 Task: Look for space in Loboc, Philippines from 24th August, 2023 to 10th September, 2023 for 6 adults, 2 children in price range Rs.12000 to Rs.15000. Place can be entire place or shared room with 6 bedrooms having 6 beds and 6 bathrooms. Property type can be house, flat, guest house. Amenities needed are: wifi, TV, free parkinig on premises, gym, breakfast. Booking option can be shelf check-in. Required host language is English.
Action: Mouse moved to (541, 130)
Screenshot: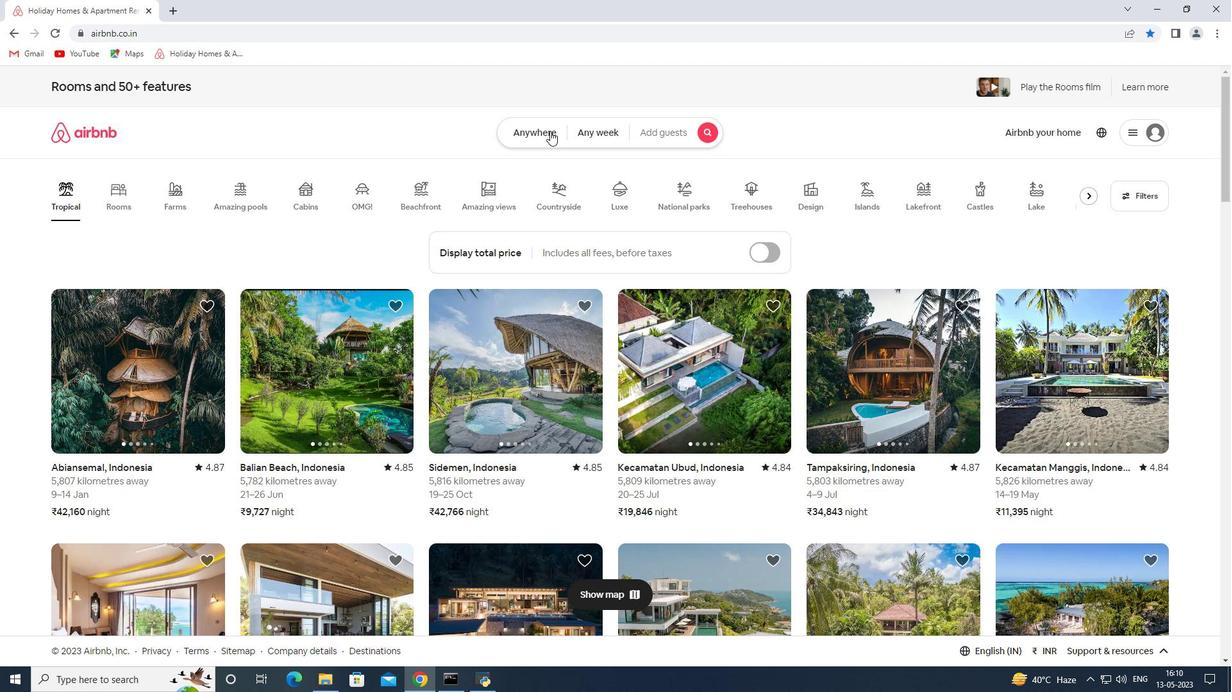 
Action: Mouse pressed left at (541, 130)
Screenshot: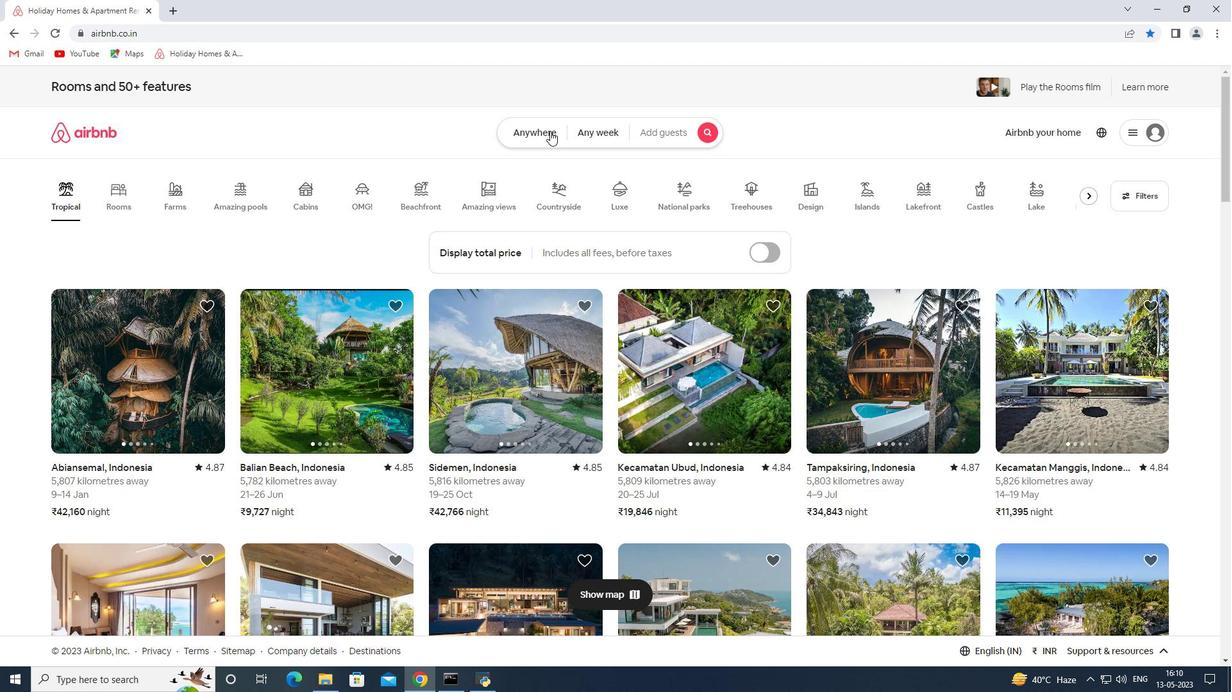 
Action: Mouse moved to (460, 185)
Screenshot: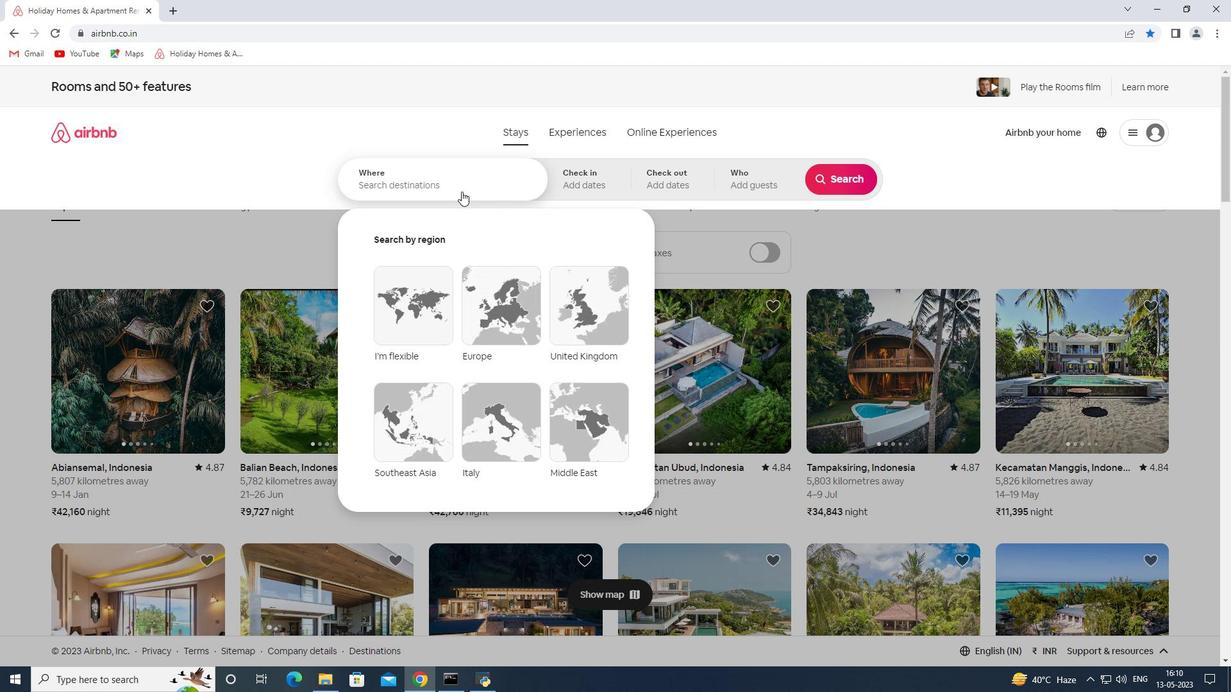 
Action: Mouse pressed left at (460, 185)
Screenshot: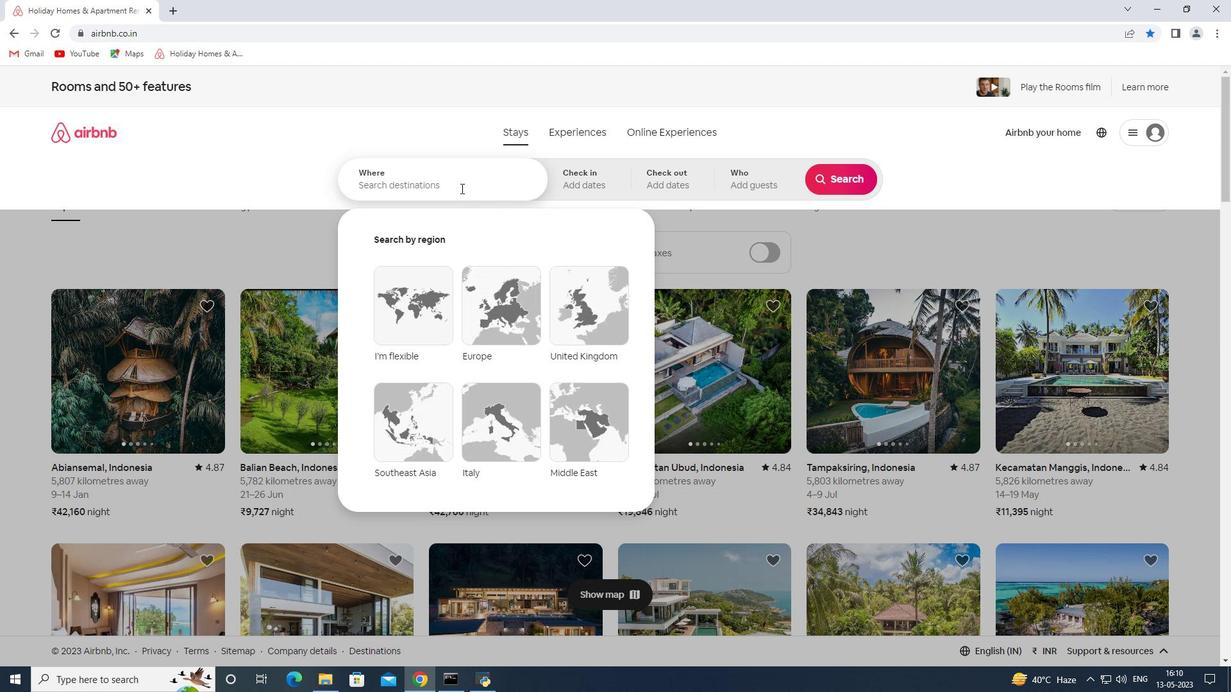 
Action: Key pressed <Key.shift>Loboc
Screenshot: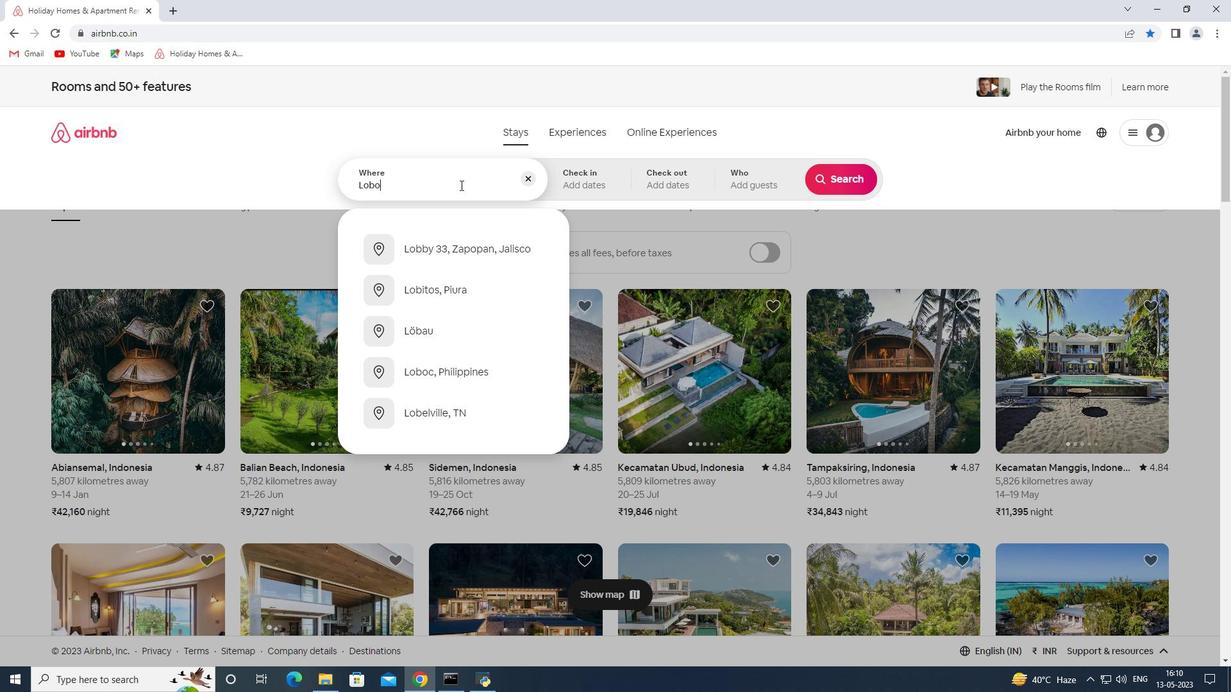 
Action: Mouse moved to (444, 238)
Screenshot: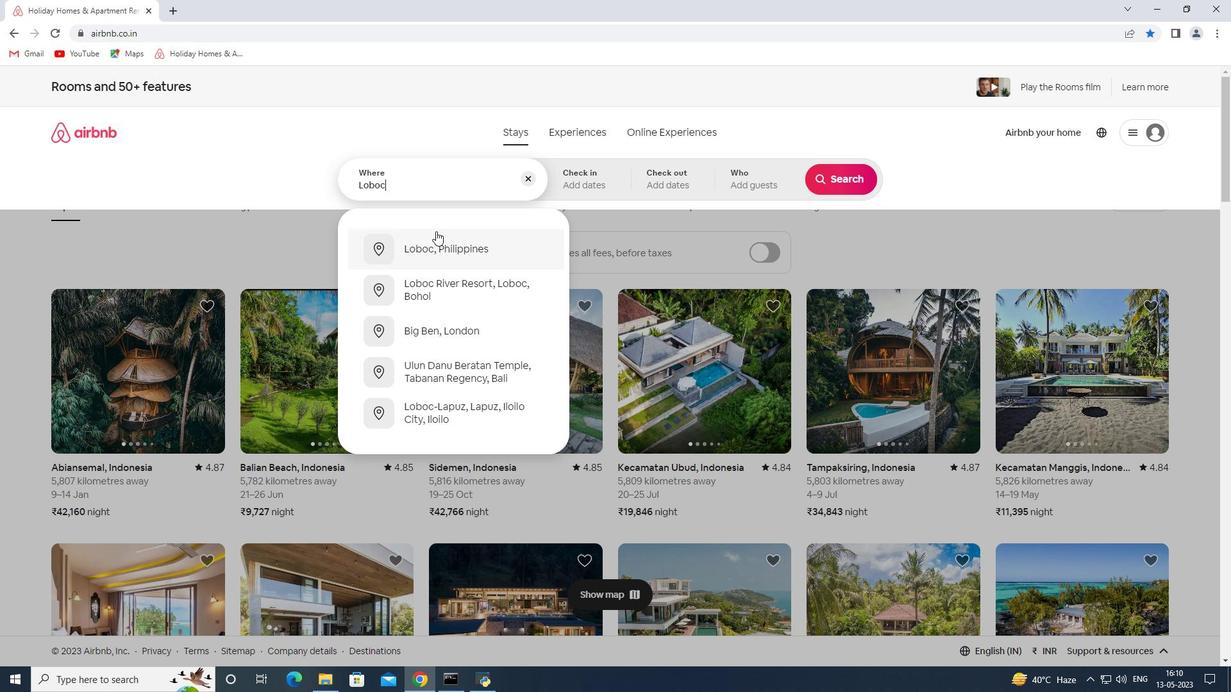 
Action: Mouse pressed left at (444, 238)
Screenshot: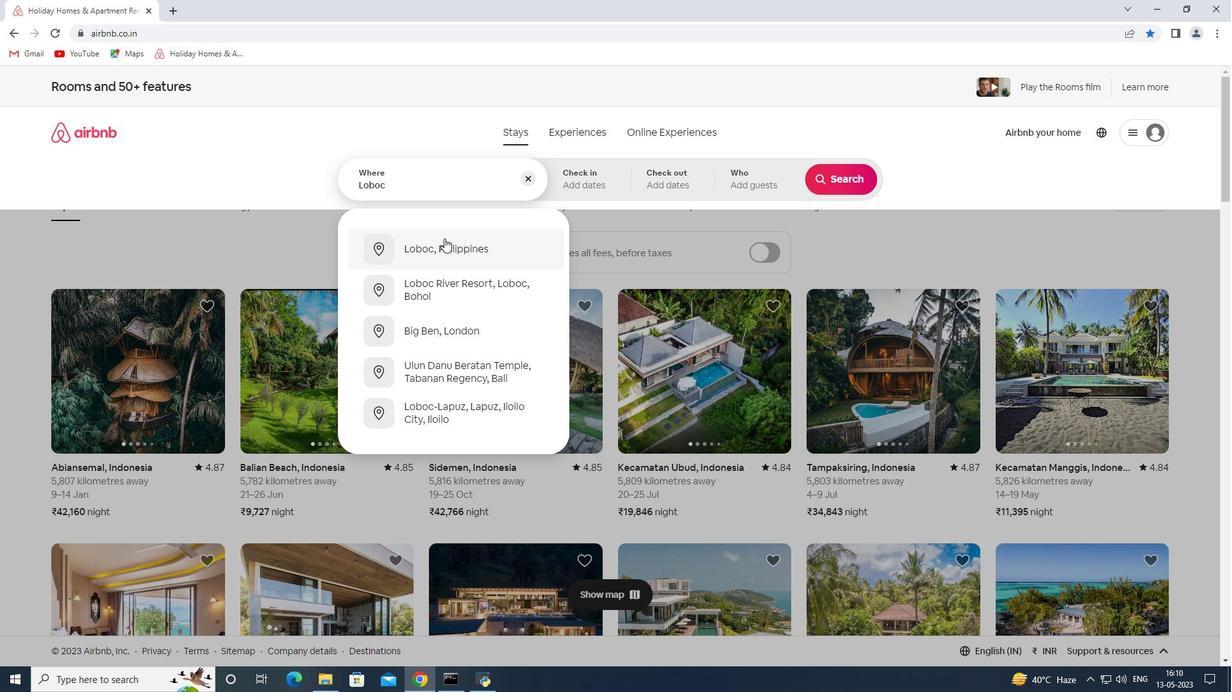 
Action: Mouse moved to (841, 277)
Screenshot: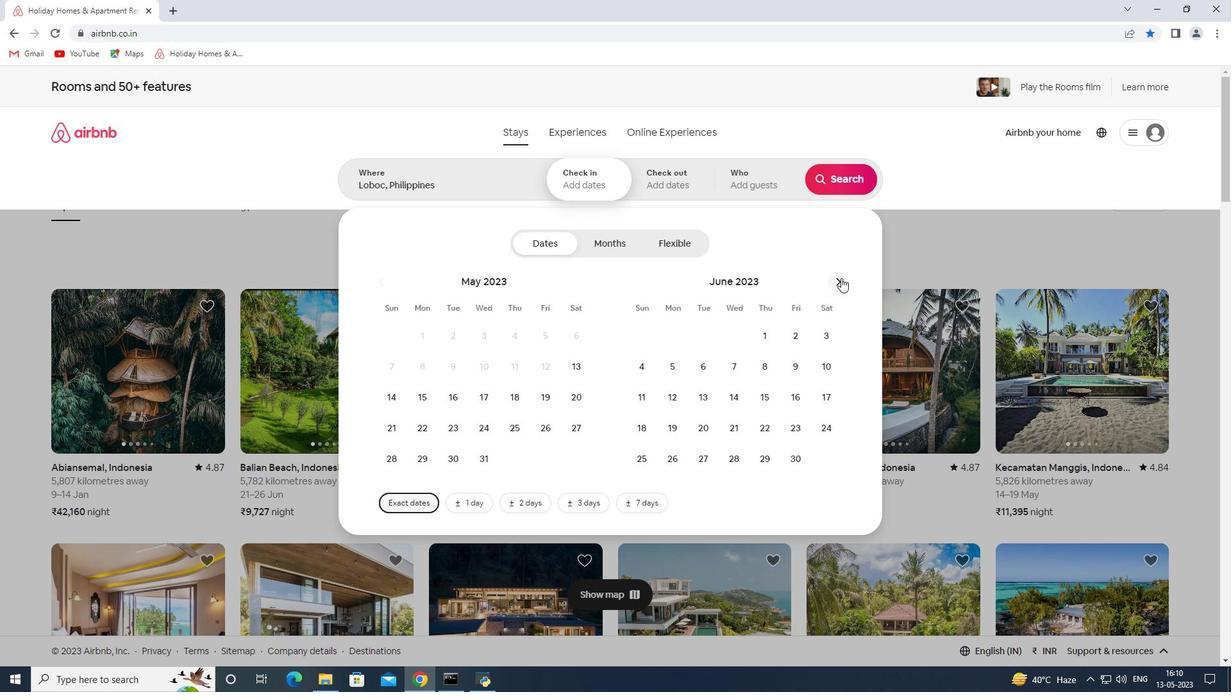 
Action: Mouse pressed left at (841, 277)
Screenshot: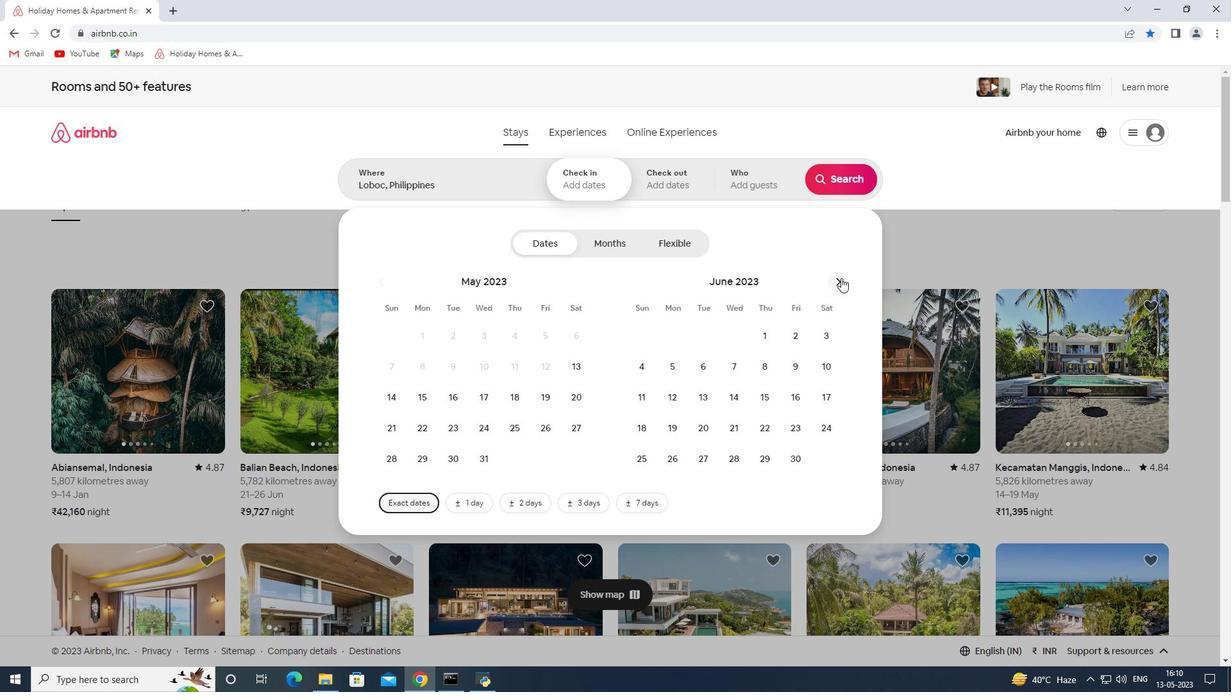 
Action: Mouse pressed left at (841, 277)
Screenshot: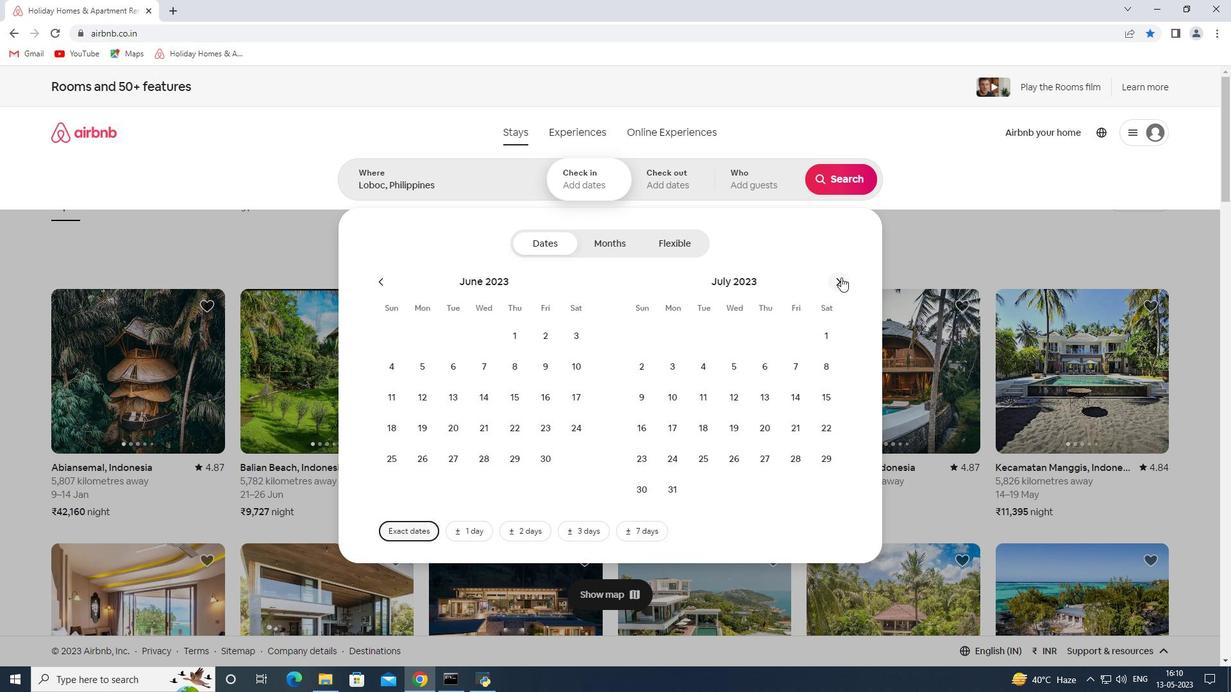 
Action: Mouse moved to (764, 429)
Screenshot: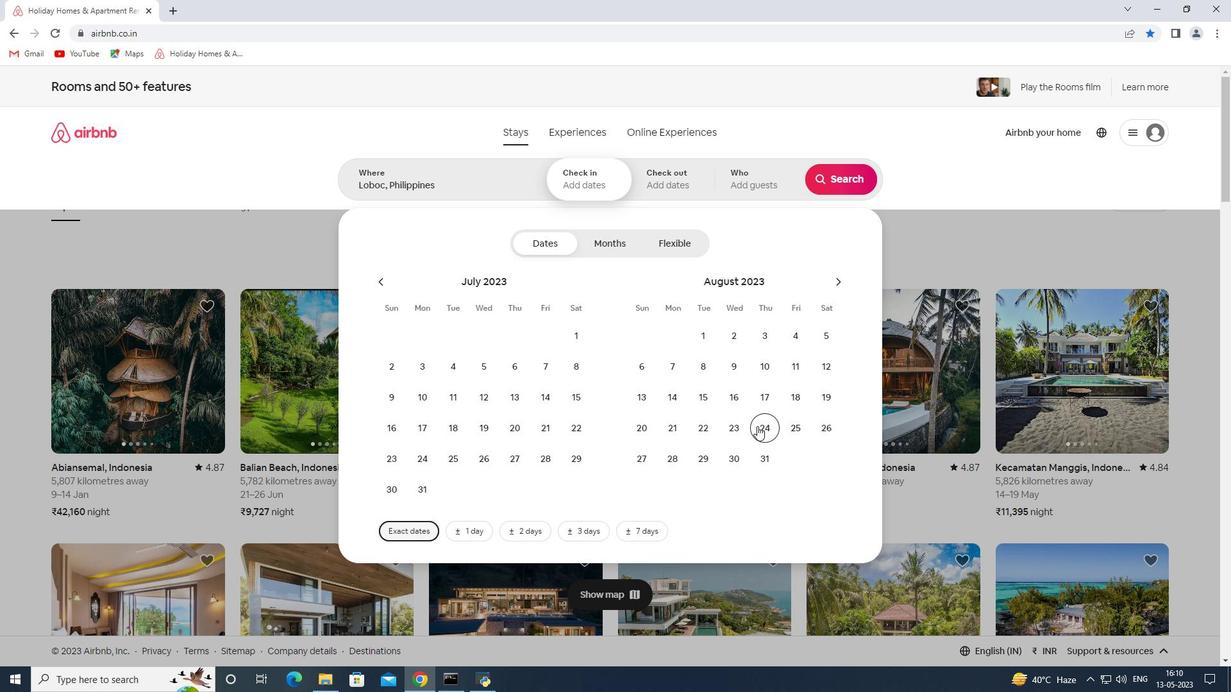 
Action: Mouse pressed left at (764, 429)
Screenshot: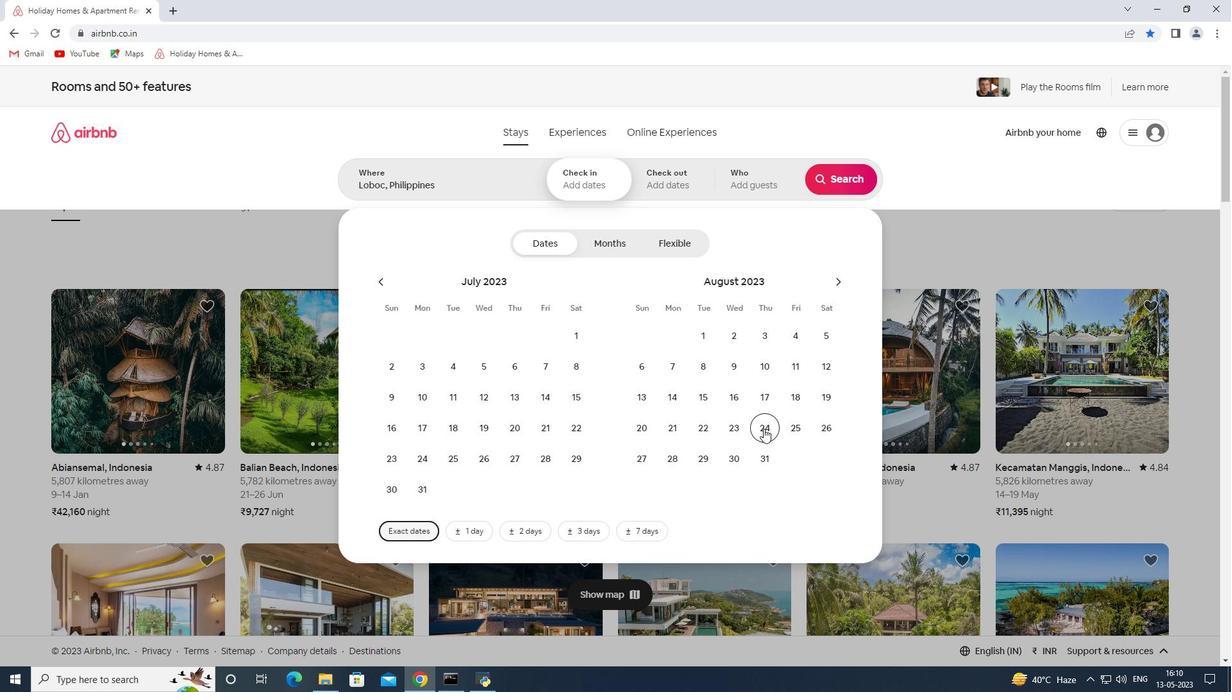 
Action: Mouse moved to (838, 271)
Screenshot: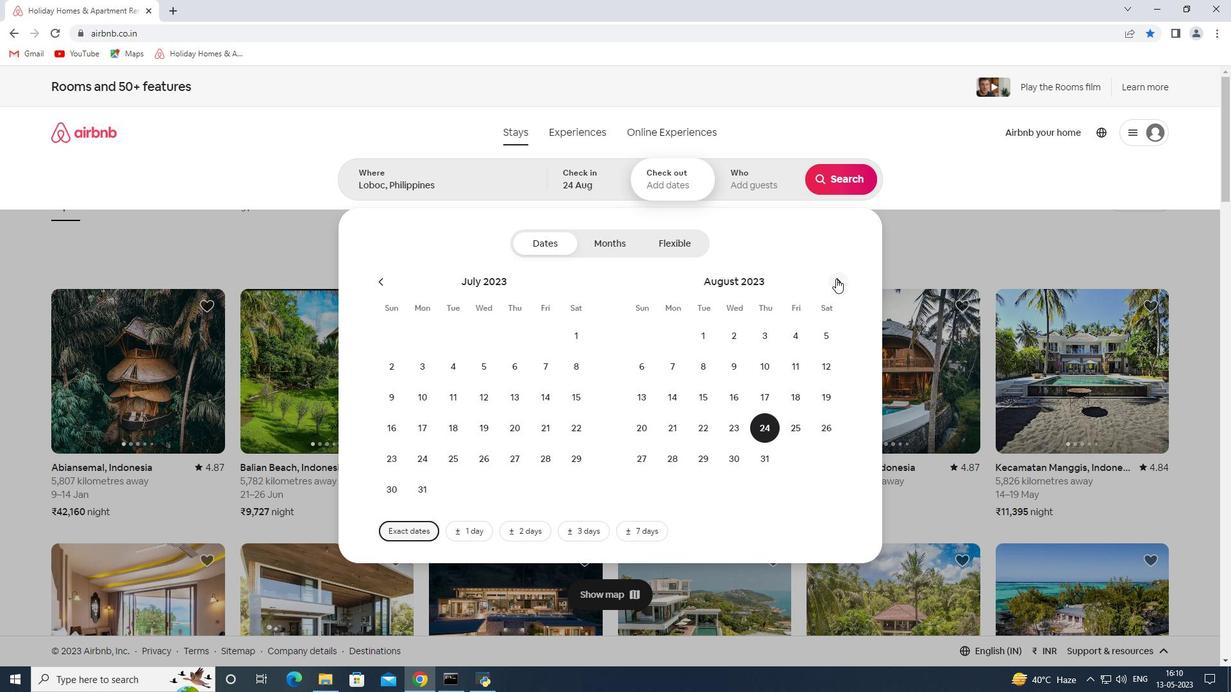 
Action: Mouse pressed left at (838, 271)
Screenshot: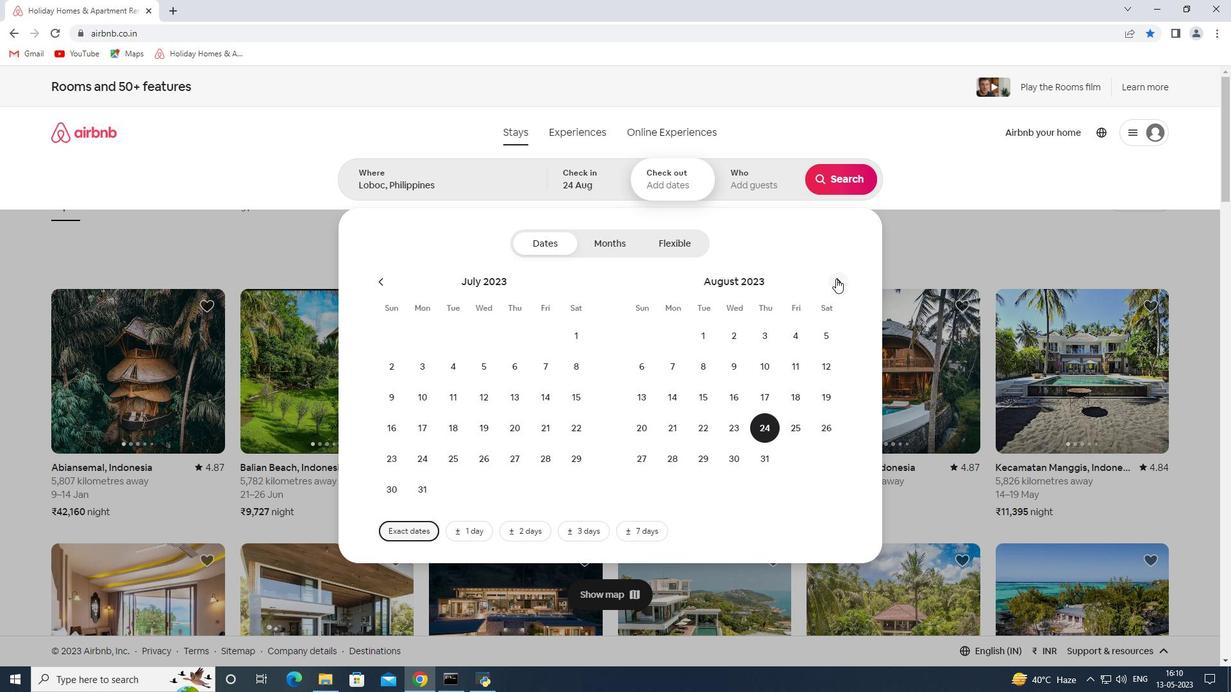 
Action: Mouse moved to (638, 396)
Screenshot: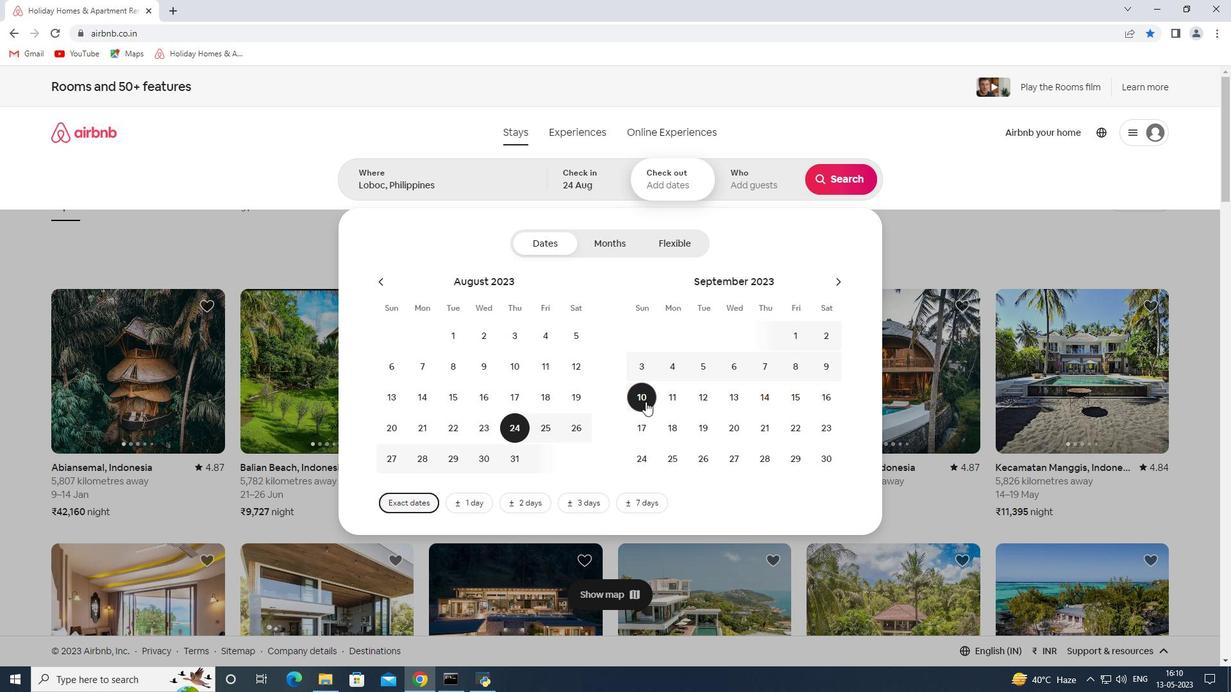 
Action: Mouse pressed left at (638, 396)
Screenshot: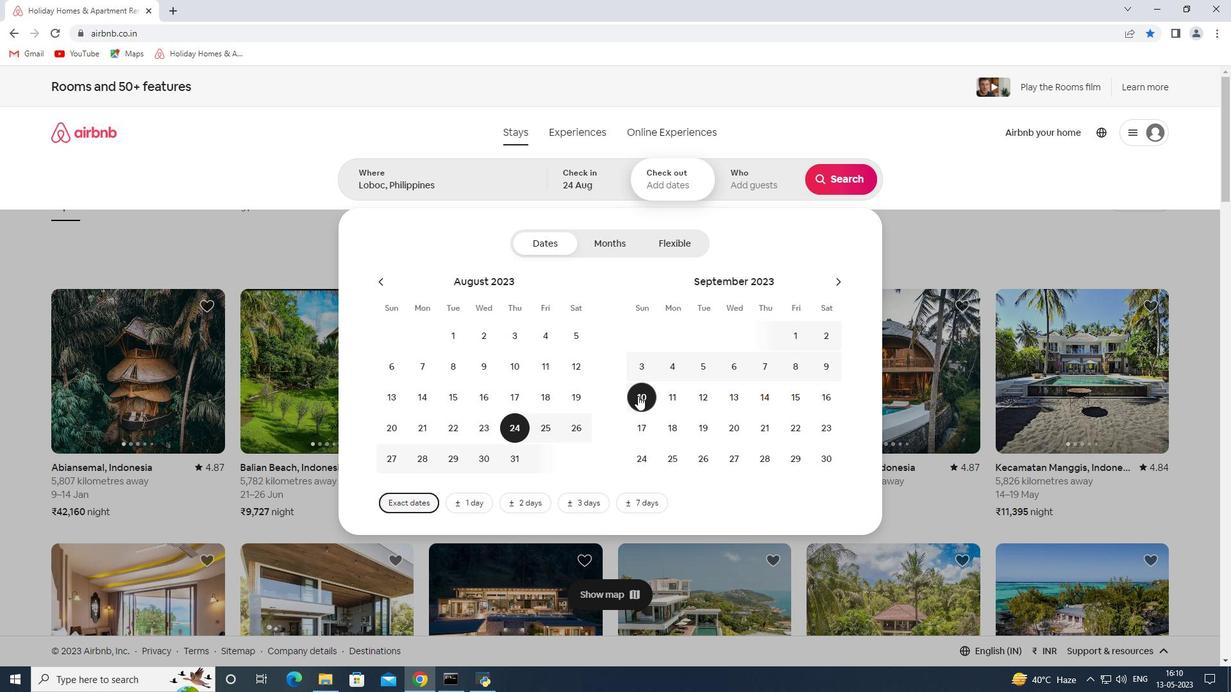 
Action: Mouse moved to (769, 189)
Screenshot: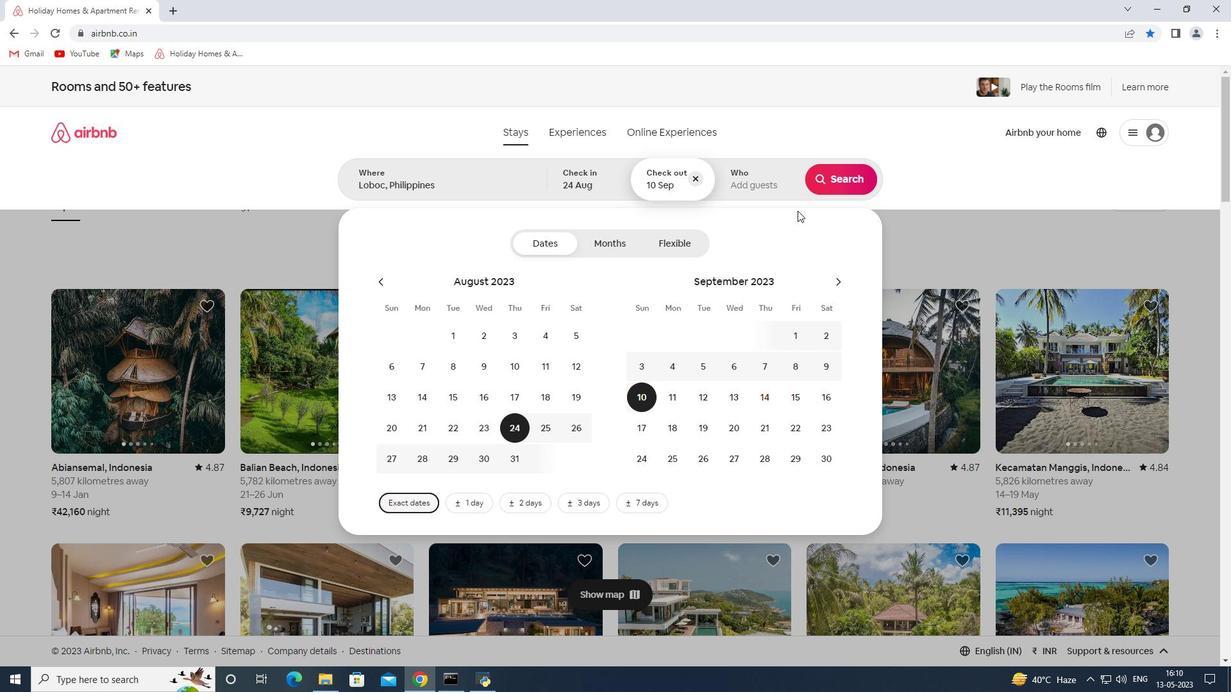 
Action: Mouse pressed left at (769, 189)
Screenshot: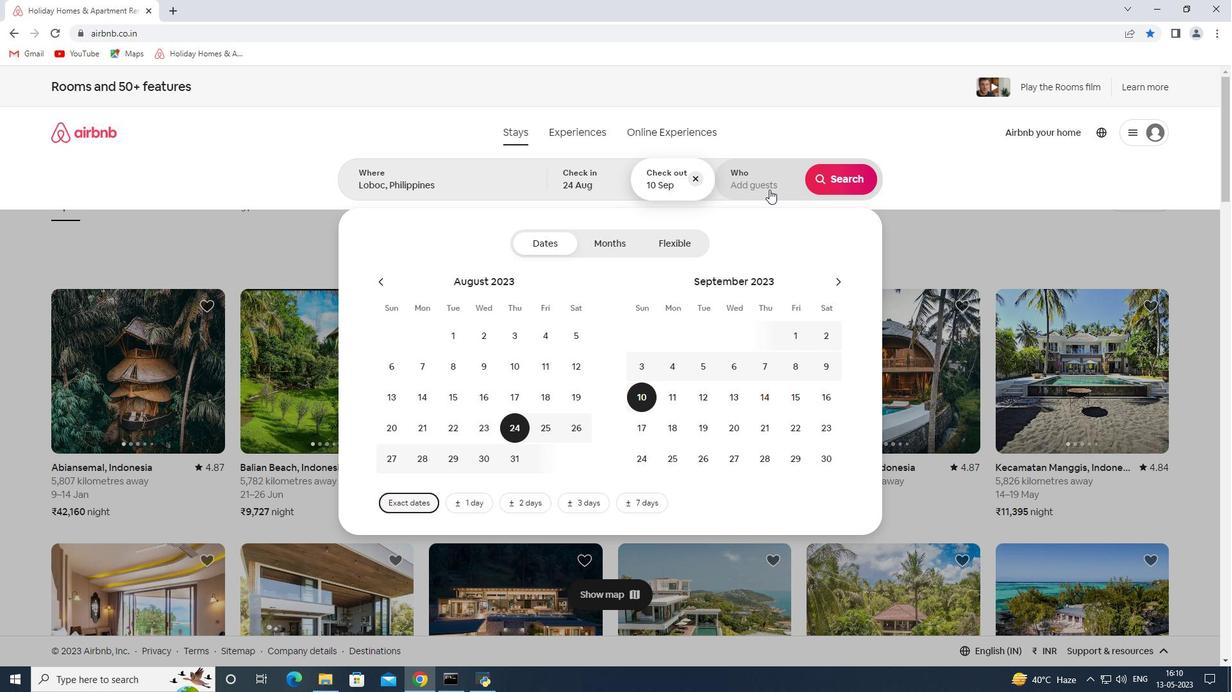 
Action: Mouse moved to (844, 253)
Screenshot: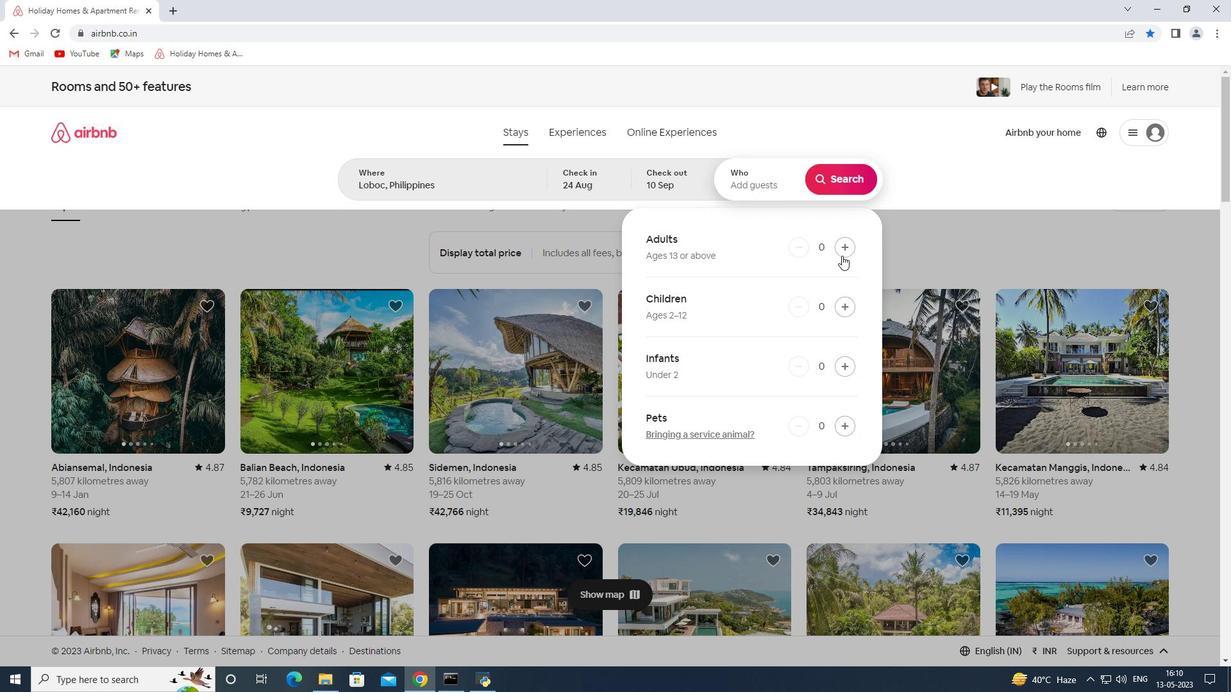 
Action: Mouse pressed left at (844, 253)
Screenshot: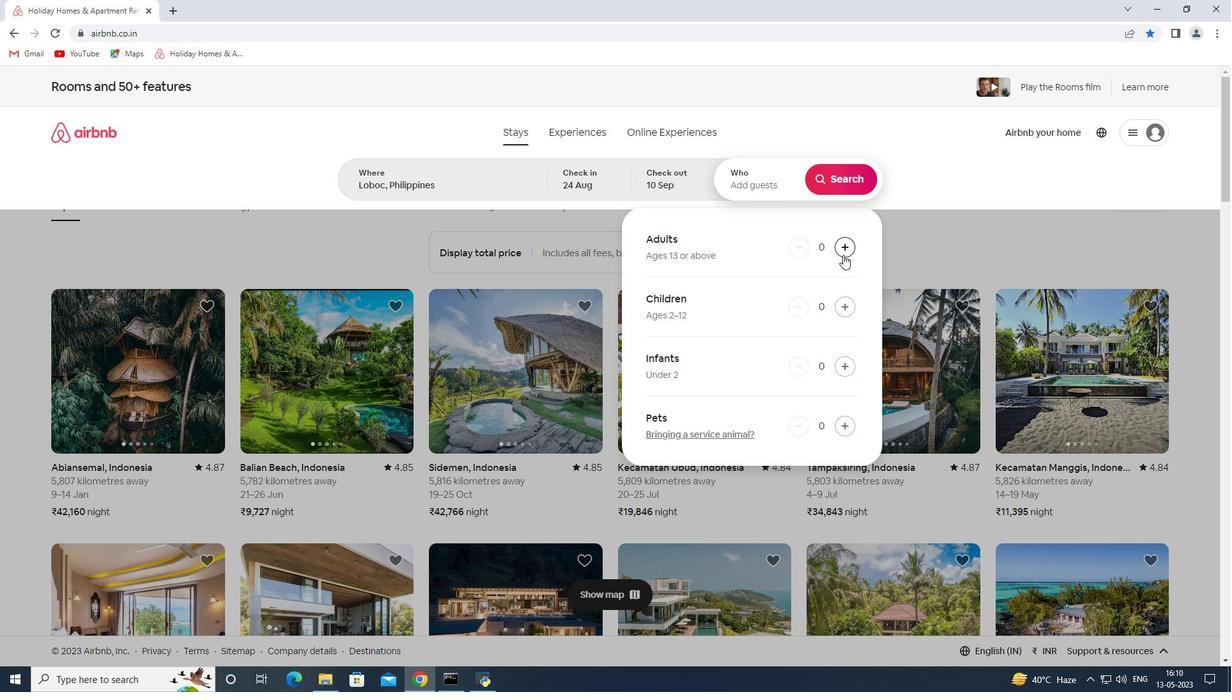 
Action: Mouse pressed left at (844, 253)
Screenshot: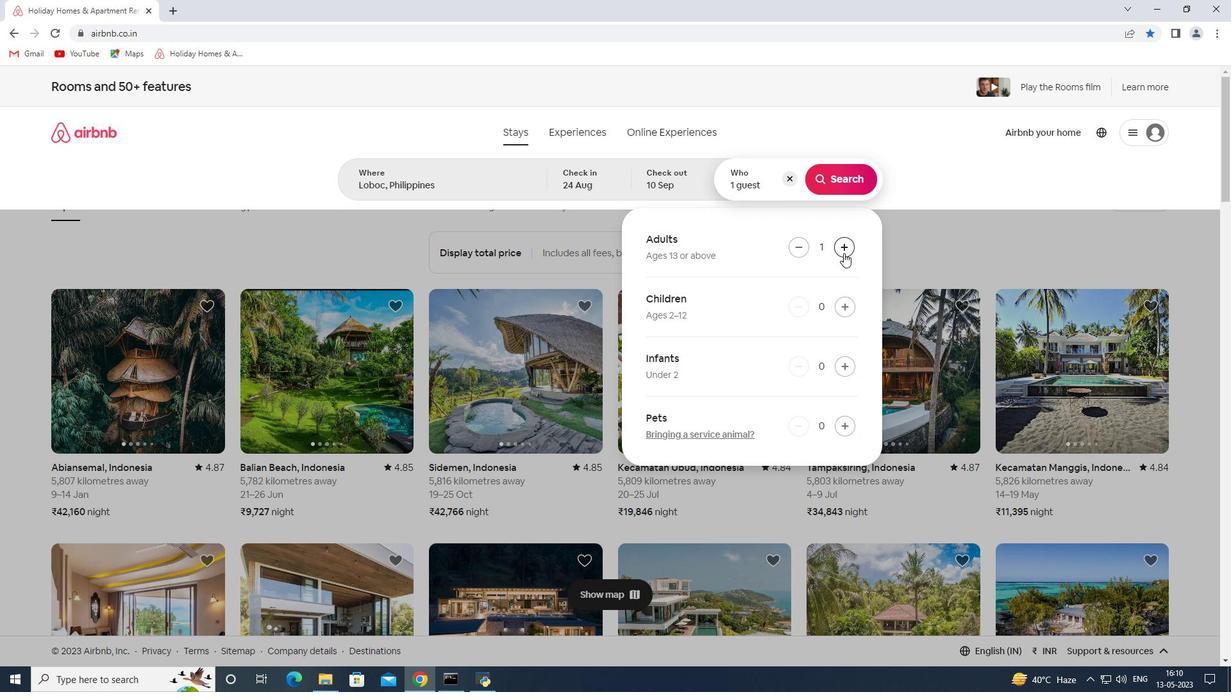 
Action: Mouse pressed left at (844, 253)
Screenshot: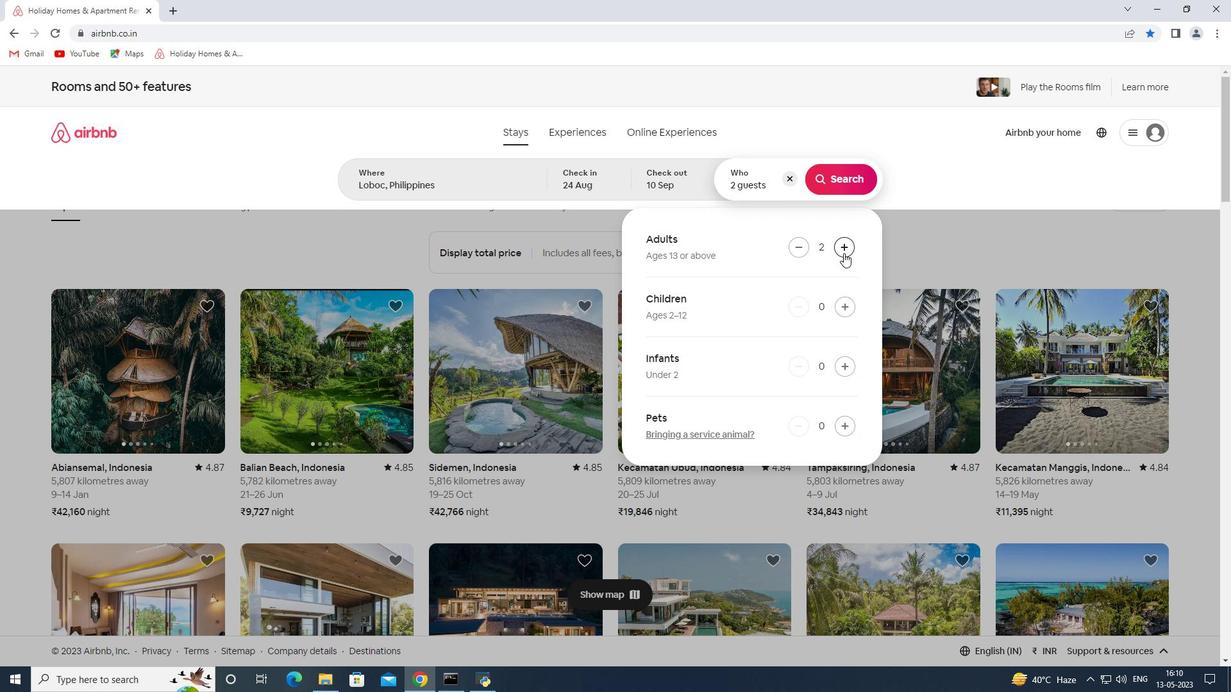 
Action: Mouse pressed left at (844, 253)
Screenshot: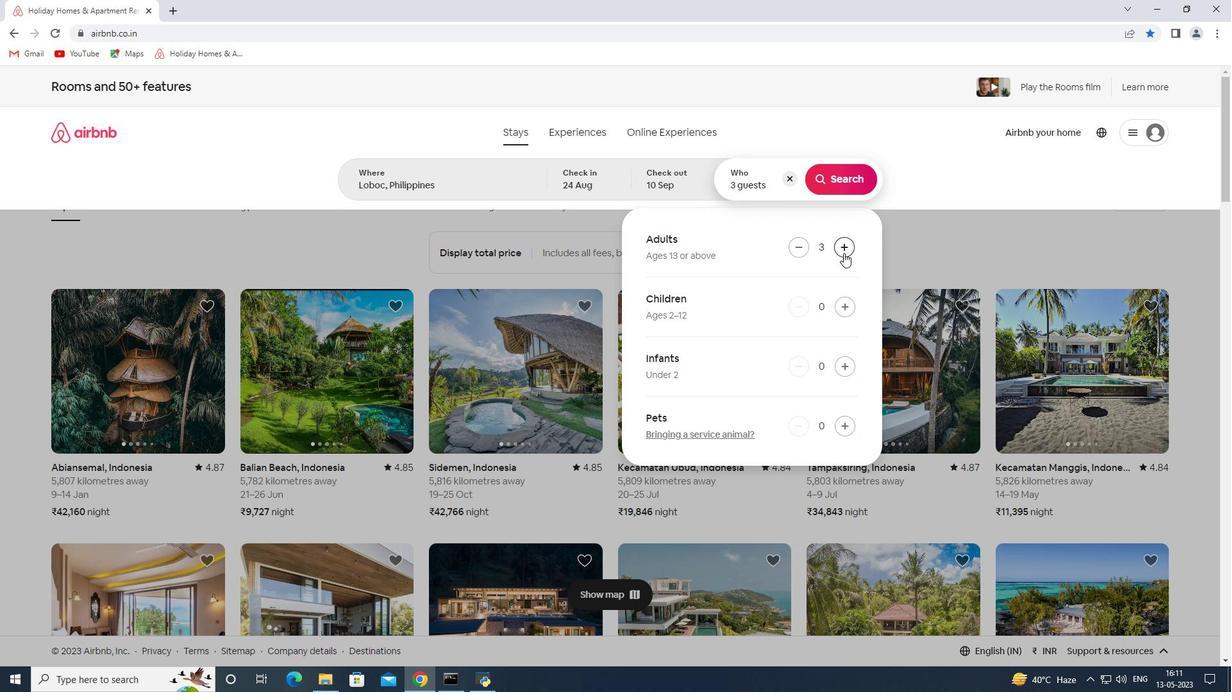 
Action: Mouse pressed left at (844, 253)
Screenshot: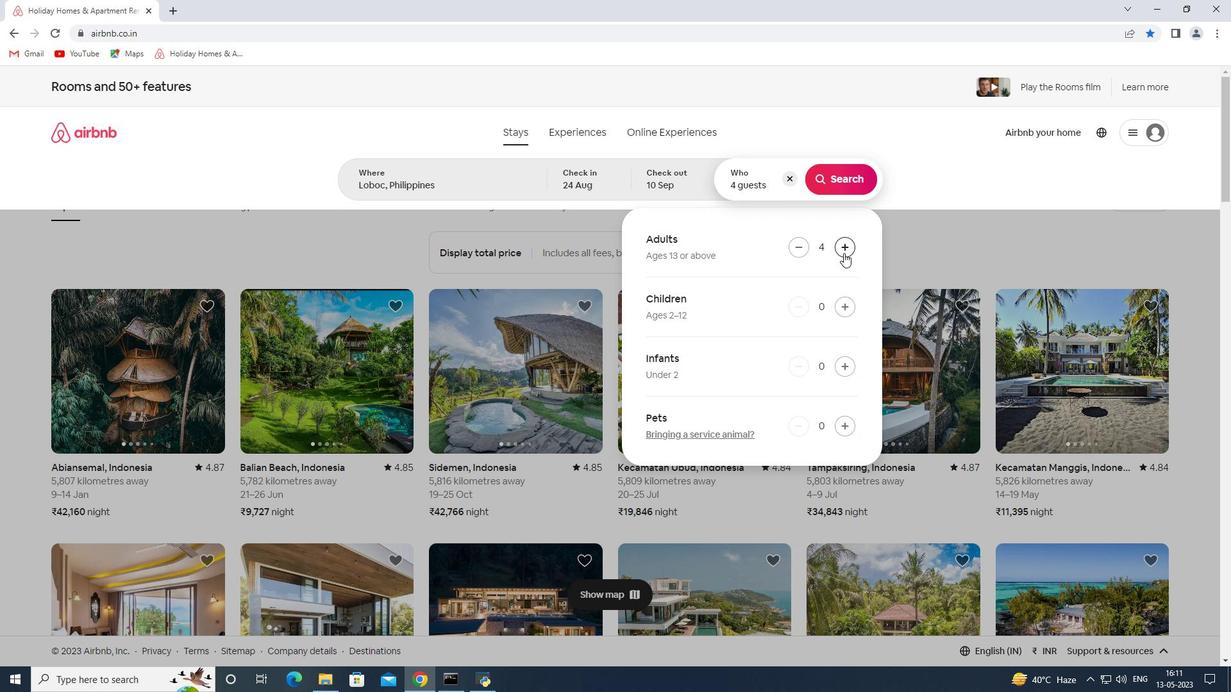
Action: Mouse pressed left at (844, 253)
Screenshot: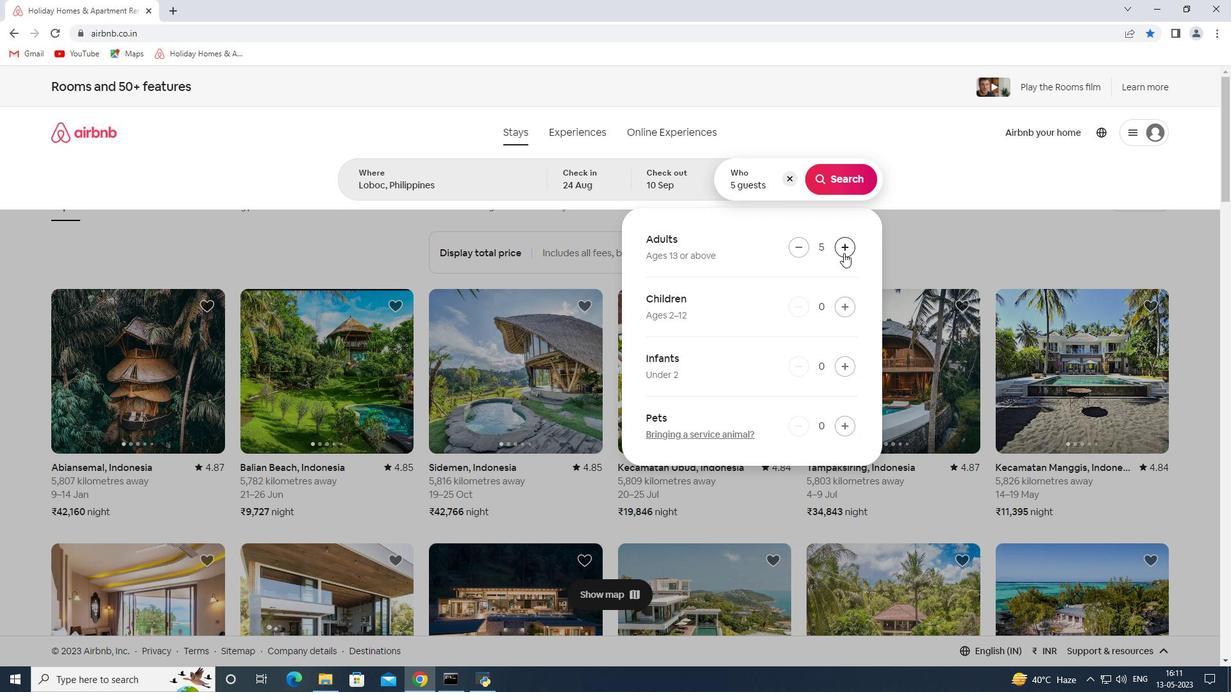
Action: Mouse moved to (848, 308)
Screenshot: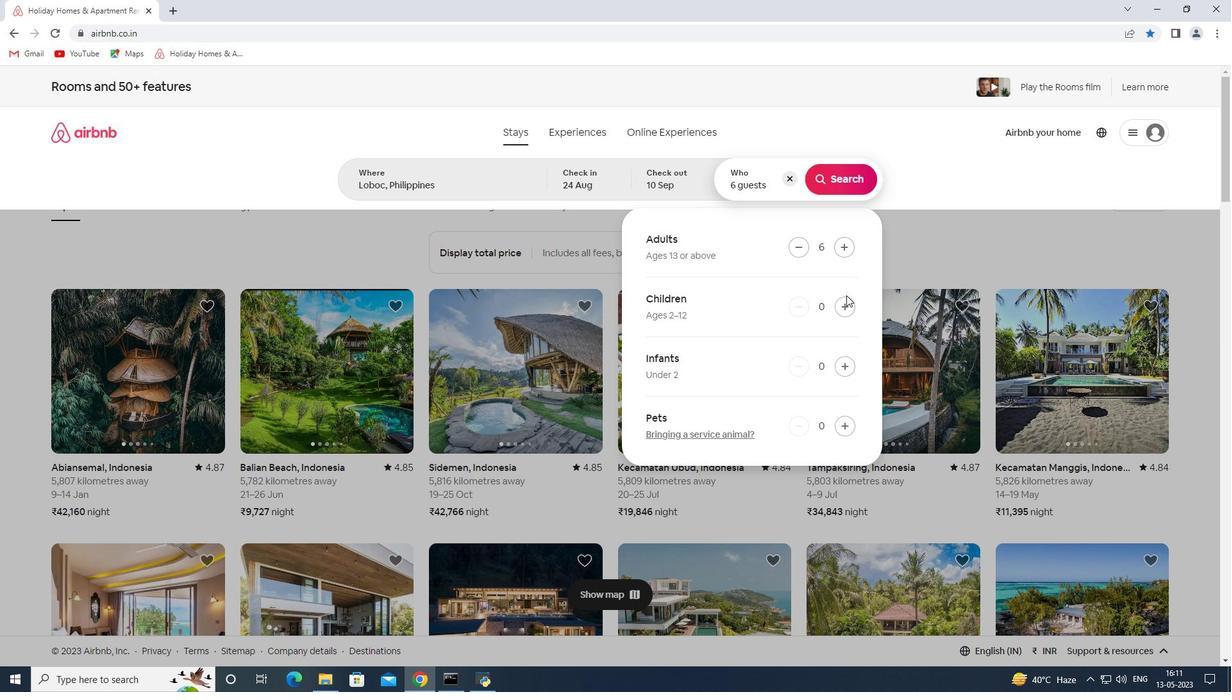 
Action: Mouse pressed left at (848, 308)
Screenshot: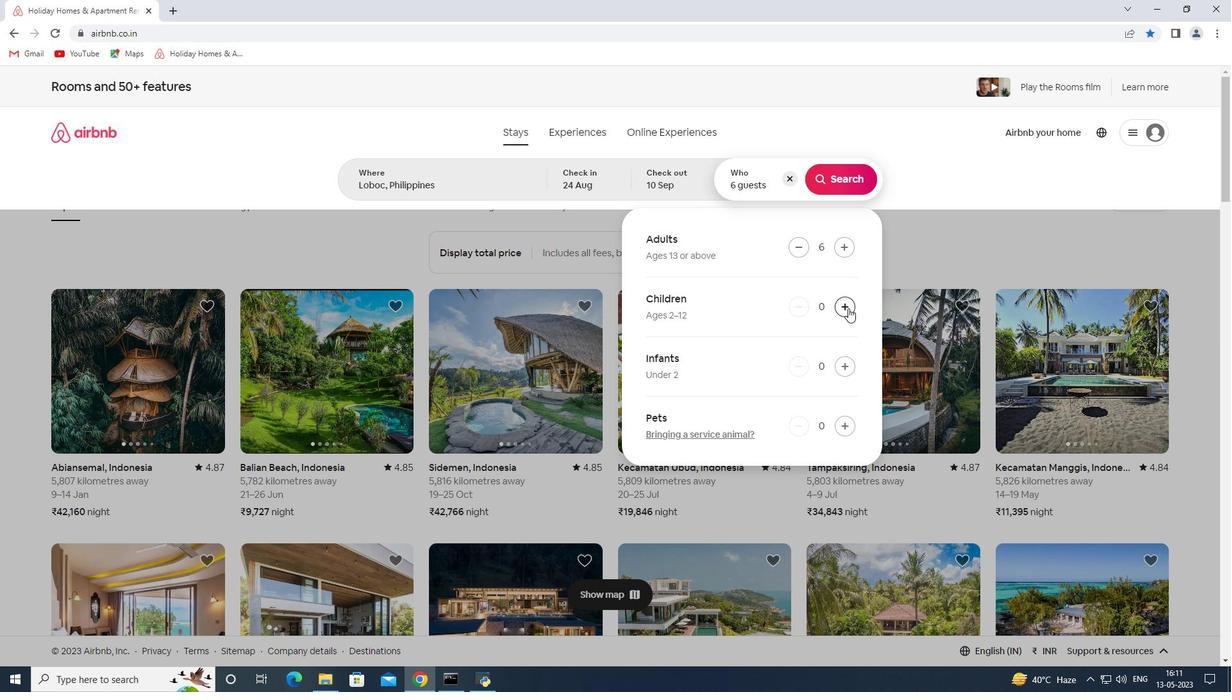 
Action: Mouse pressed left at (848, 308)
Screenshot: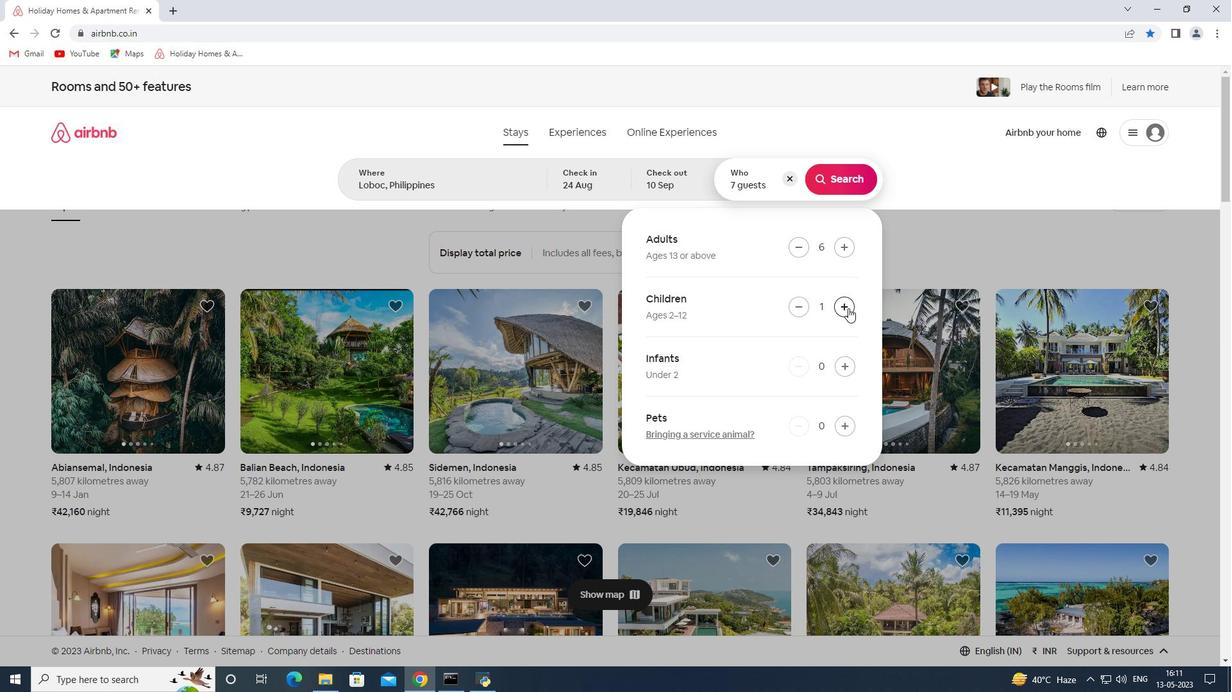 
Action: Mouse moved to (844, 175)
Screenshot: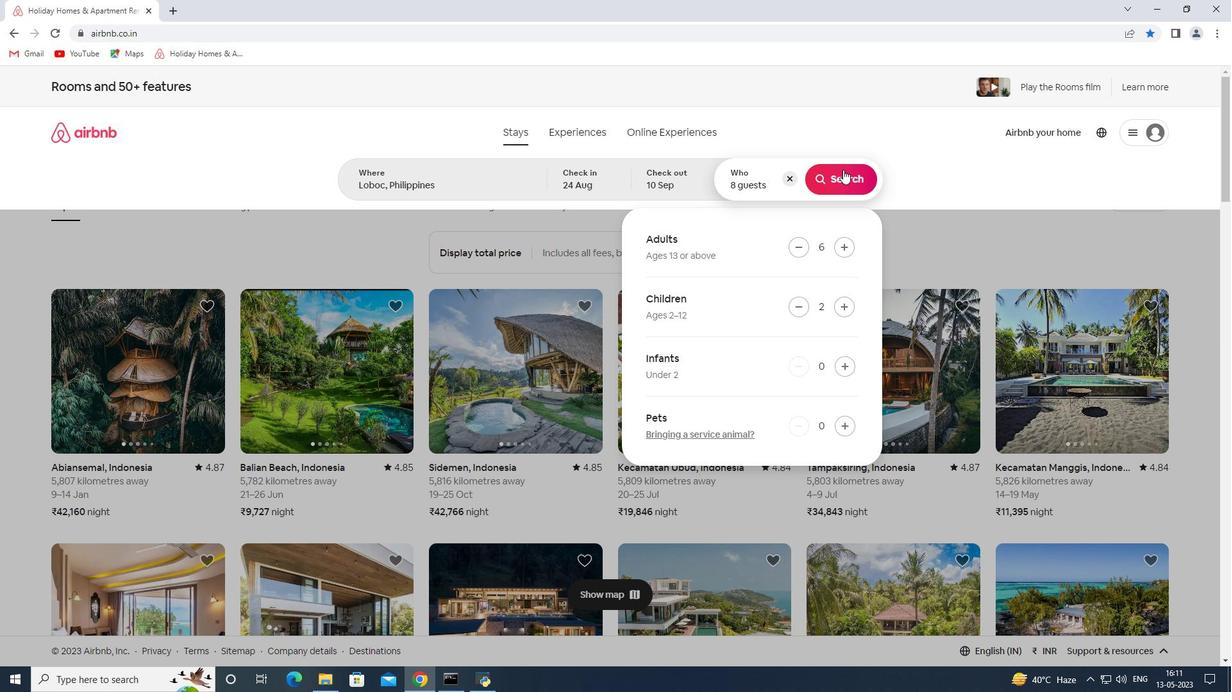 
Action: Mouse pressed left at (844, 175)
Screenshot: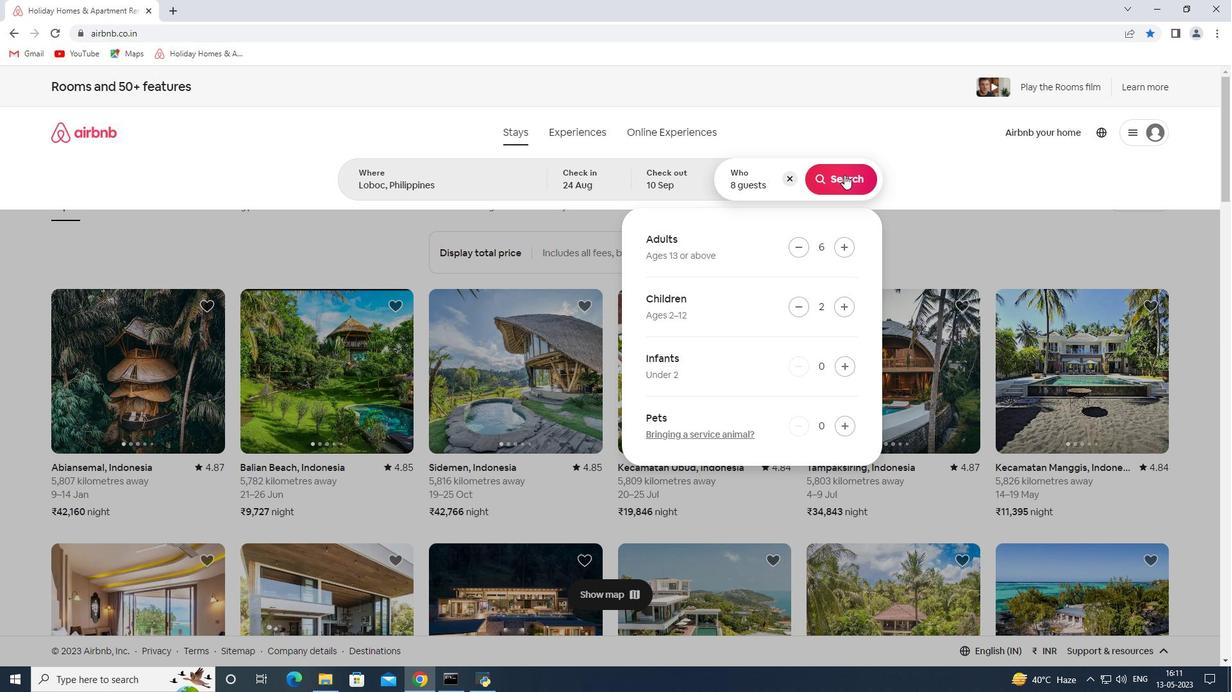 
Action: Mouse moved to (1189, 145)
Screenshot: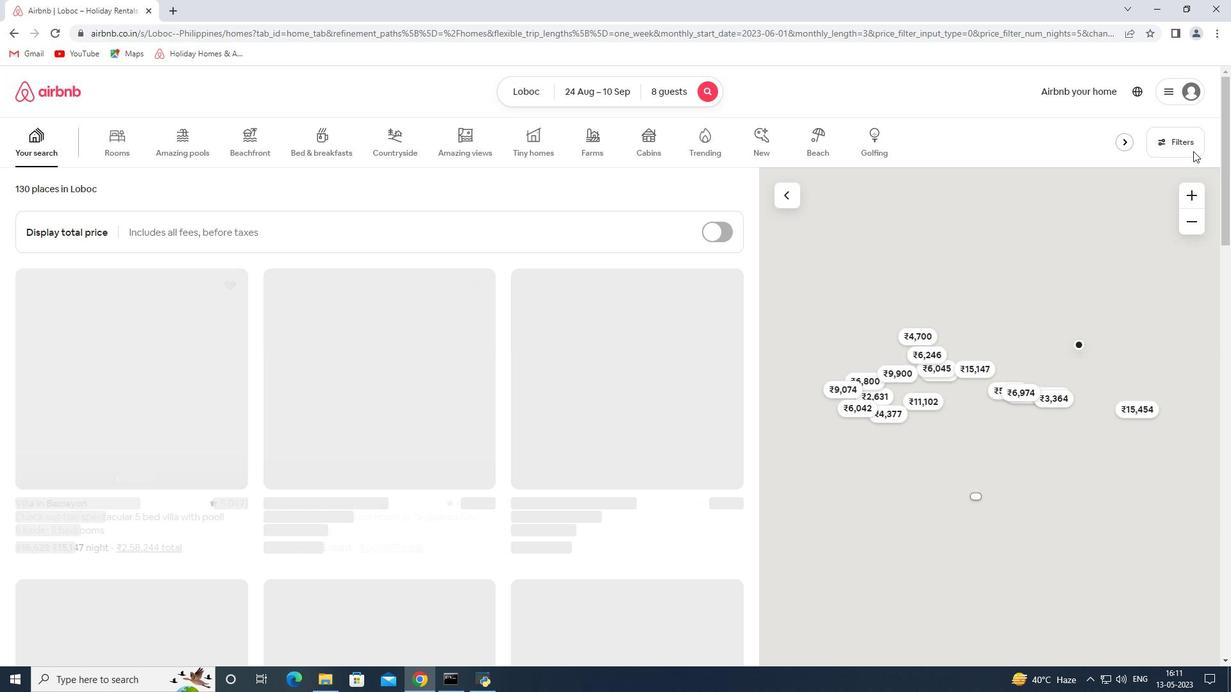 
Action: Mouse pressed left at (1189, 145)
Screenshot: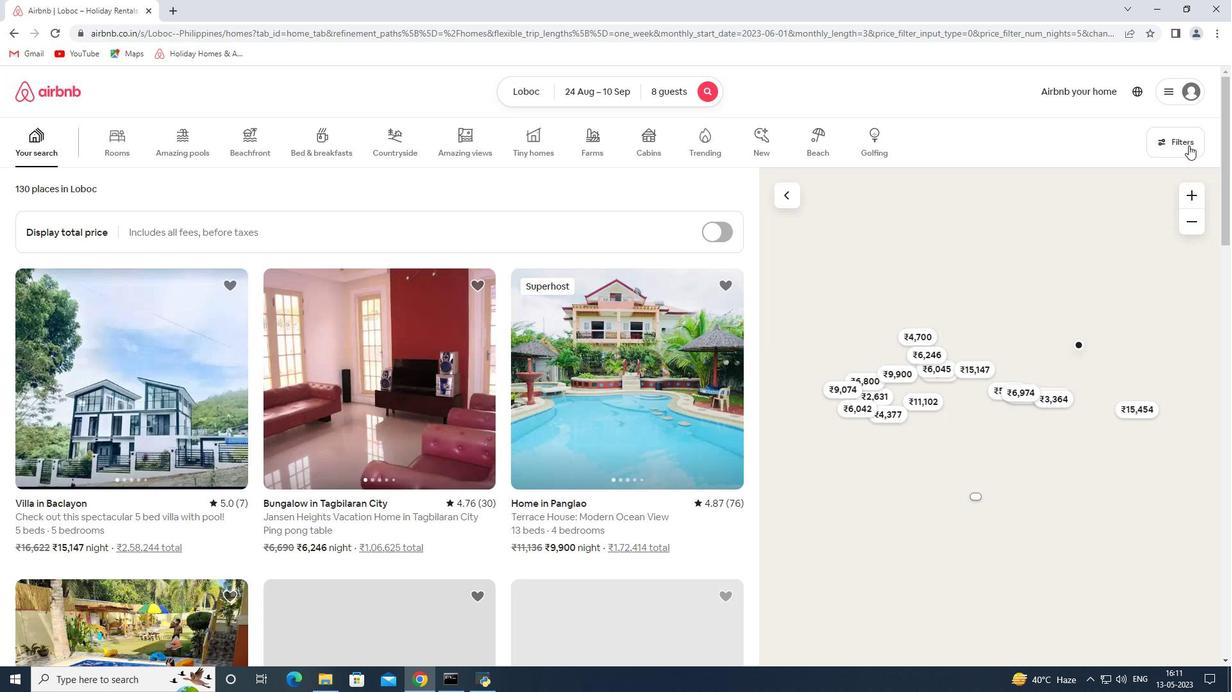 
Action: Mouse moved to (488, 456)
Screenshot: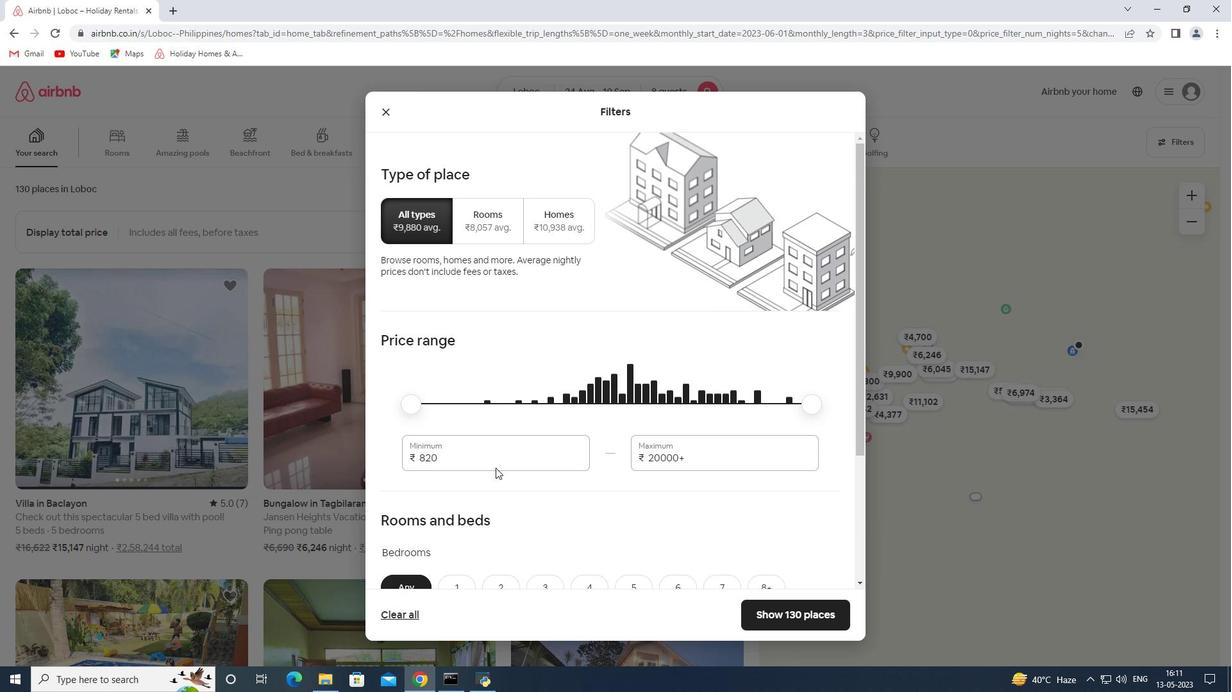 
Action: Mouse pressed left at (488, 456)
Screenshot: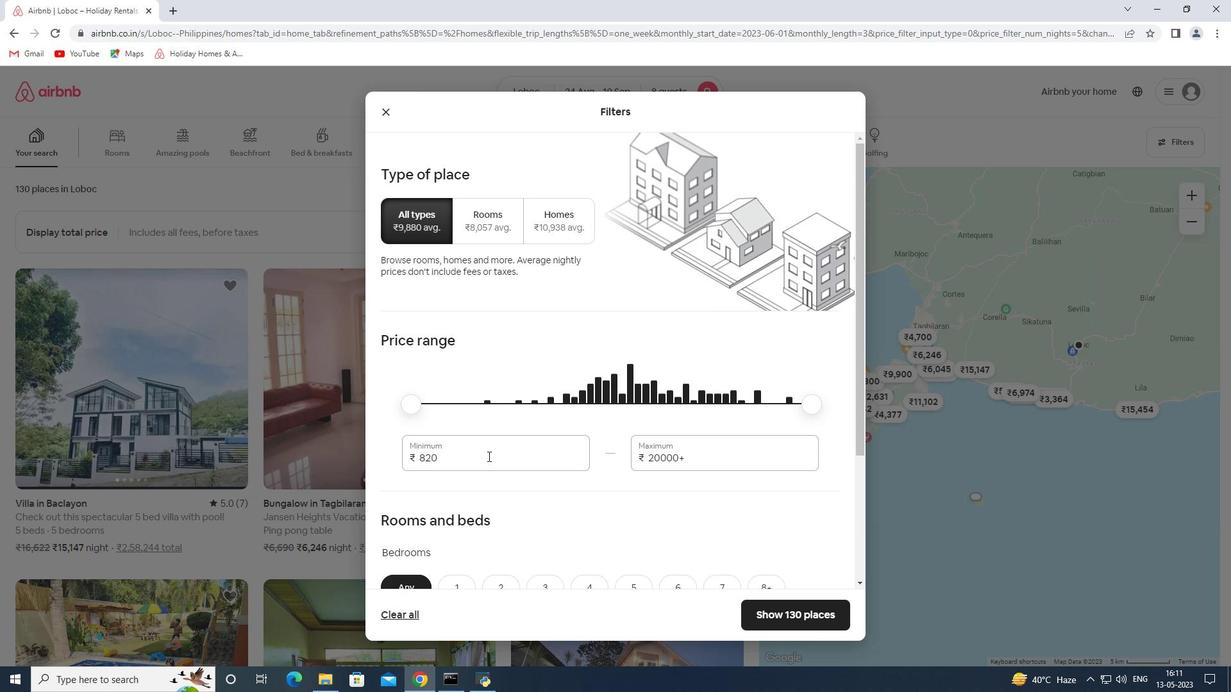 
Action: Mouse pressed left at (488, 456)
Screenshot: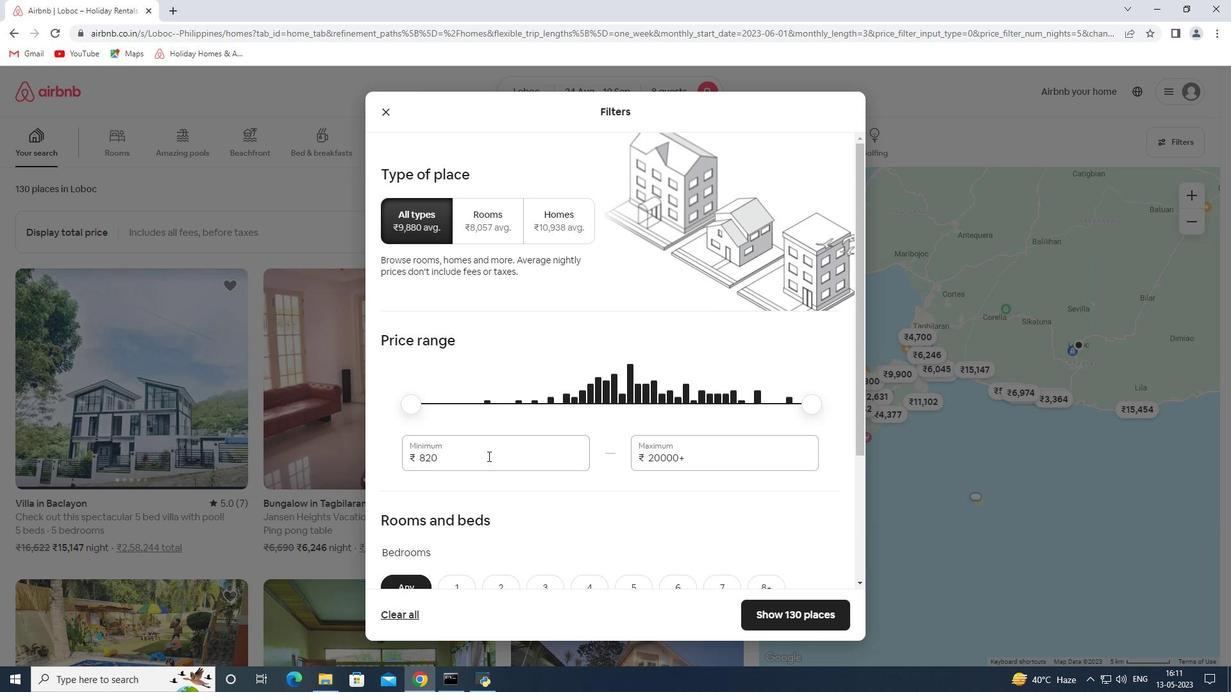 
Action: Key pressed <Key.enter>12000<Key.tab>15000
Screenshot: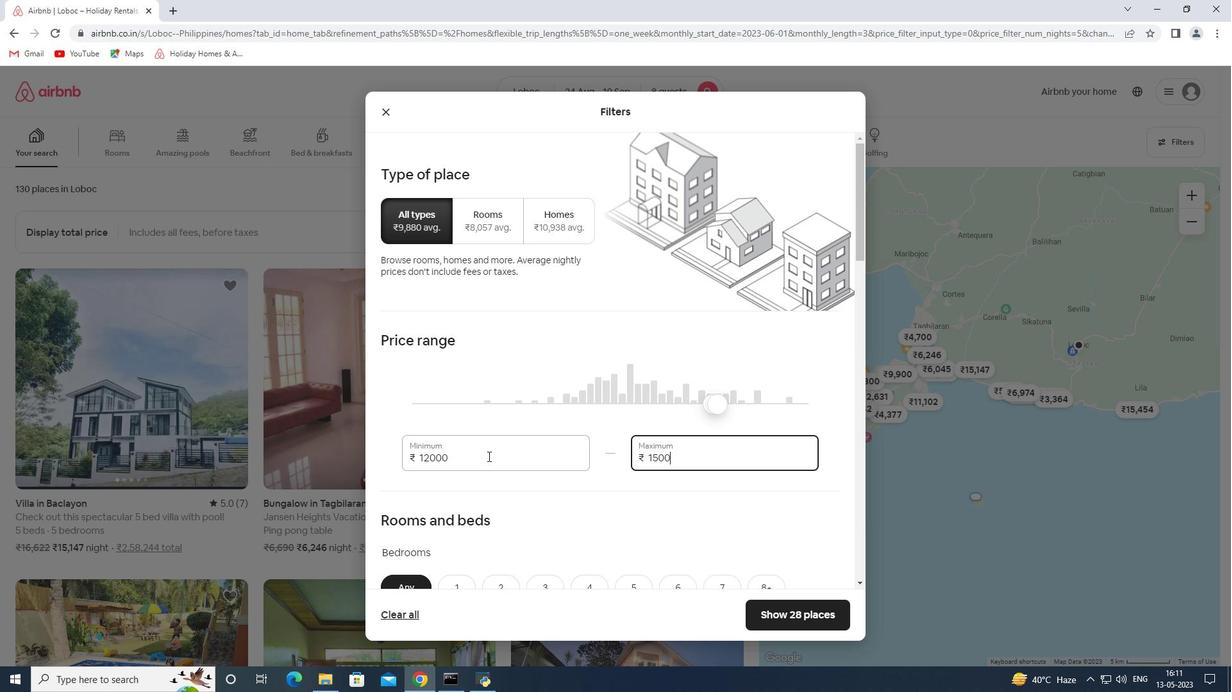 
Action: Mouse moved to (604, 366)
Screenshot: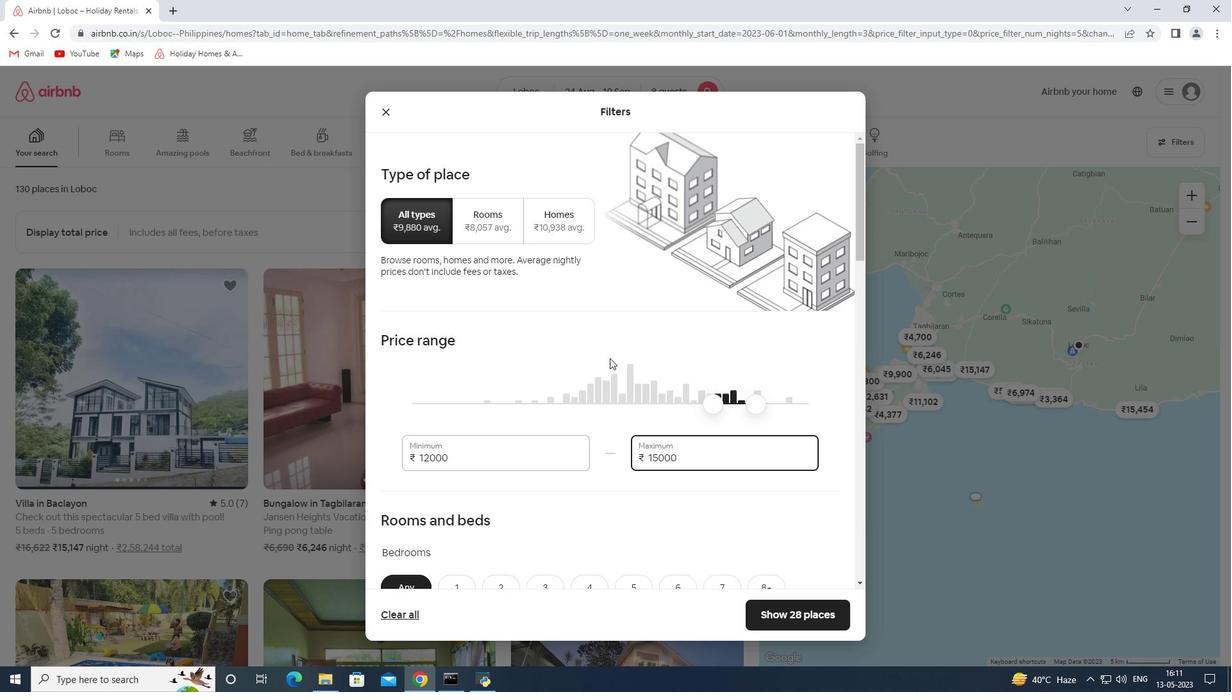 
Action: Mouse scrolled (604, 366) with delta (0, 0)
Screenshot: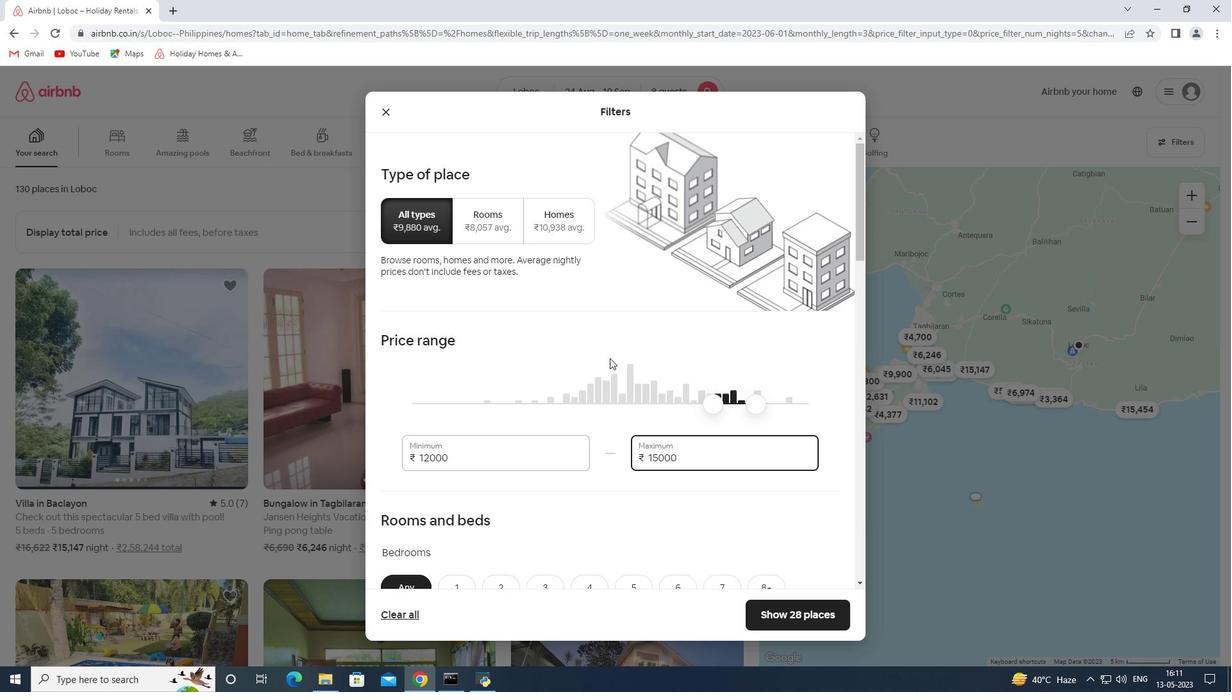 
Action: Mouse moved to (600, 374)
Screenshot: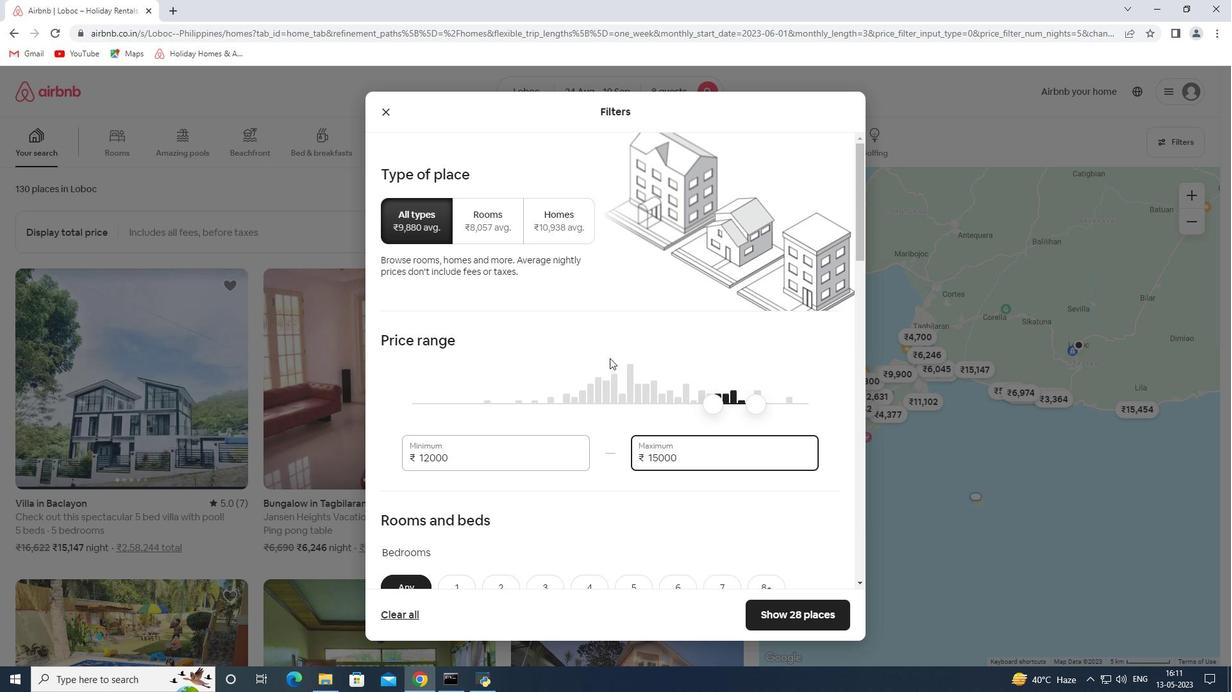 
Action: Mouse scrolled (600, 373) with delta (0, 0)
Screenshot: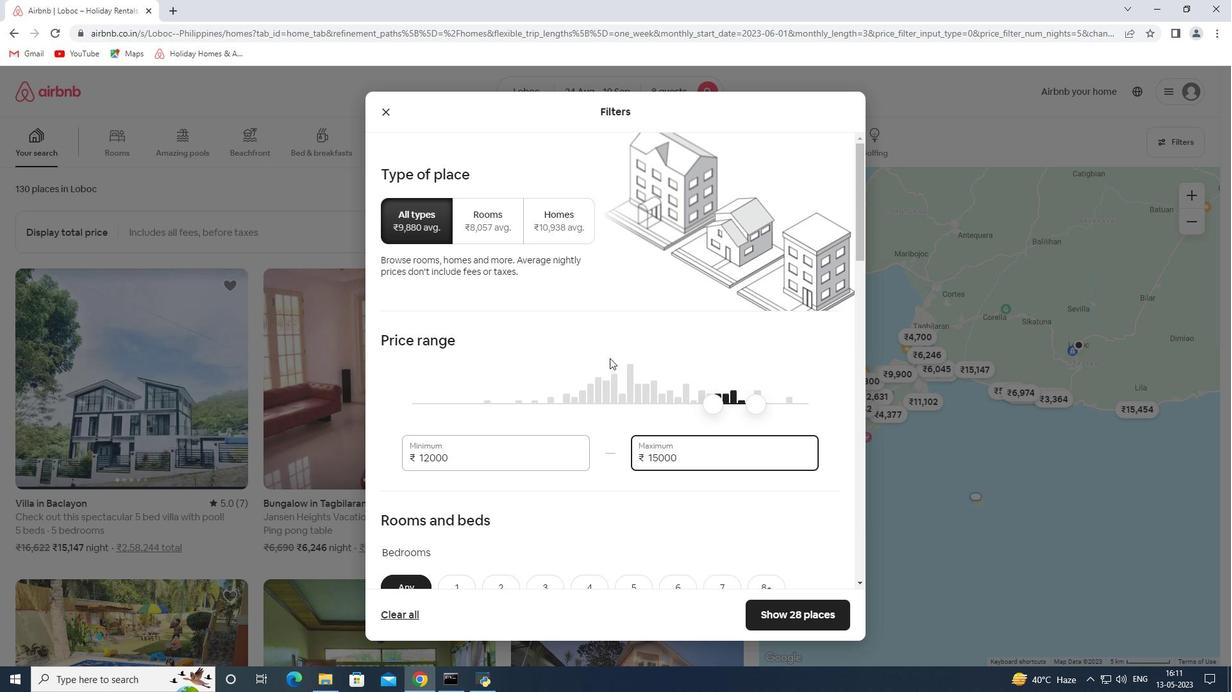 
Action: Mouse moved to (598, 377)
Screenshot: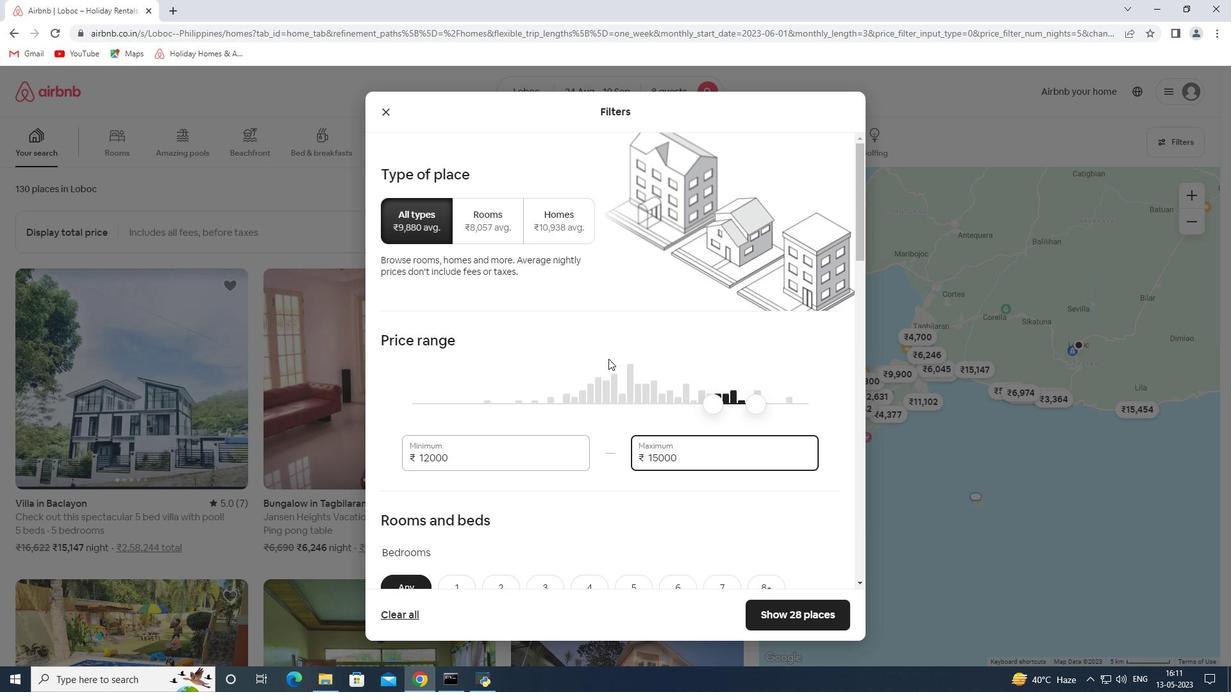 
Action: Mouse scrolled (598, 376) with delta (0, 0)
Screenshot: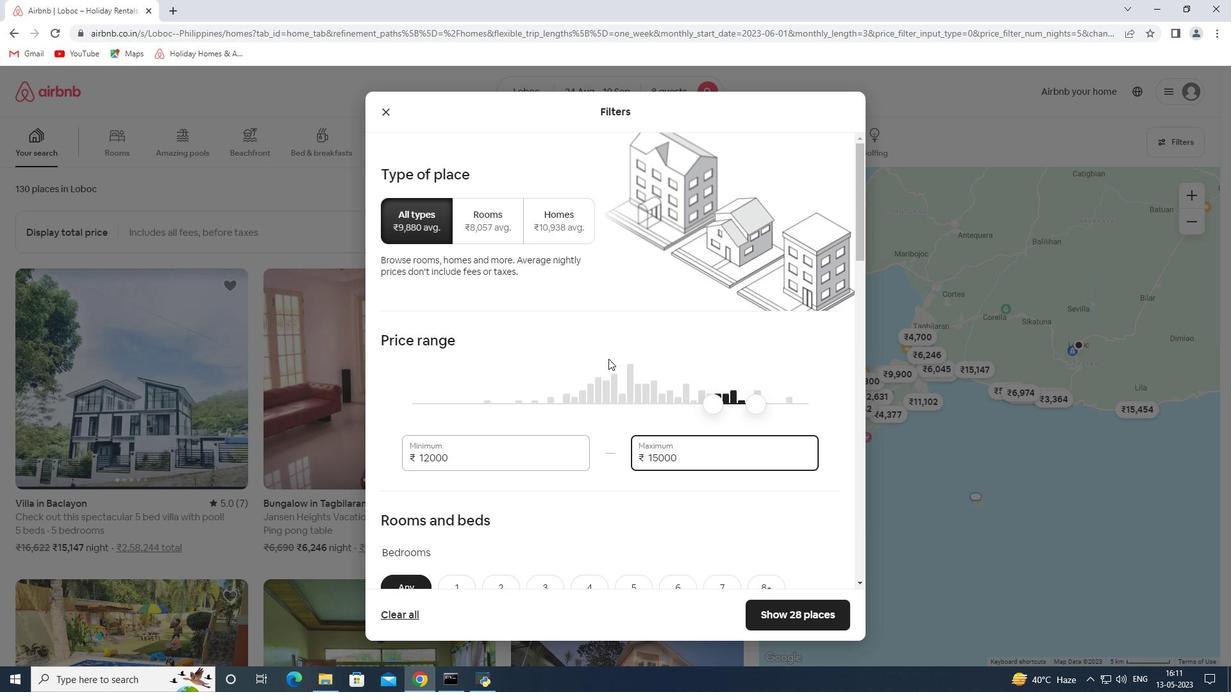 
Action: Mouse moved to (597, 379)
Screenshot: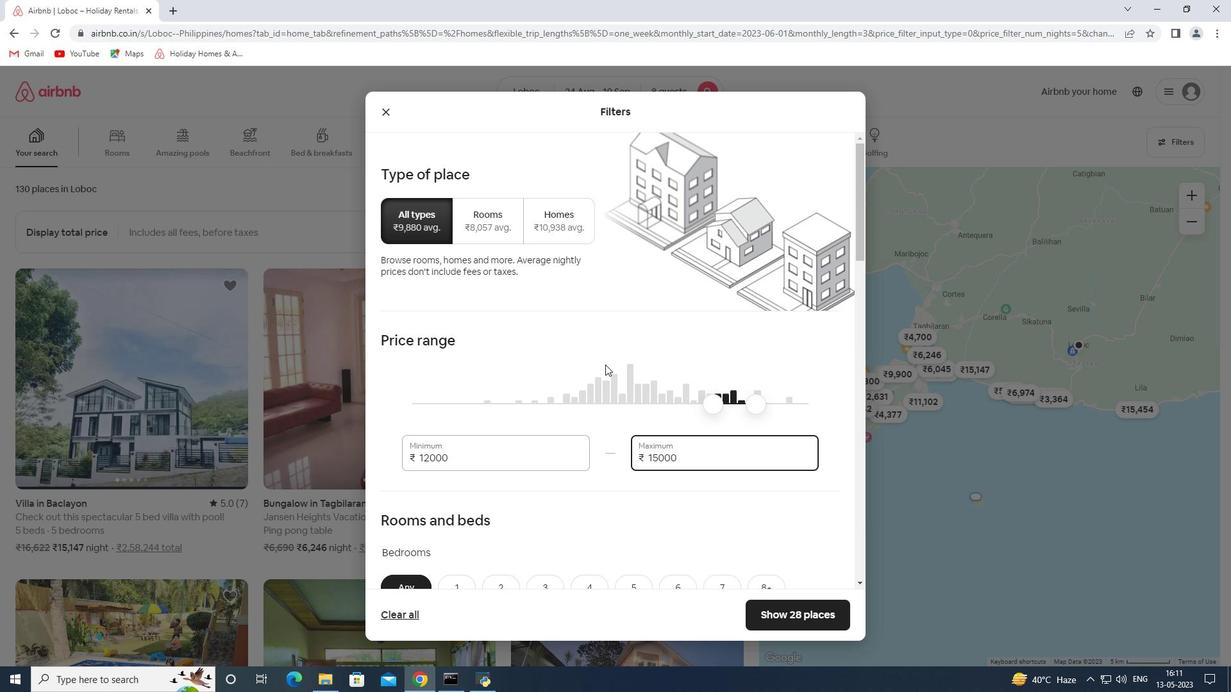 
Action: Mouse scrolled (597, 379) with delta (0, 0)
Screenshot: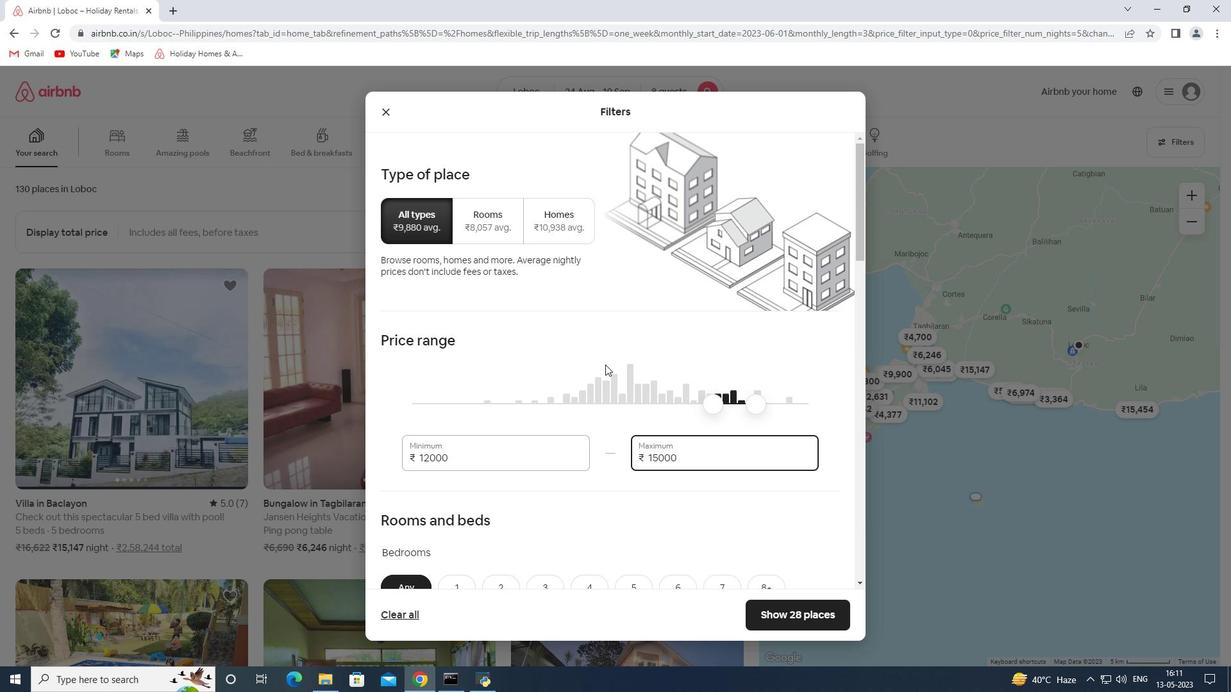 
Action: Mouse moved to (681, 336)
Screenshot: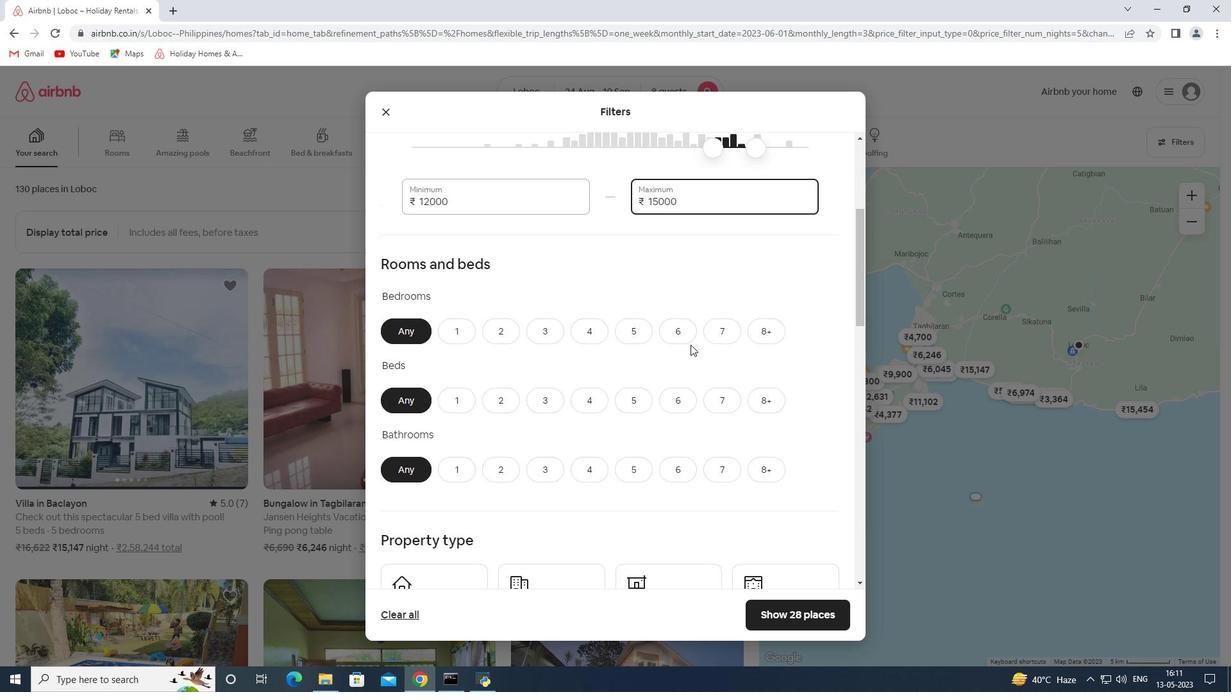 
Action: Mouse pressed left at (681, 336)
Screenshot: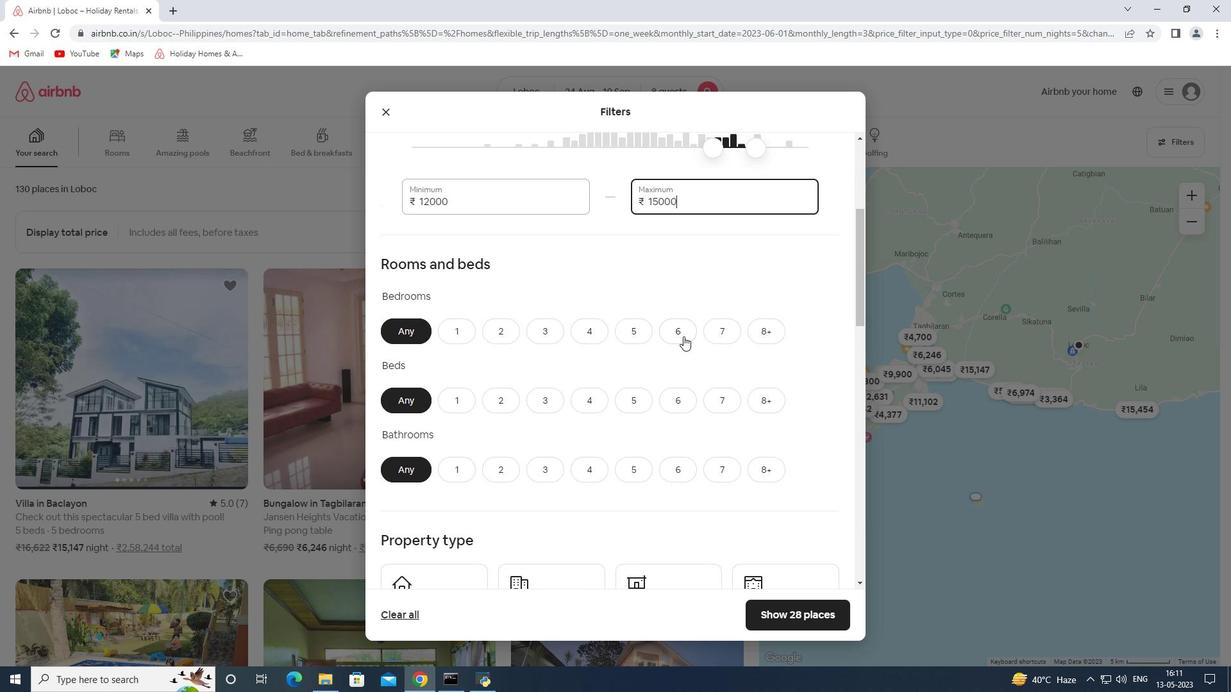
Action: Mouse moved to (685, 398)
Screenshot: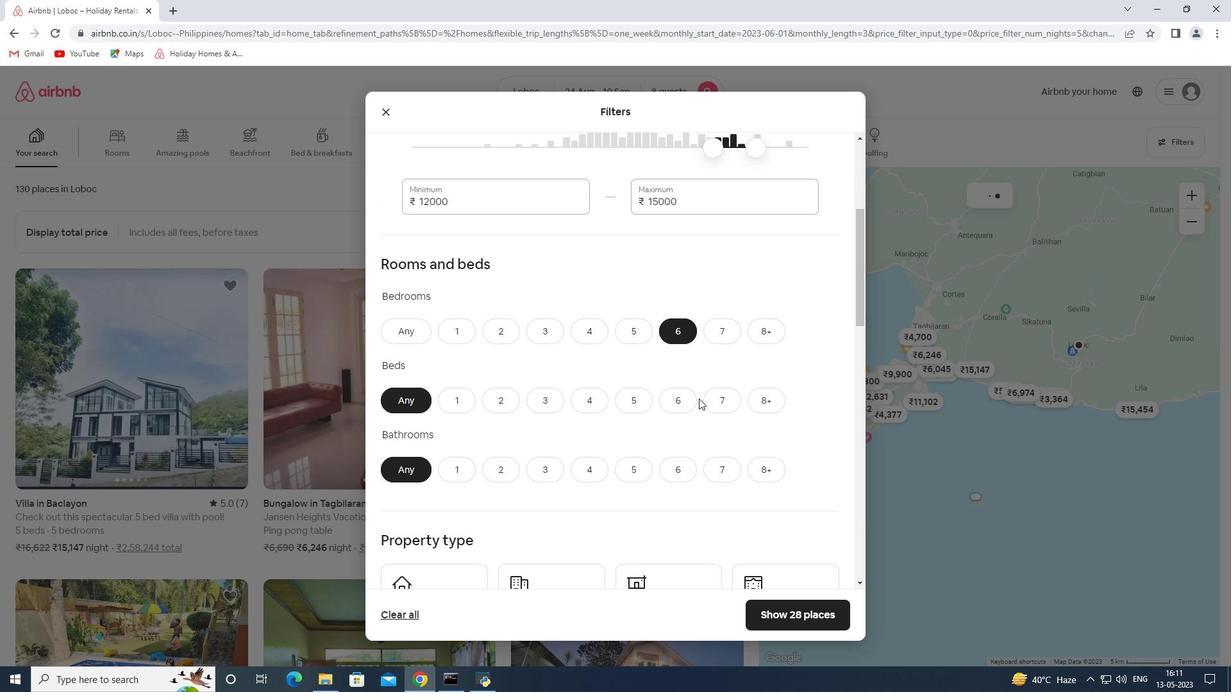 
Action: Mouse pressed left at (685, 398)
Screenshot: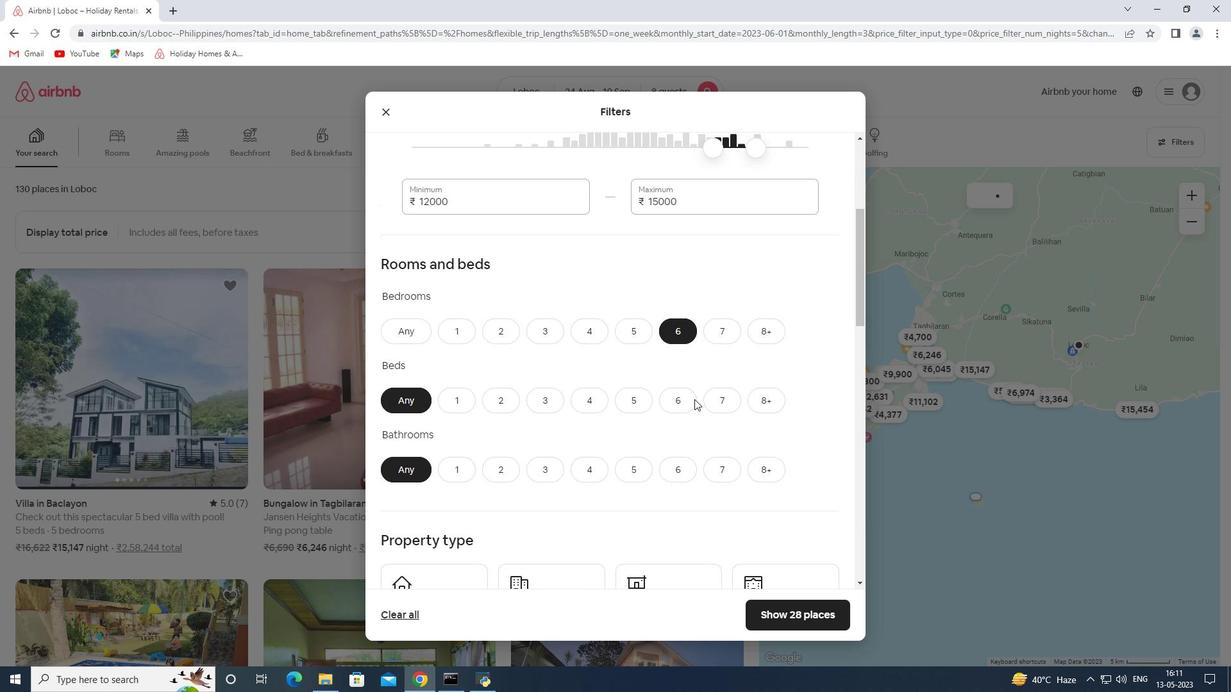 
Action: Mouse moved to (674, 475)
Screenshot: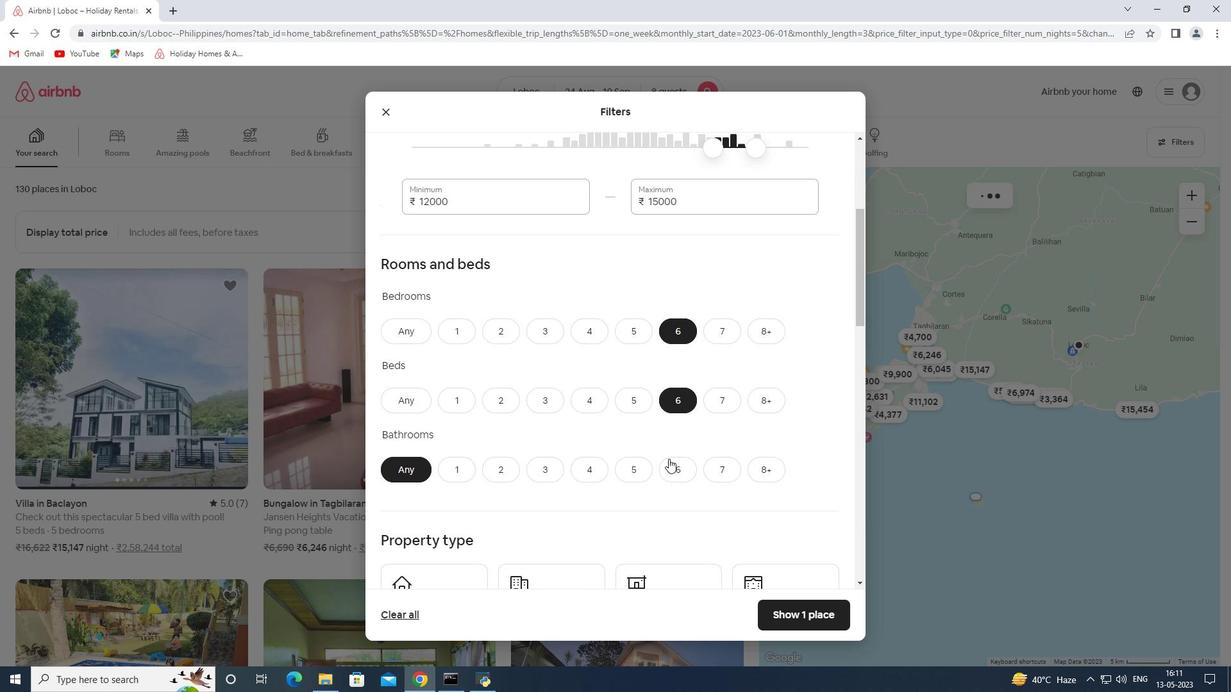 
Action: Mouse pressed left at (674, 475)
Screenshot: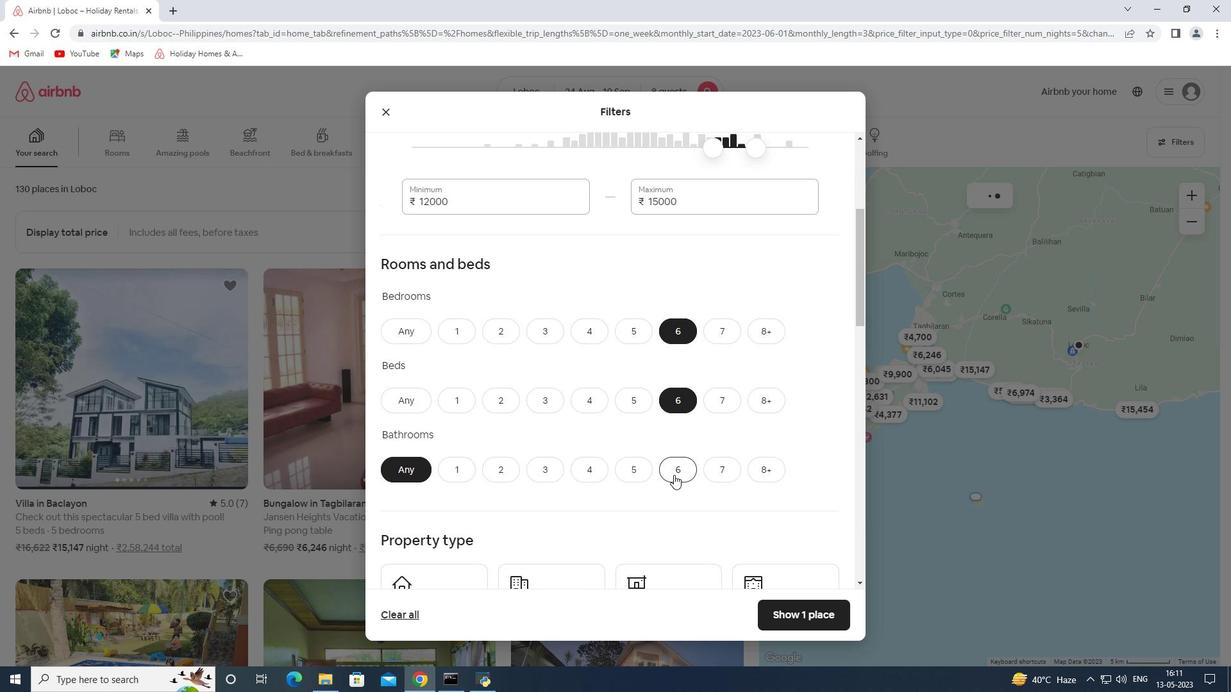 
Action: Mouse moved to (671, 411)
Screenshot: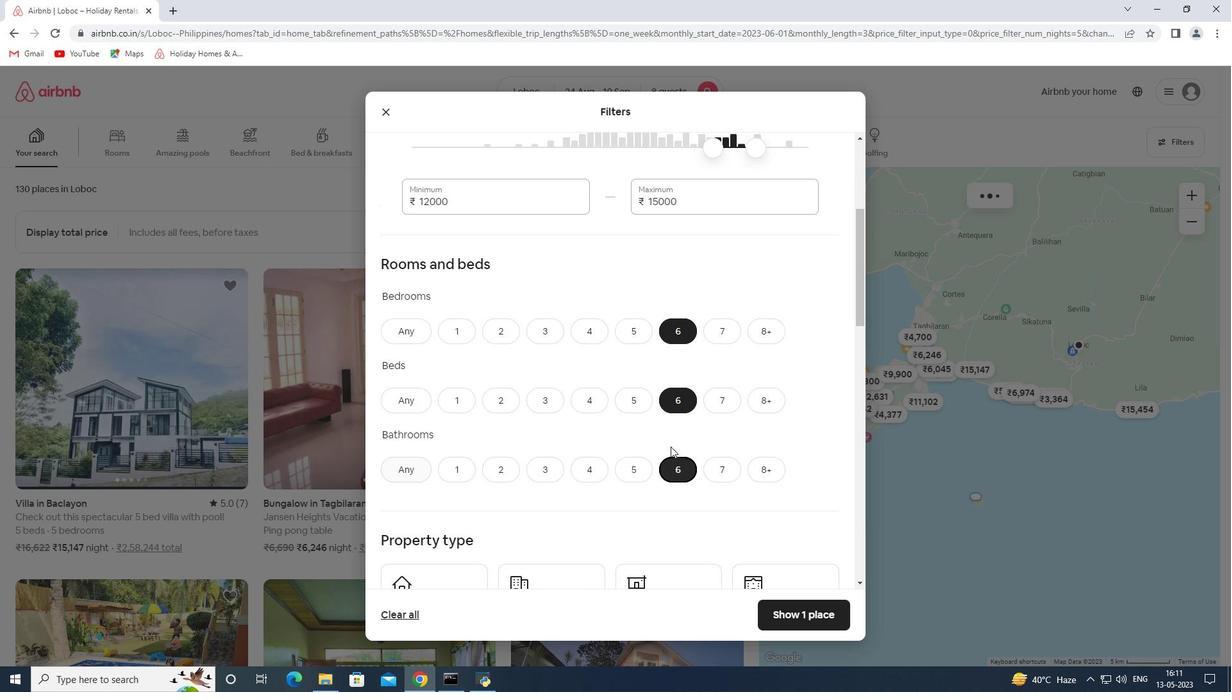 
Action: Mouse scrolled (671, 411) with delta (0, 0)
Screenshot: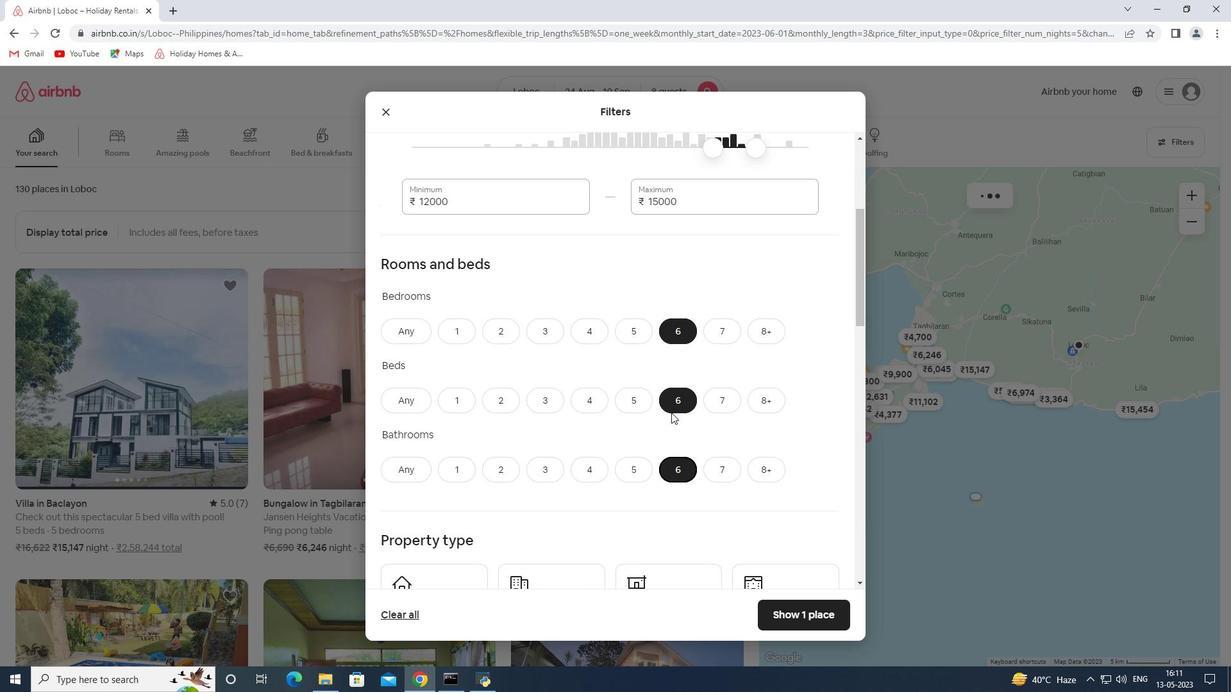 
Action: Mouse scrolled (671, 411) with delta (0, 0)
Screenshot: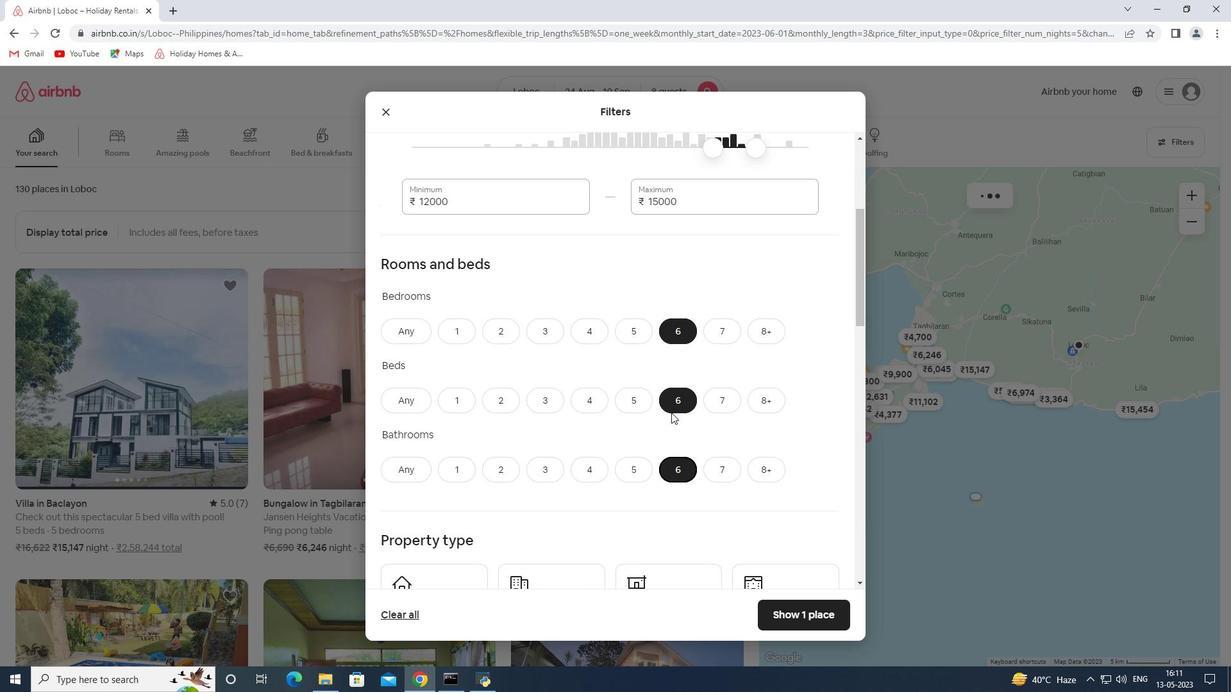 
Action: Mouse scrolled (671, 411) with delta (0, 0)
Screenshot: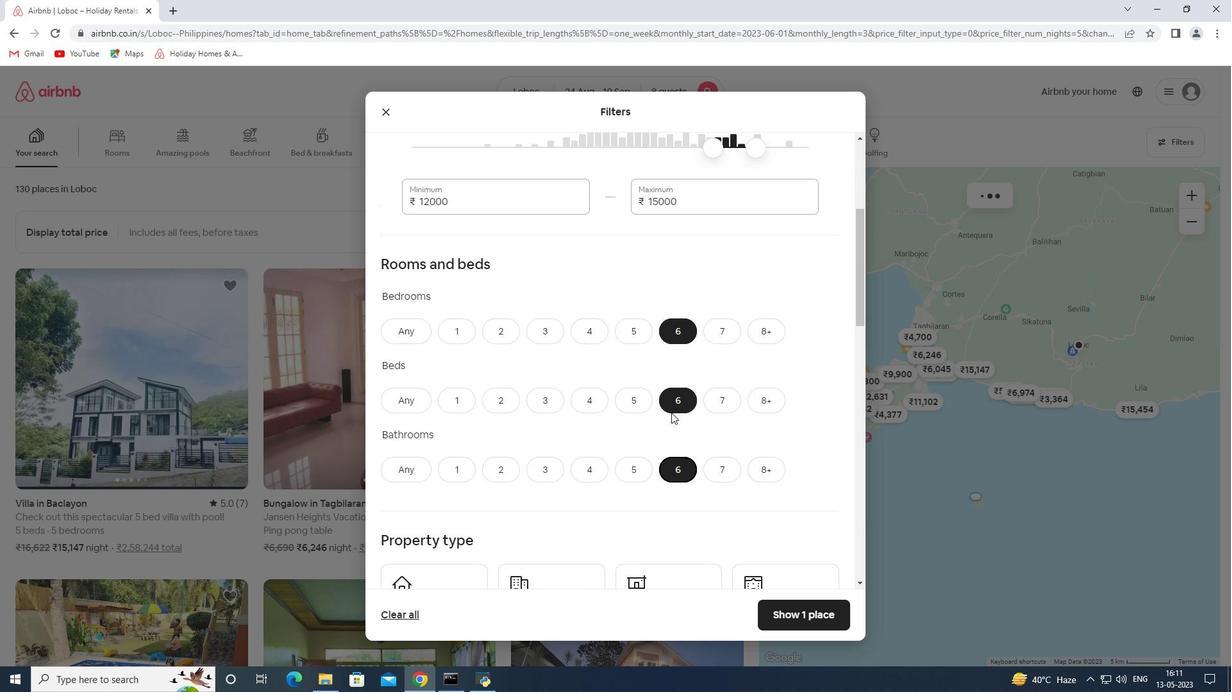 
Action: Mouse scrolled (671, 411) with delta (0, 0)
Screenshot: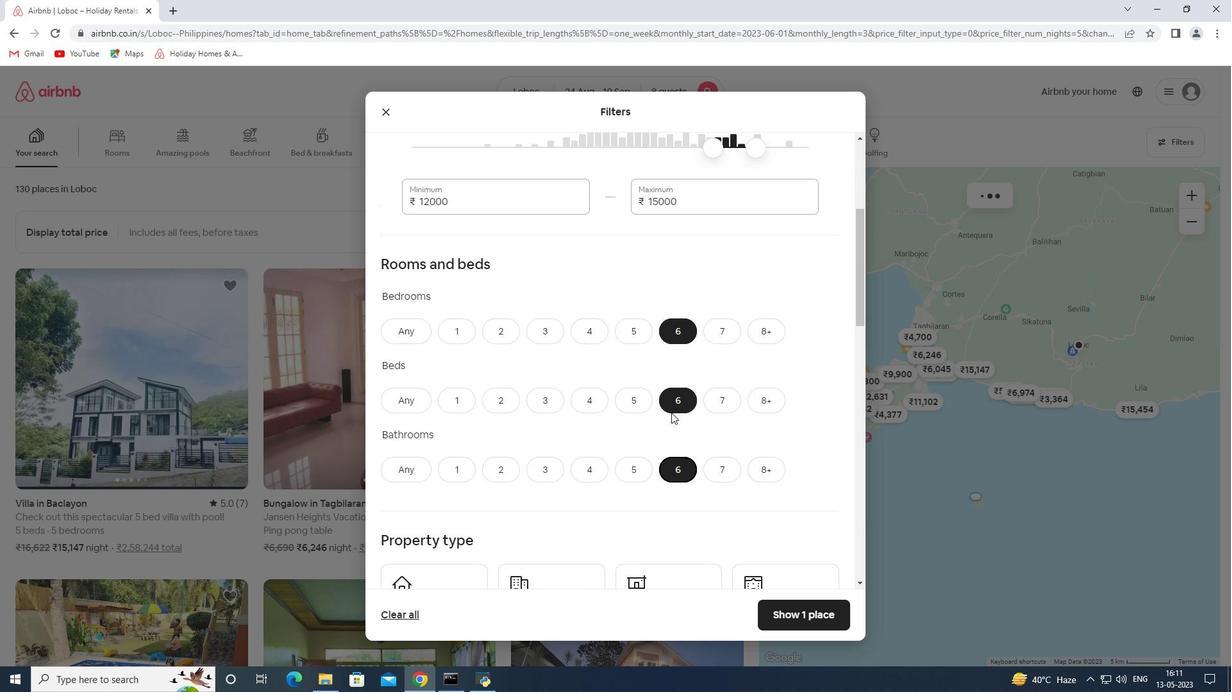 
Action: Mouse scrolled (671, 411) with delta (0, 0)
Screenshot: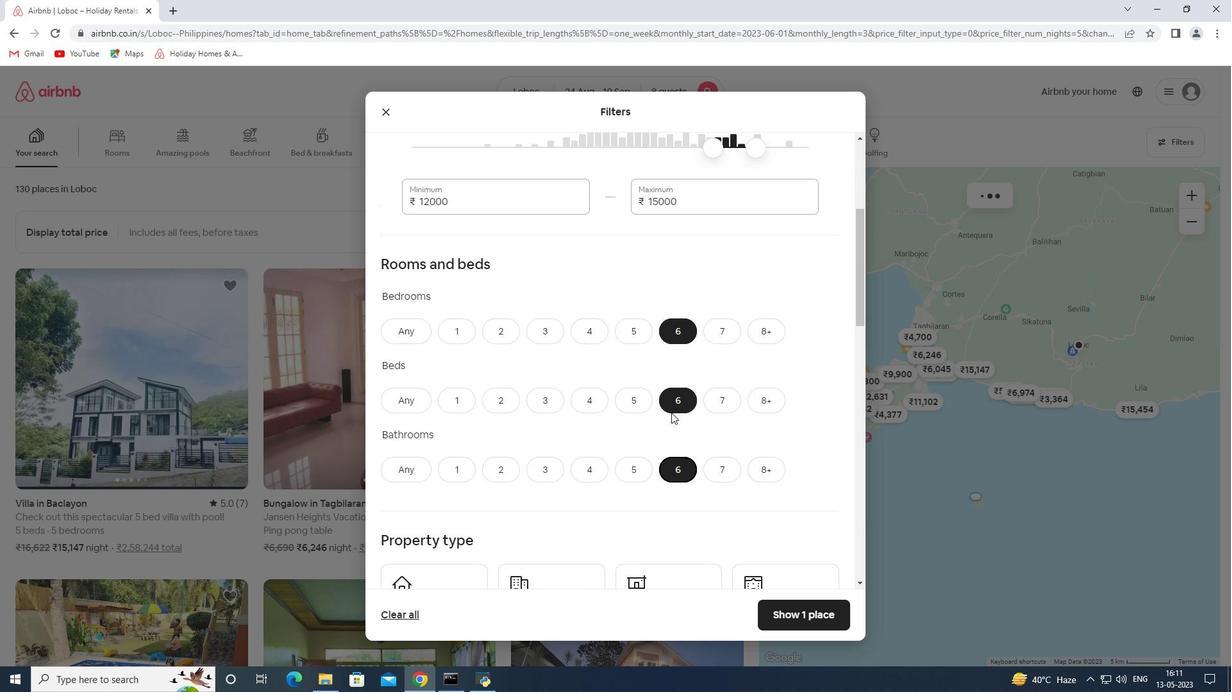 
Action: Mouse moved to (474, 281)
Screenshot: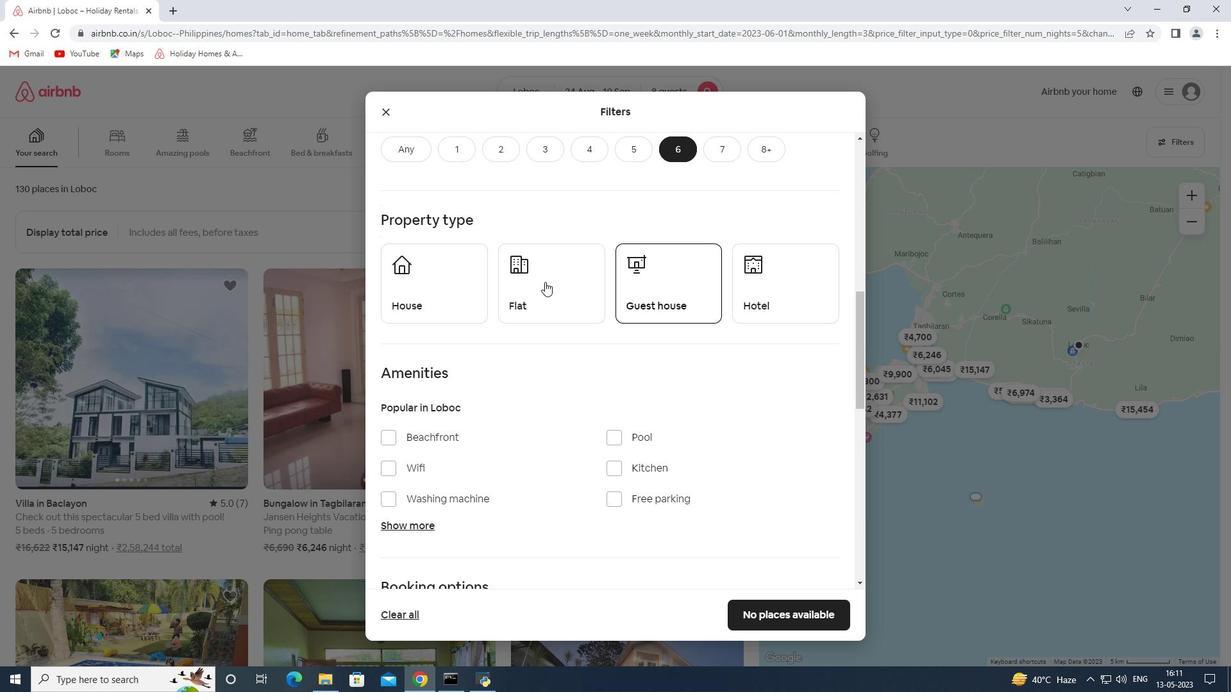 
Action: Mouse pressed left at (474, 281)
Screenshot: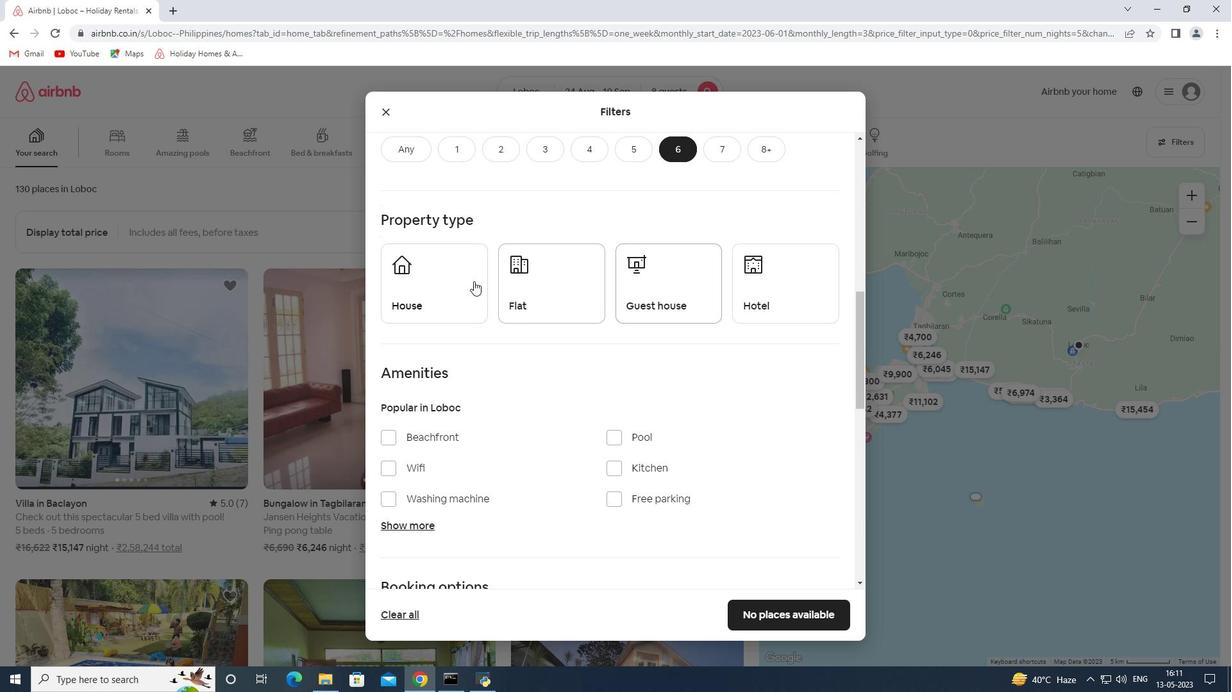 
Action: Mouse moved to (540, 289)
Screenshot: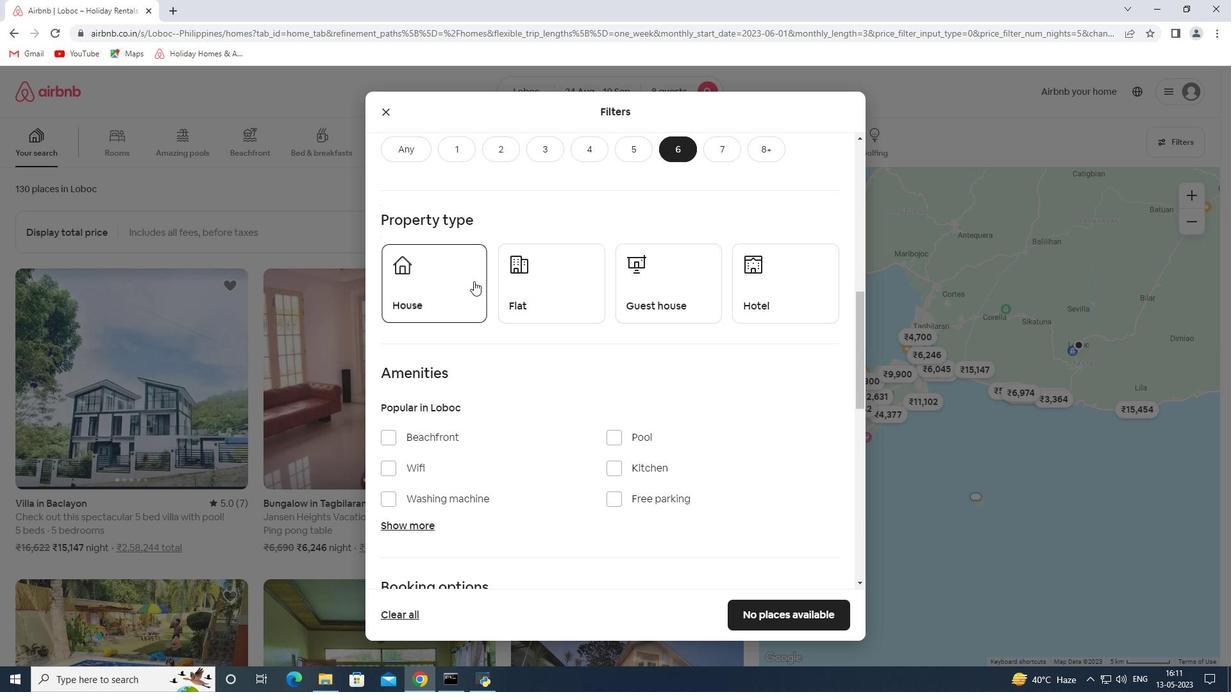 
Action: Mouse pressed left at (540, 289)
Screenshot: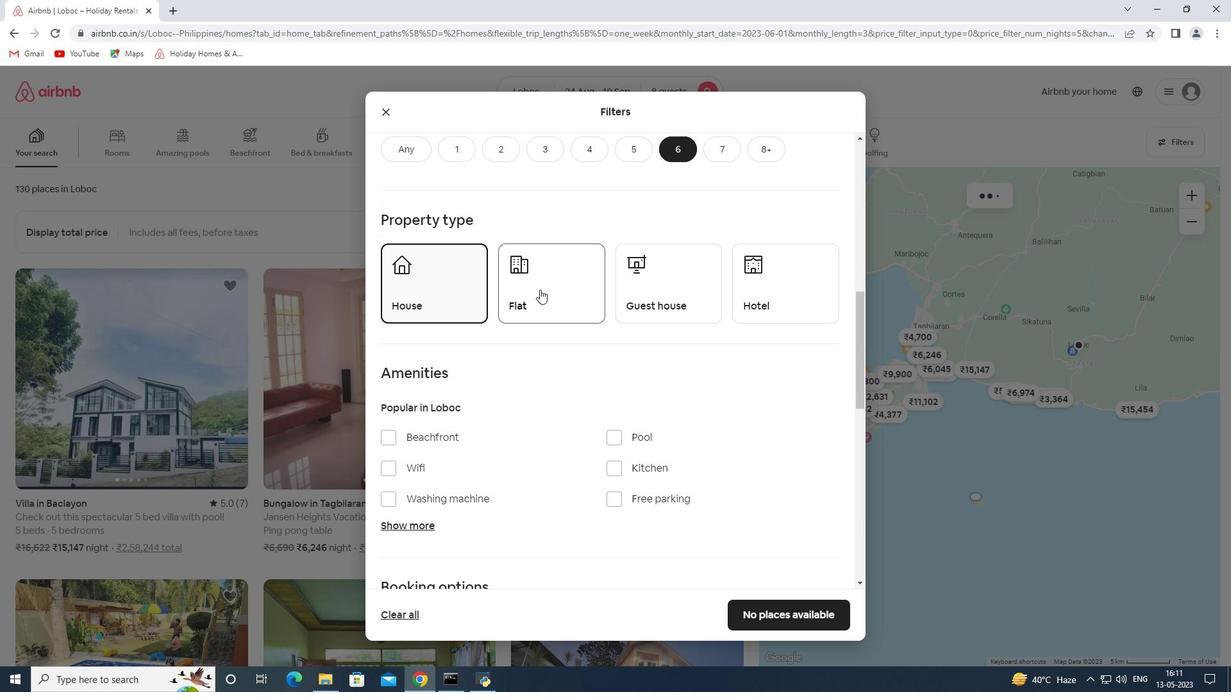 
Action: Mouse moved to (634, 290)
Screenshot: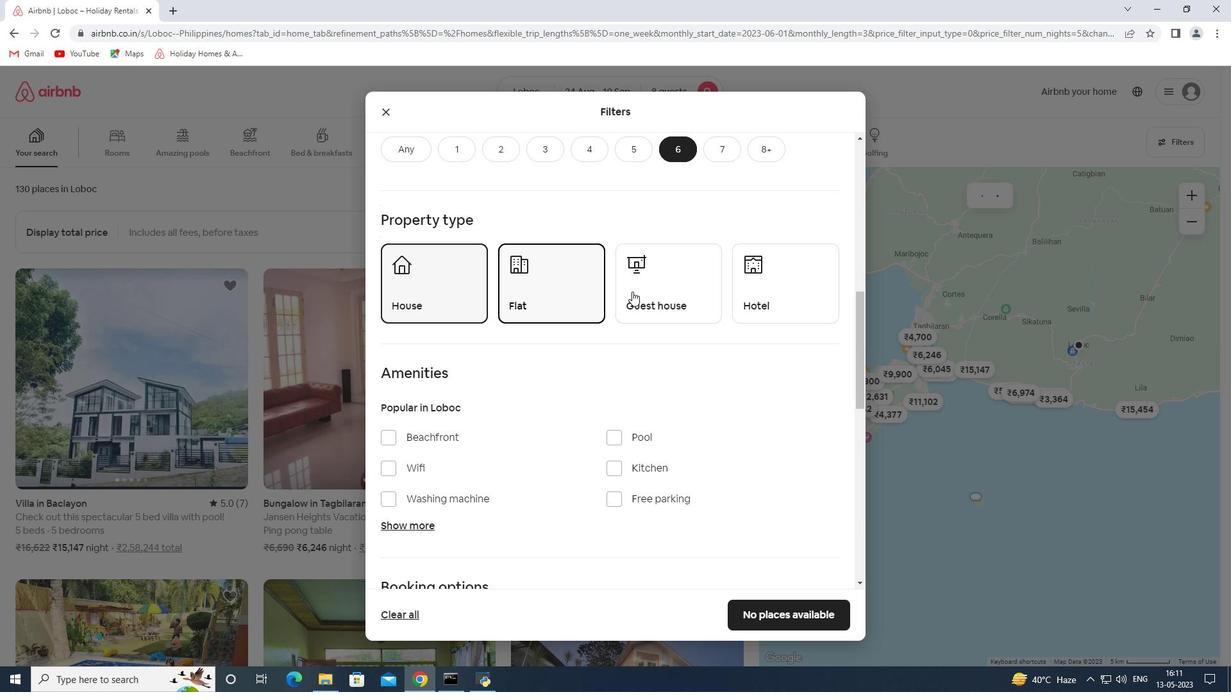 
Action: Mouse pressed left at (634, 290)
Screenshot: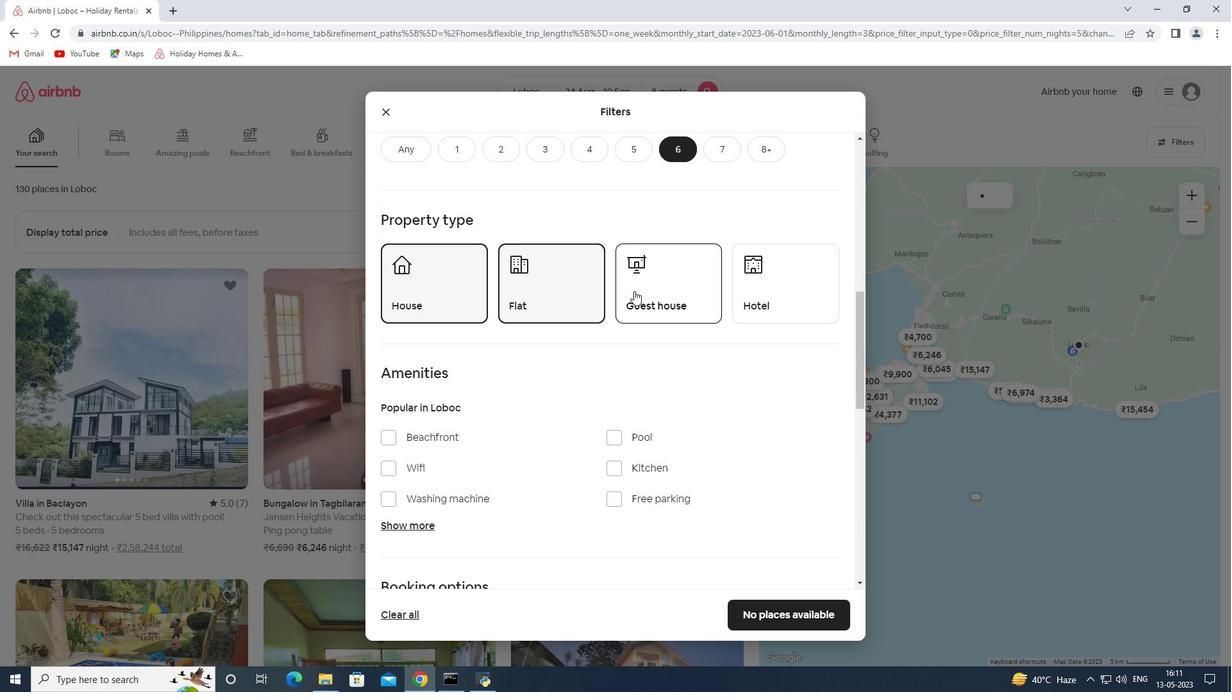 
Action: Mouse moved to (631, 323)
Screenshot: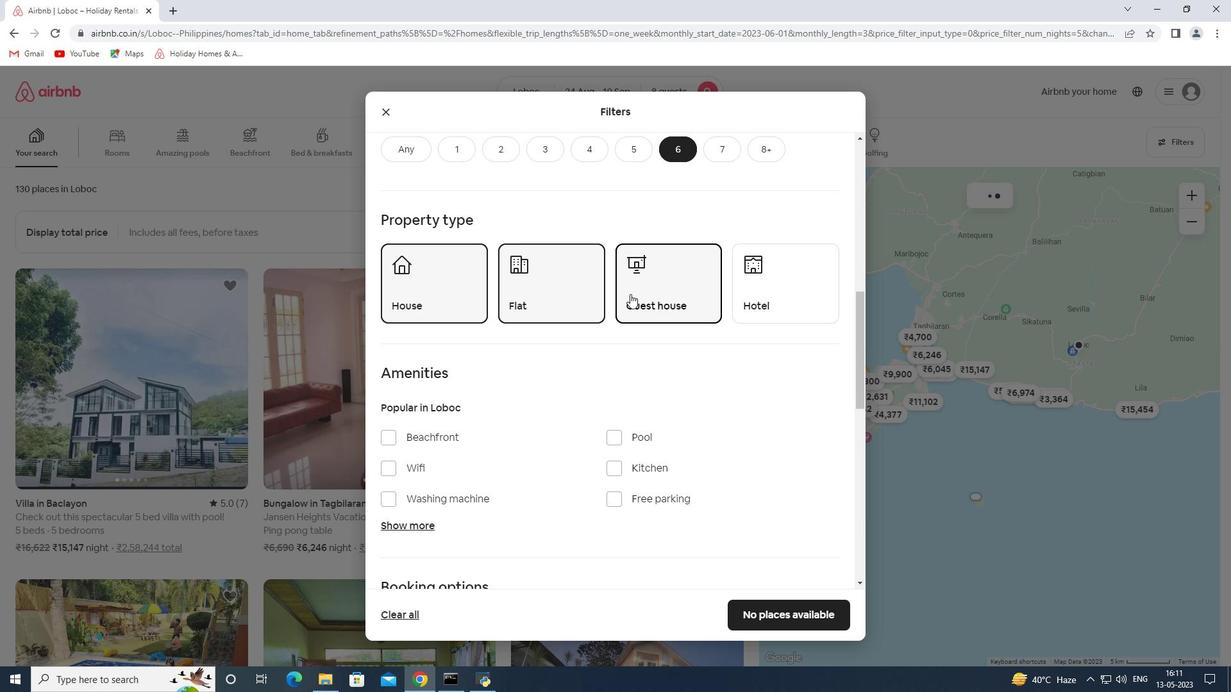 
Action: Mouse scrolled (631, 322) with delta (0, 0)
Screenshot: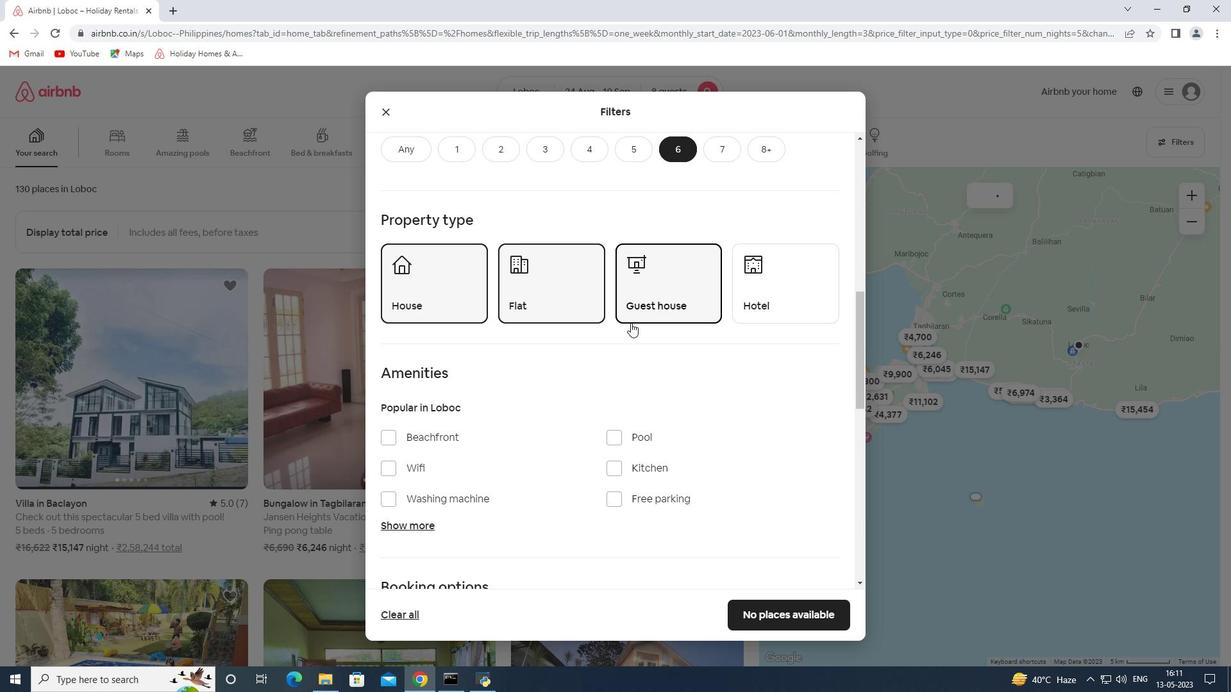 
Action: Mouse scrolled (631, 322) with delta (0, 0)
Screenshot: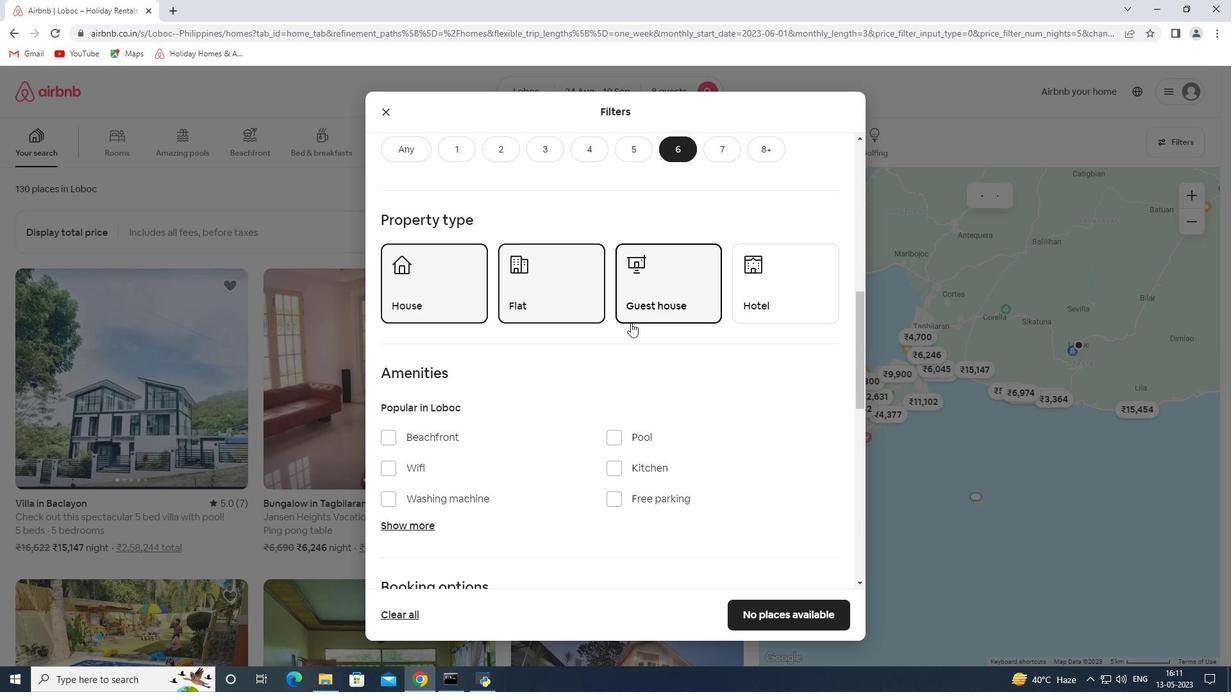 
Action: Mouse moved to (415, 397)
Screenshot: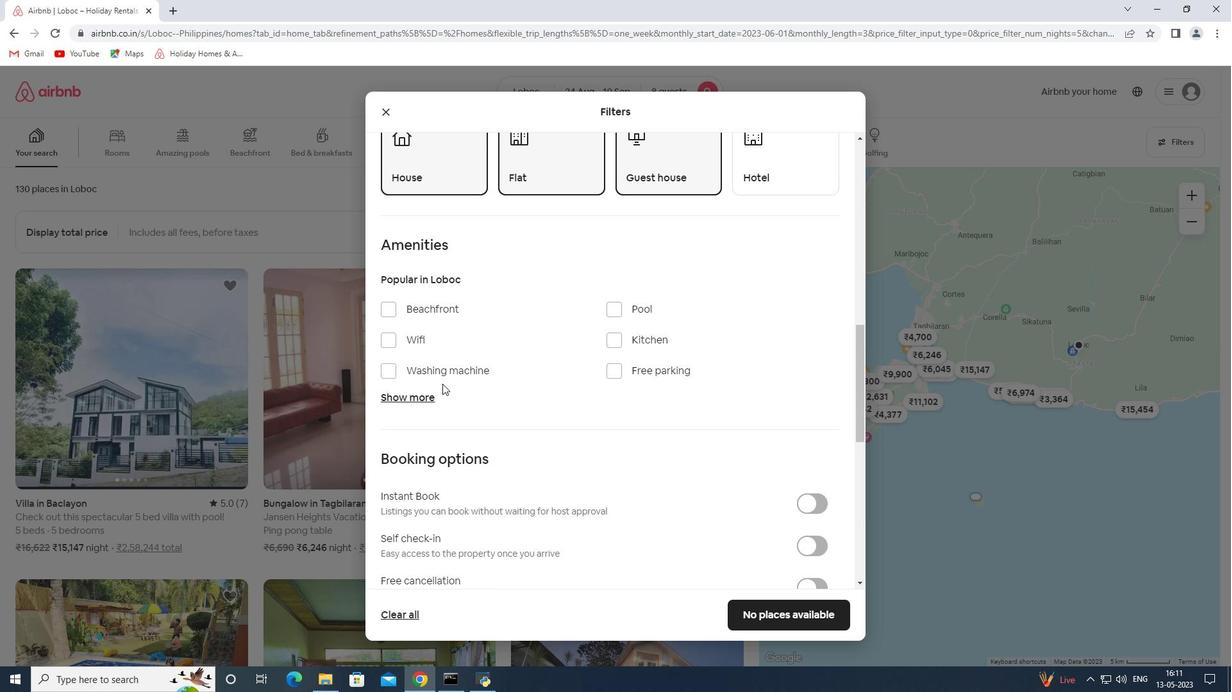 
Action: Mouse pressed left at (415, 397)
Screenshot: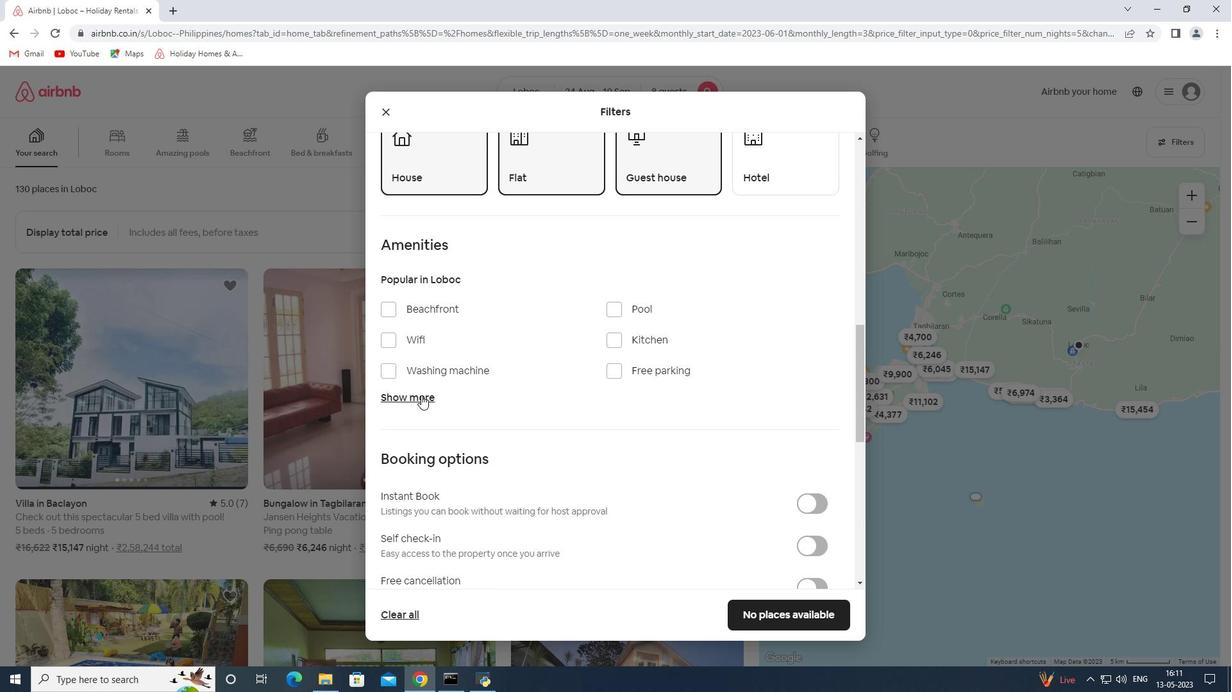 
Action: Mouse moved to (459, 373)
Screenshot: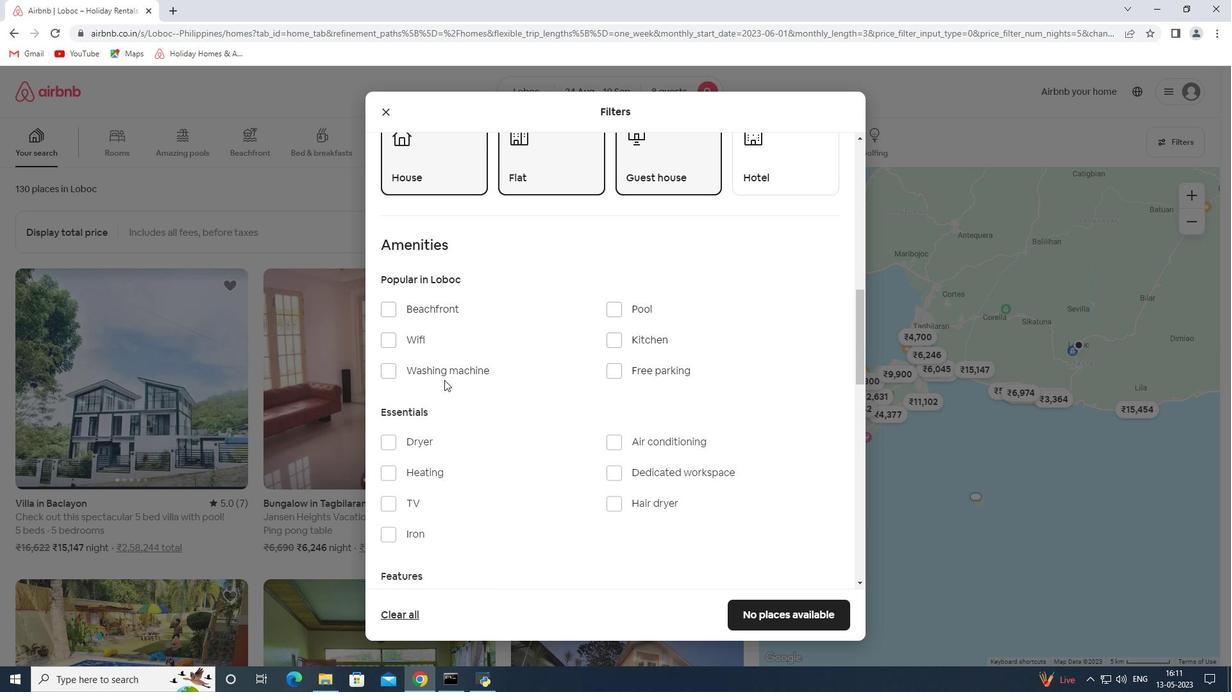 
Action: Mouse scrolled (459, 373) with delta (0, 0)
Screenshot: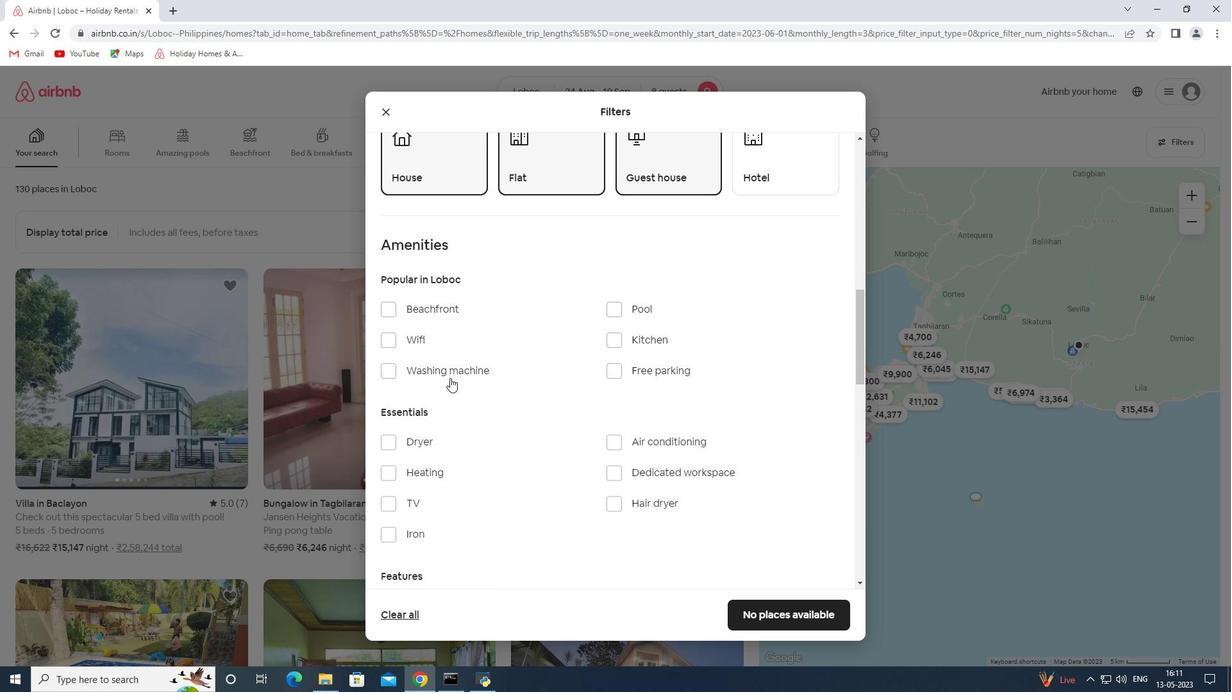 
Action: Mouse scrolled (459, 373) with delta (0, 0)
Screenshot: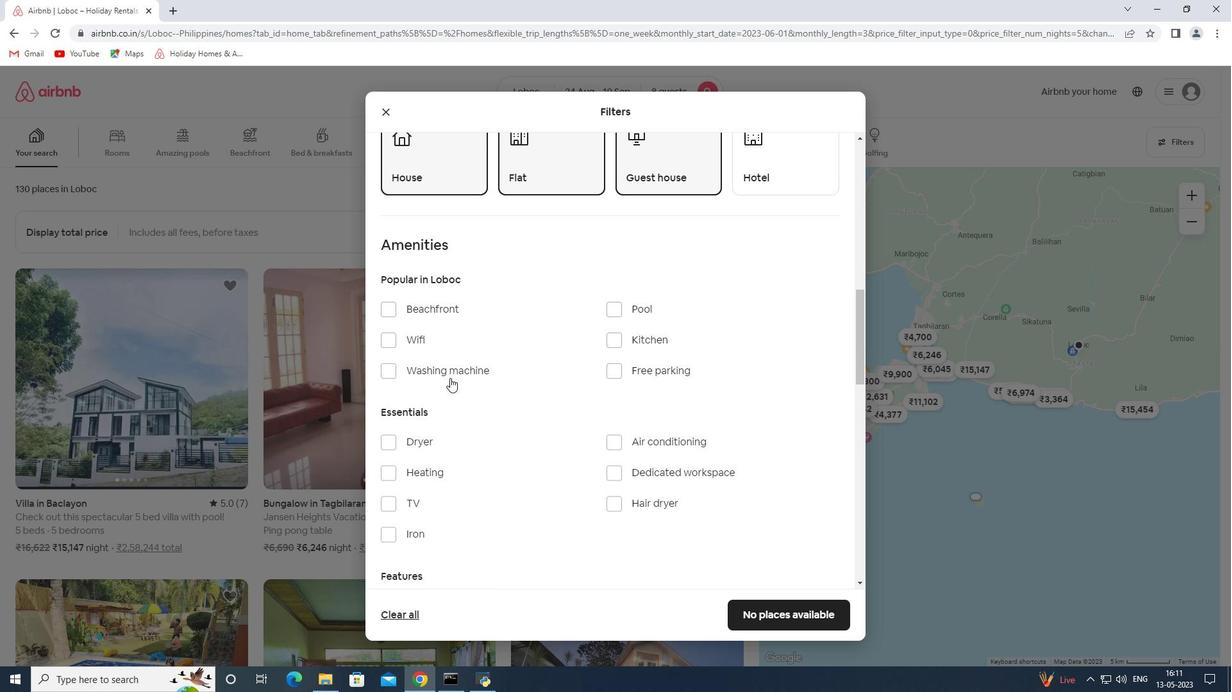 
Action: Mouse scrolled (459, 373) with delta (0, 0)
Screenshot: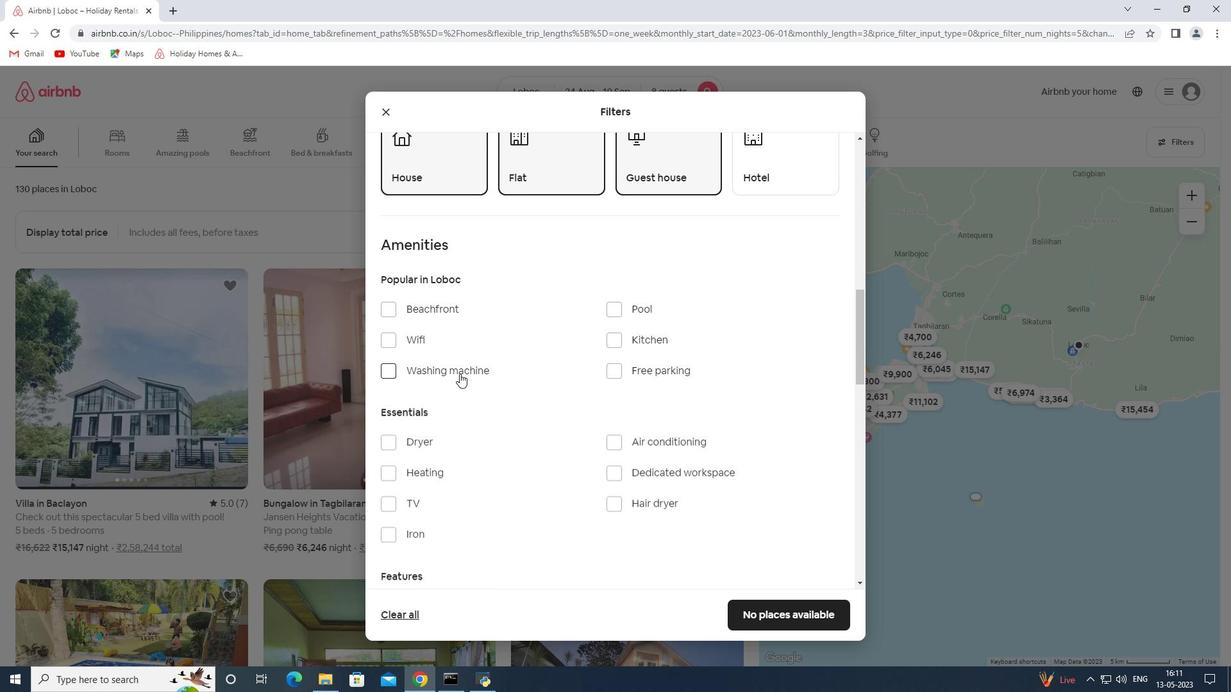 
Action: Mouse scrolled (459, 373) with delta (0, 0)
Screenshot: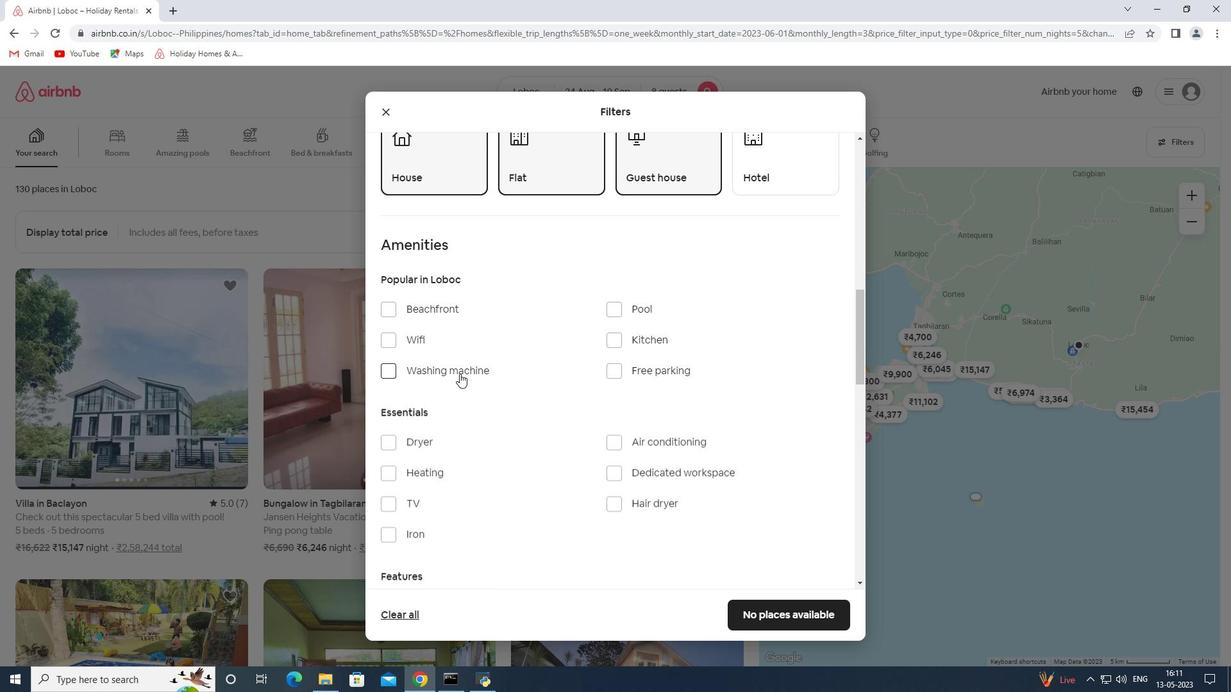 
Action: Mouse moved to (429, 296)
Screenshot: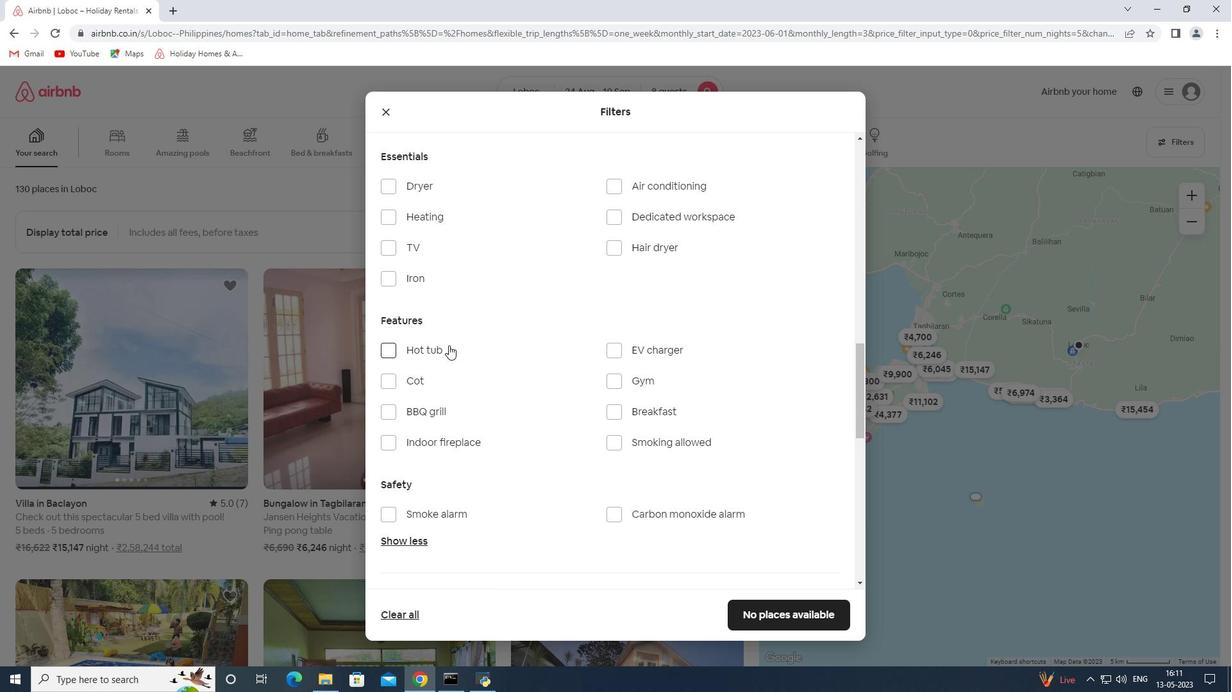 
Action: Mouse scrolled (429, 297) with delta (0, 0)
Screenshot: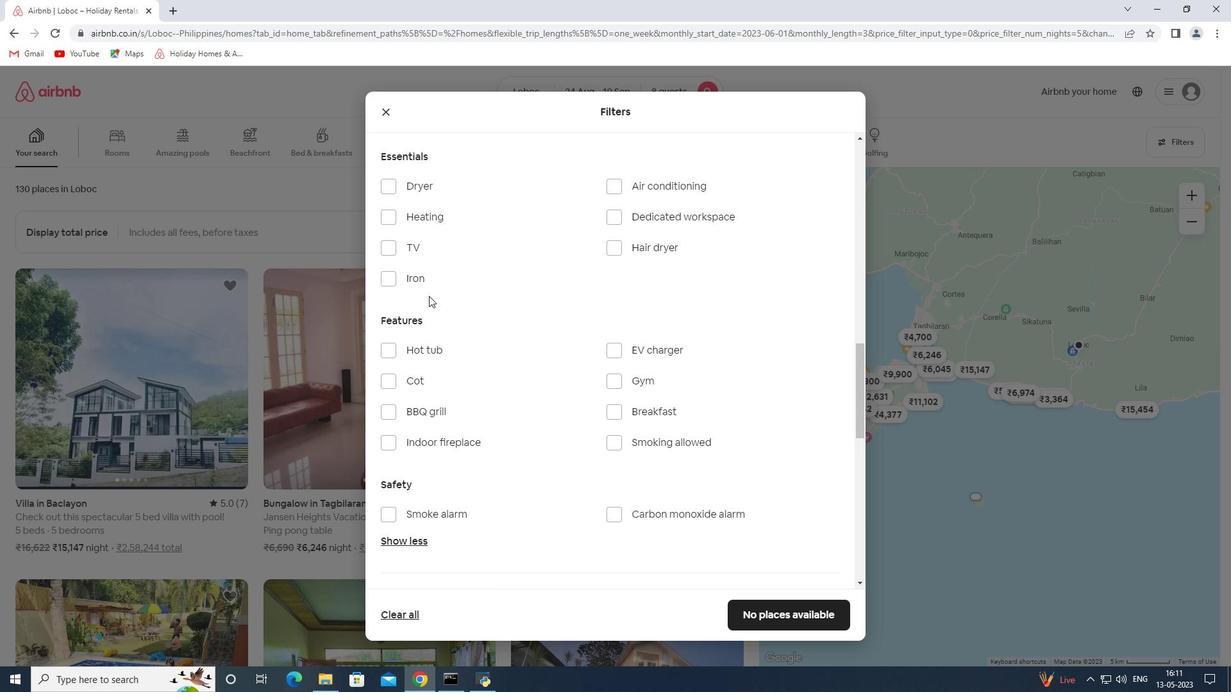 
Action: Mouse scrolled (429, 297) with delta (0, 0)
Screenshot: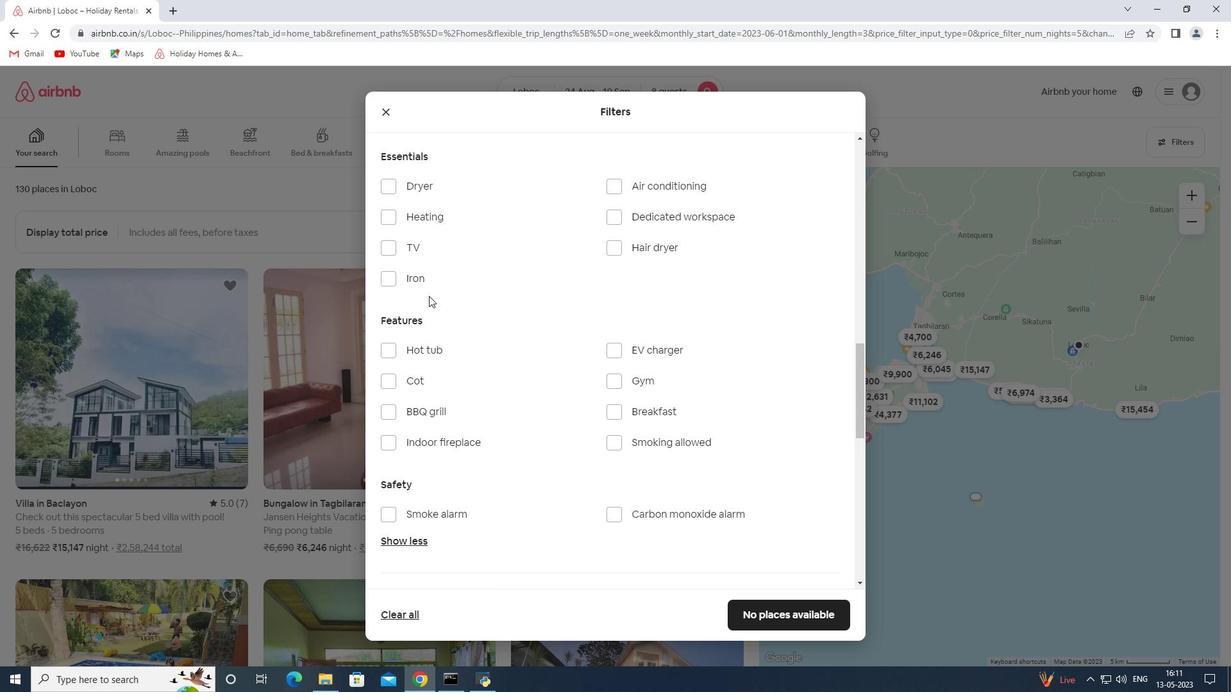 
Action: Mouse scrolled (429, 297) with delta (0, 0)
Screenshot: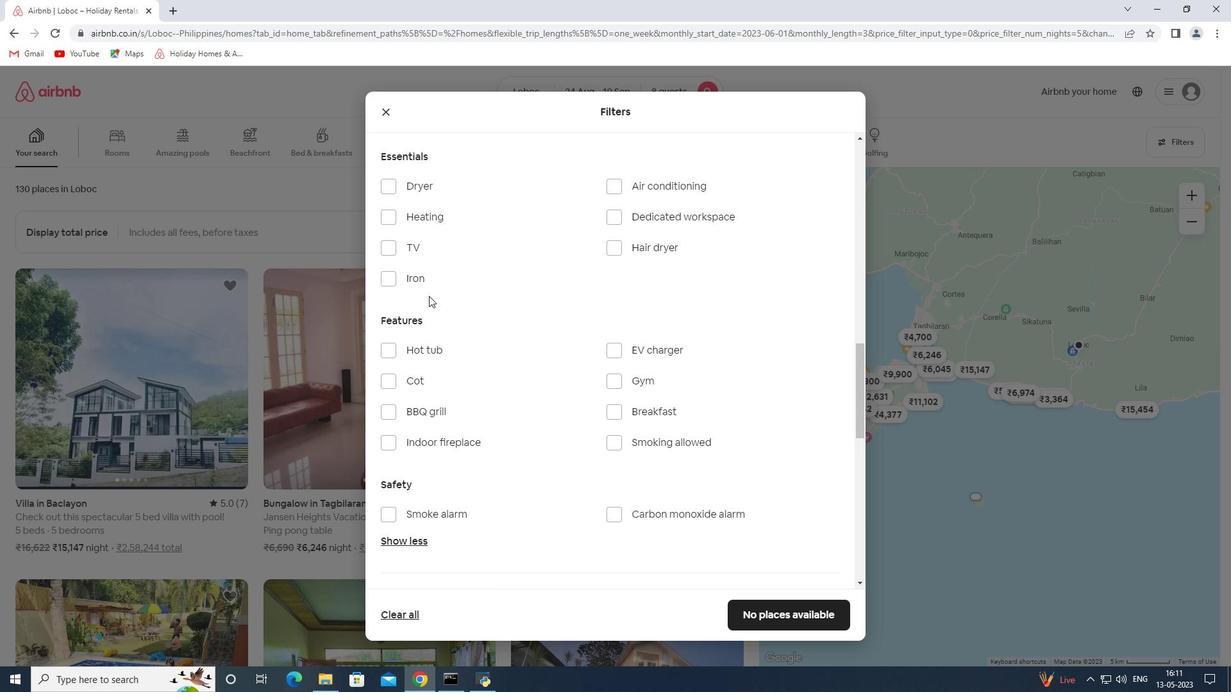 
Action: Mouse scrolled (429, 297) with delta (0, 0)
Screenshot: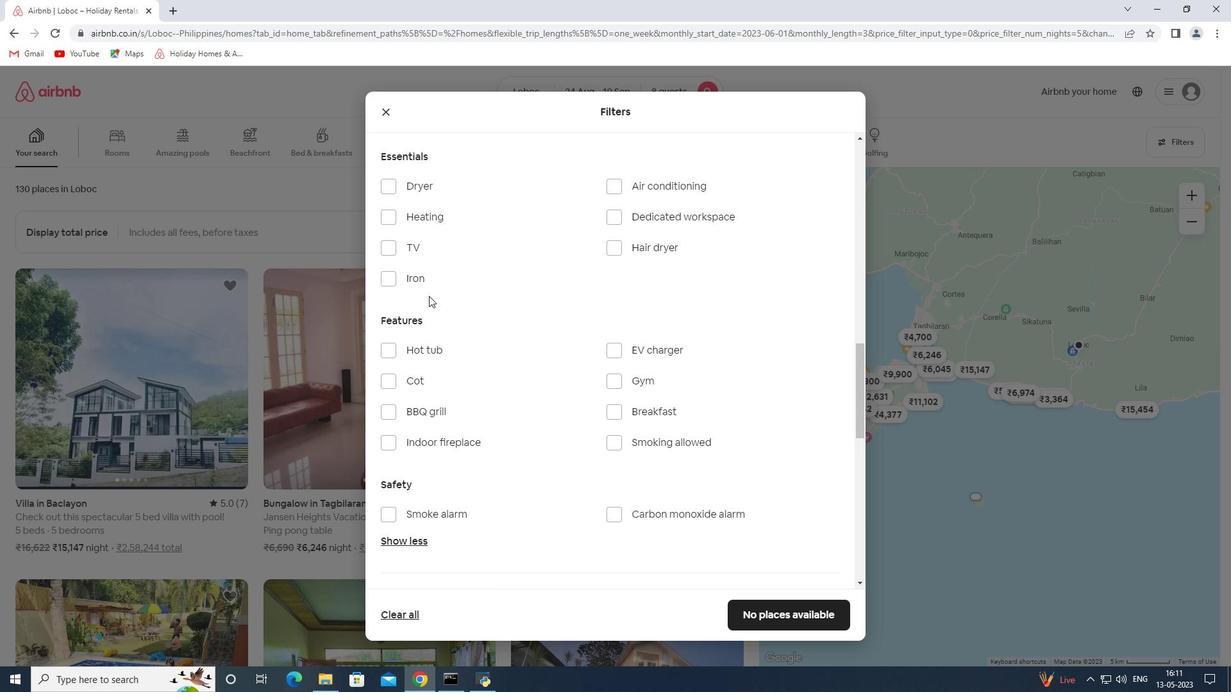 
Action: Mouse scrolled (429, 297) with delta (0, 0)
Screenshot: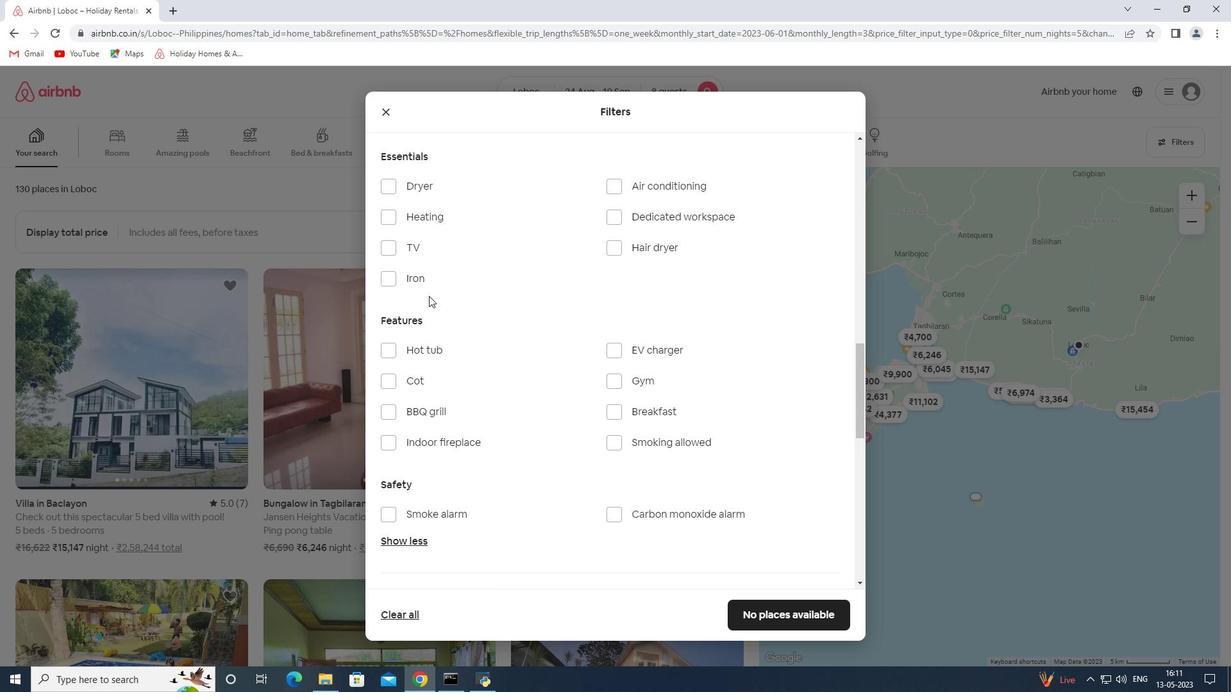 
Action: Mouse moved to (419, 403)
Screenshot: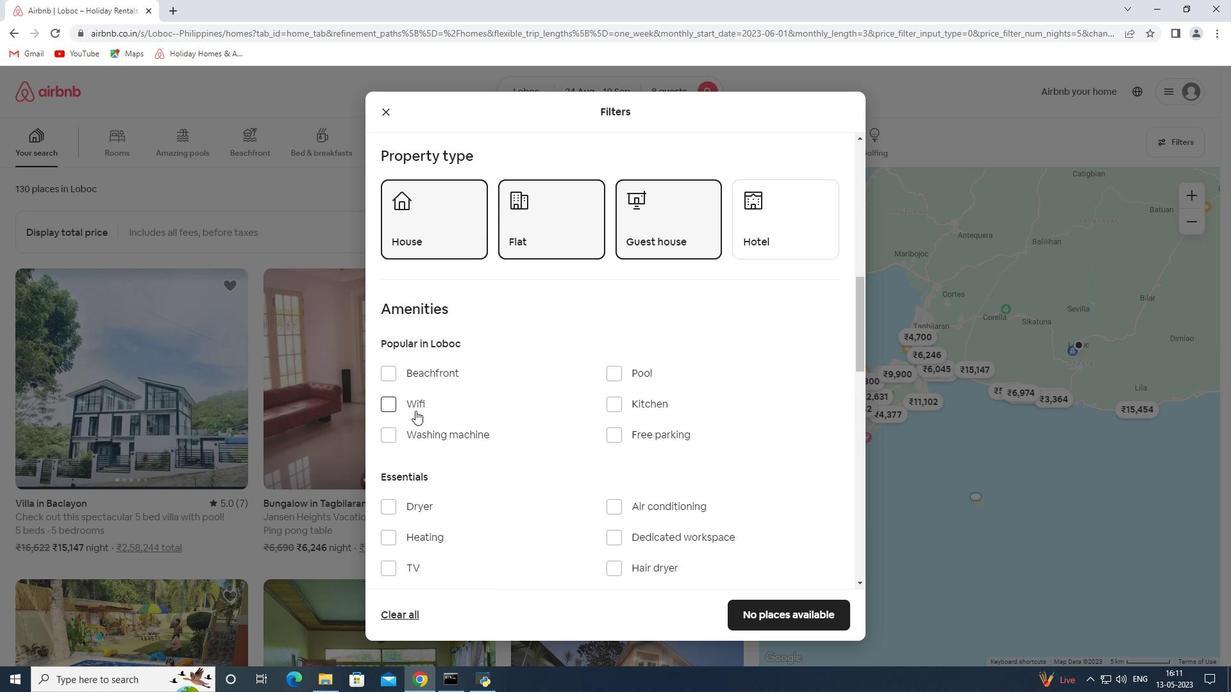 
Action: Mouse pressed left at (419, 403)
Screenshot: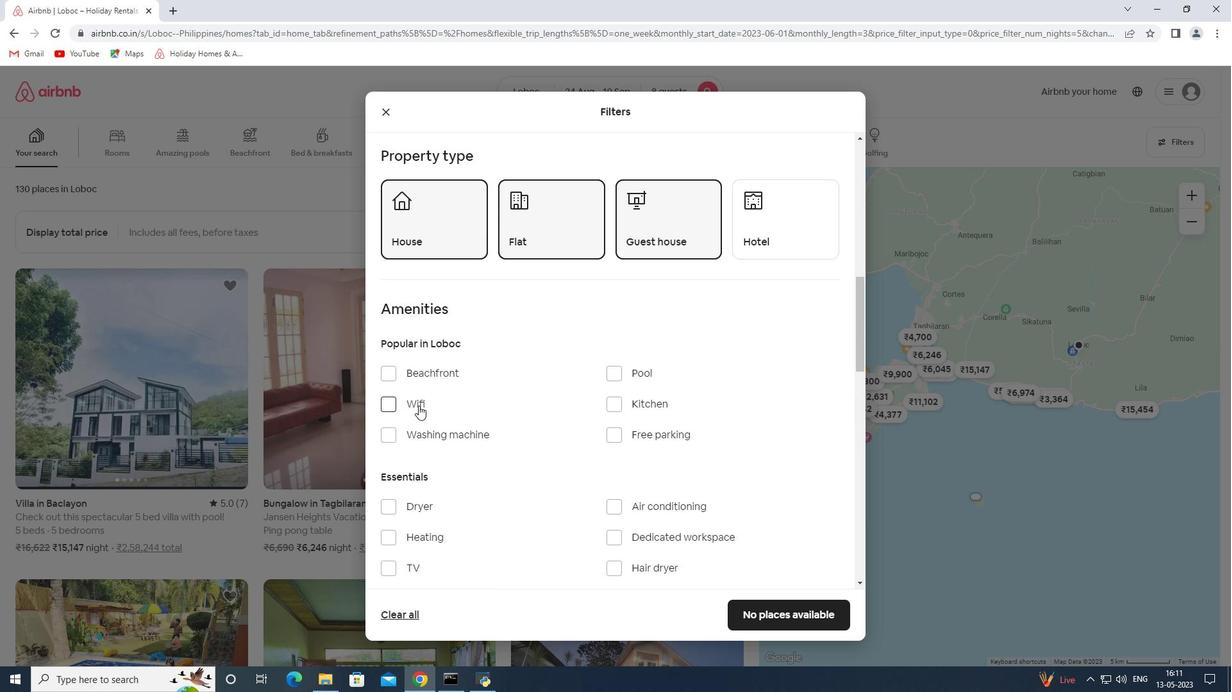 
Action: Mouse moved to (642, 436)
Screenshot: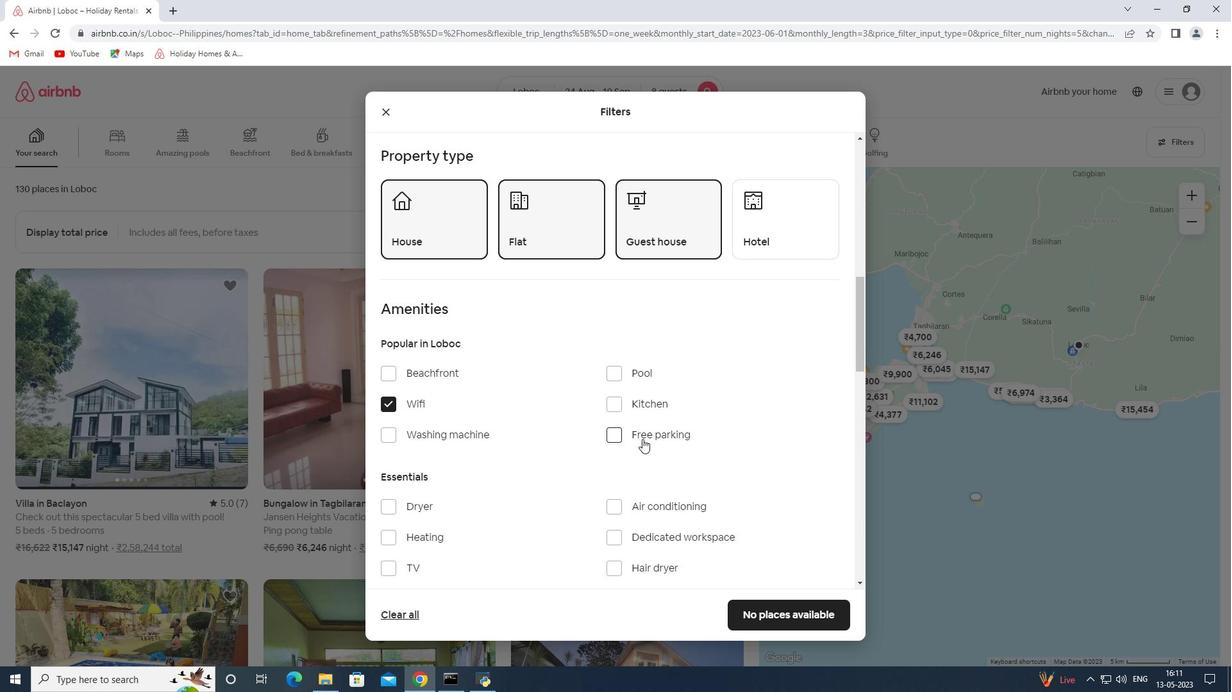 
Action: Mouse pressed left at (642, 436)
Screenshot: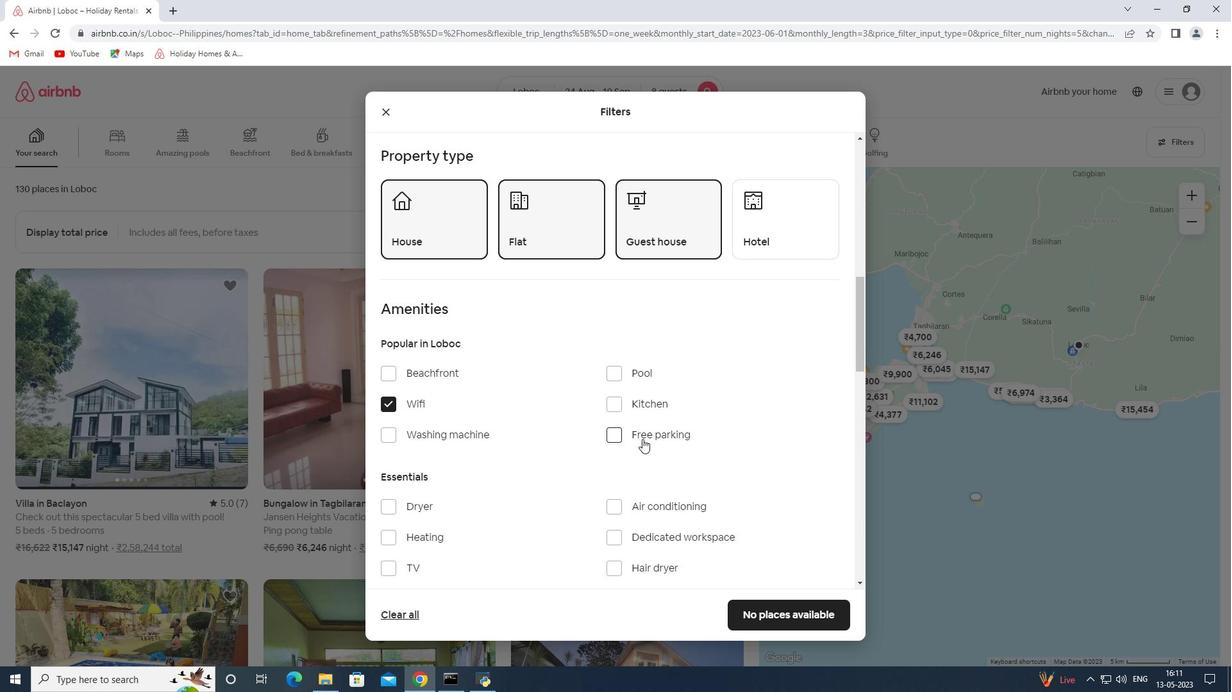 
Action: Mouse moved to (617, 447)
Screenshot: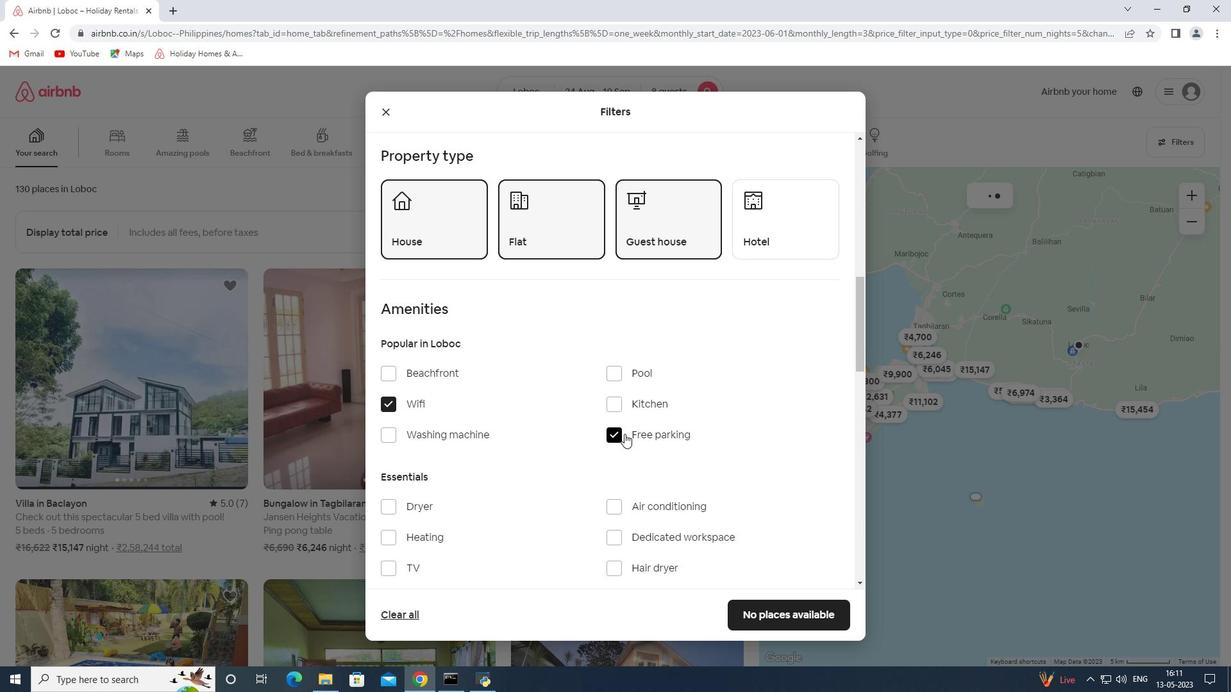
Action: Mouse scrolled (617, 446) with delta (0, 0)
Screenshot: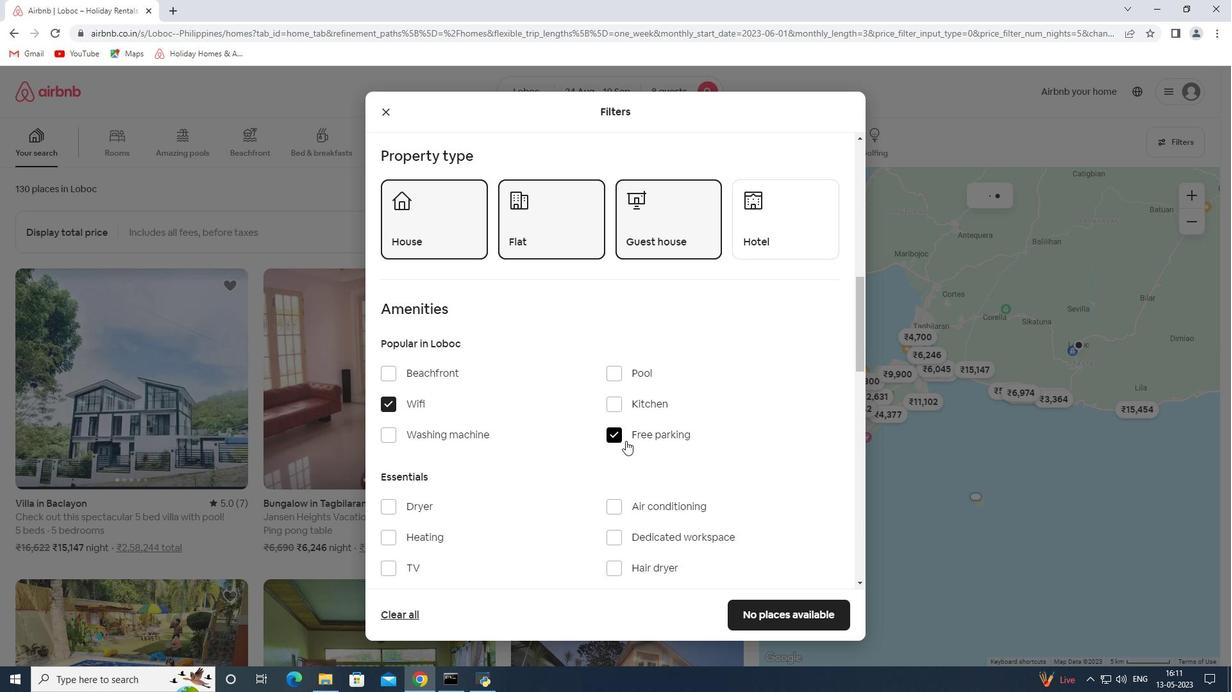 
Action: Mouse scrolled (617, 446) with delta (0, 0)
Screenshot: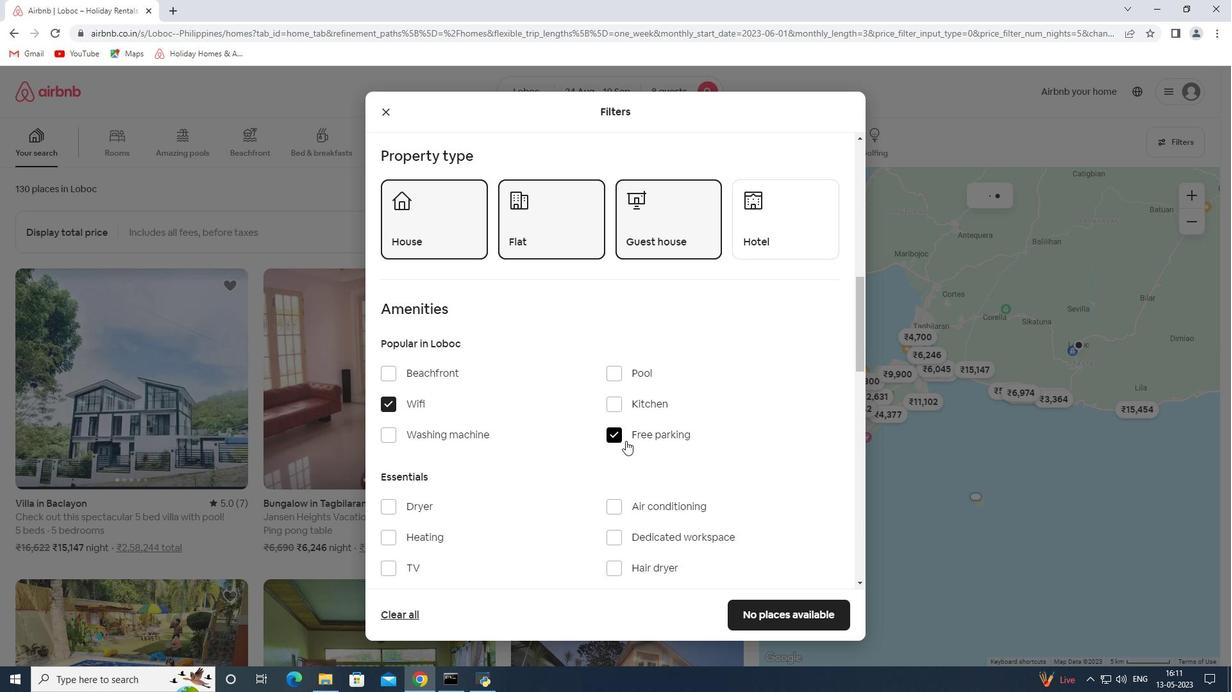 
Action: Mouse scrolled (617, 446) with delta (0, 0)
Screenshot: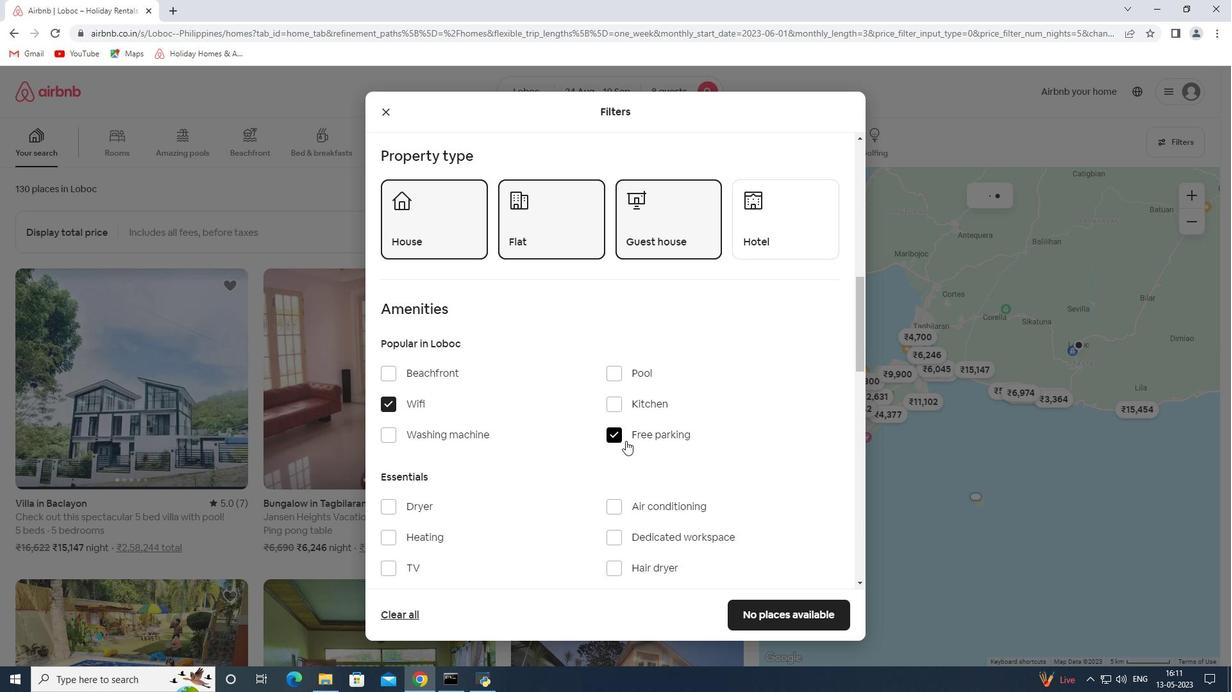 
Action: Mouse scrolled (617, 446) with delta (0, 0)
Screenshot: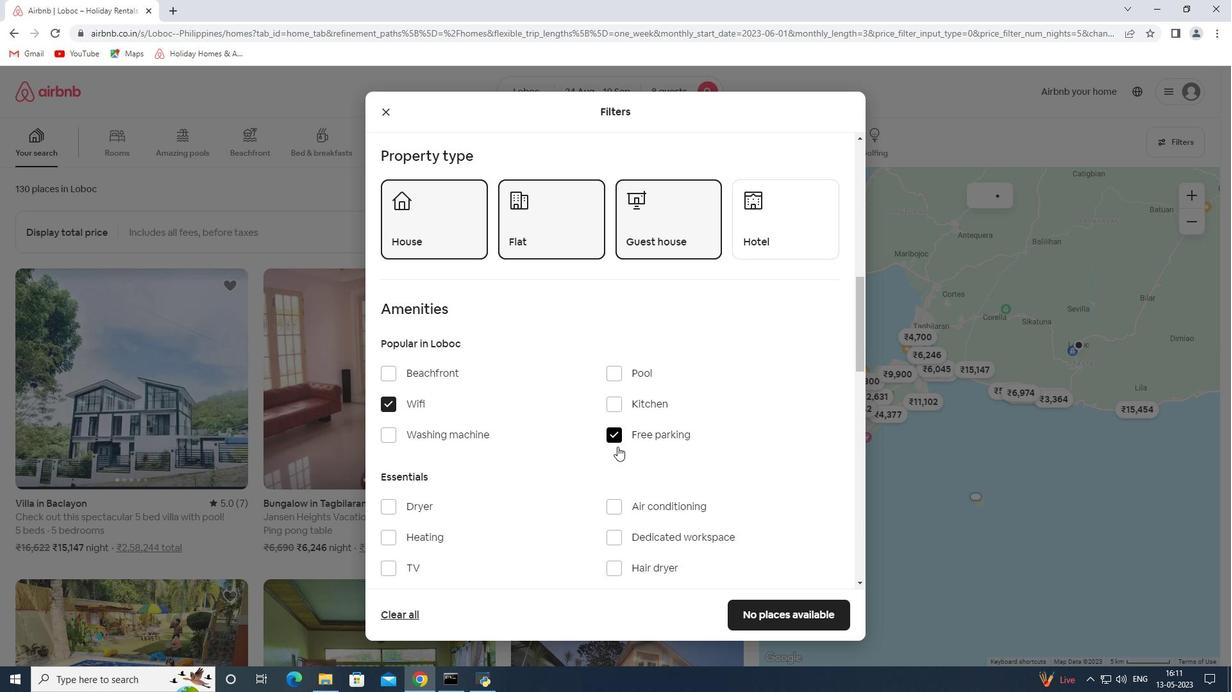 
Action: Mouse scrolled (617, 446) with delta (0, 0)
Screenshot: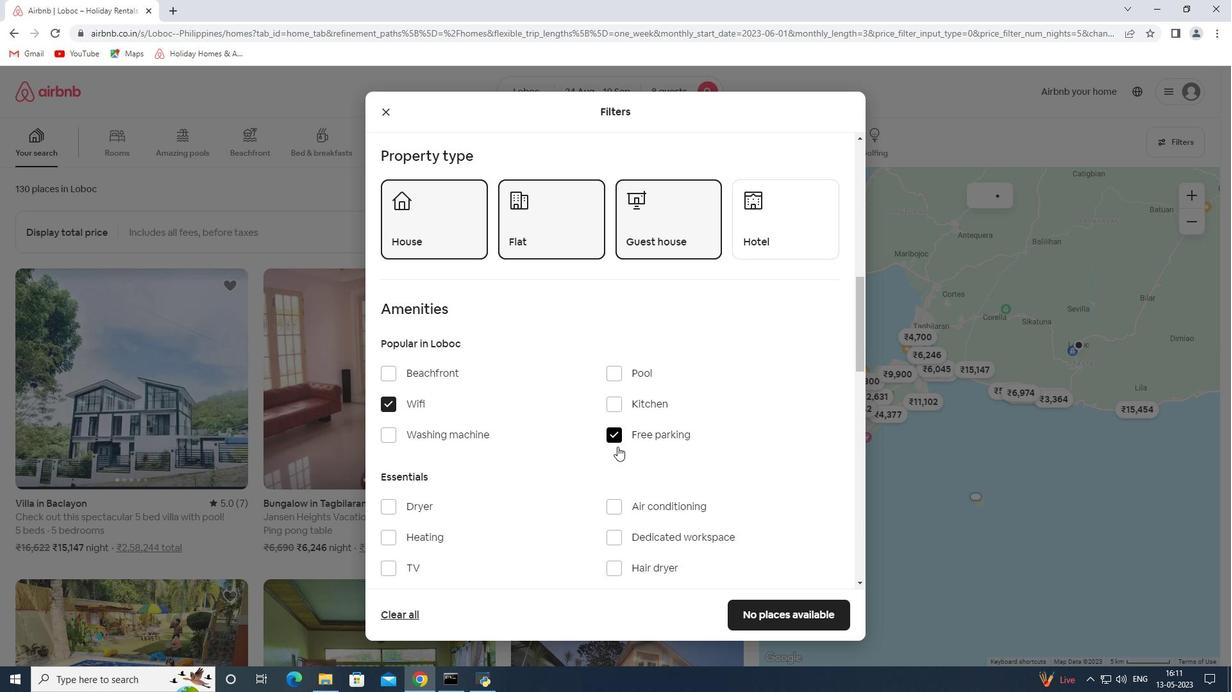 
Action: Mouse moved to (412, 247)
Screenshot: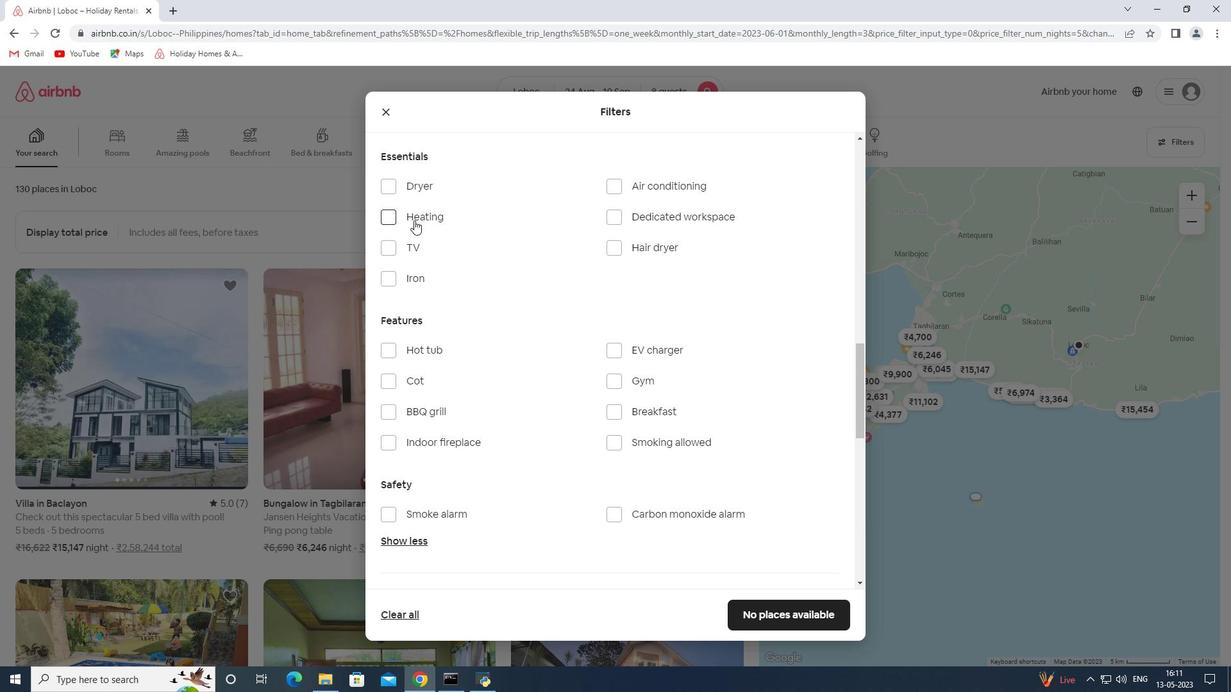 
Action: Mouse pressed left at (412, 247)
Screenshot: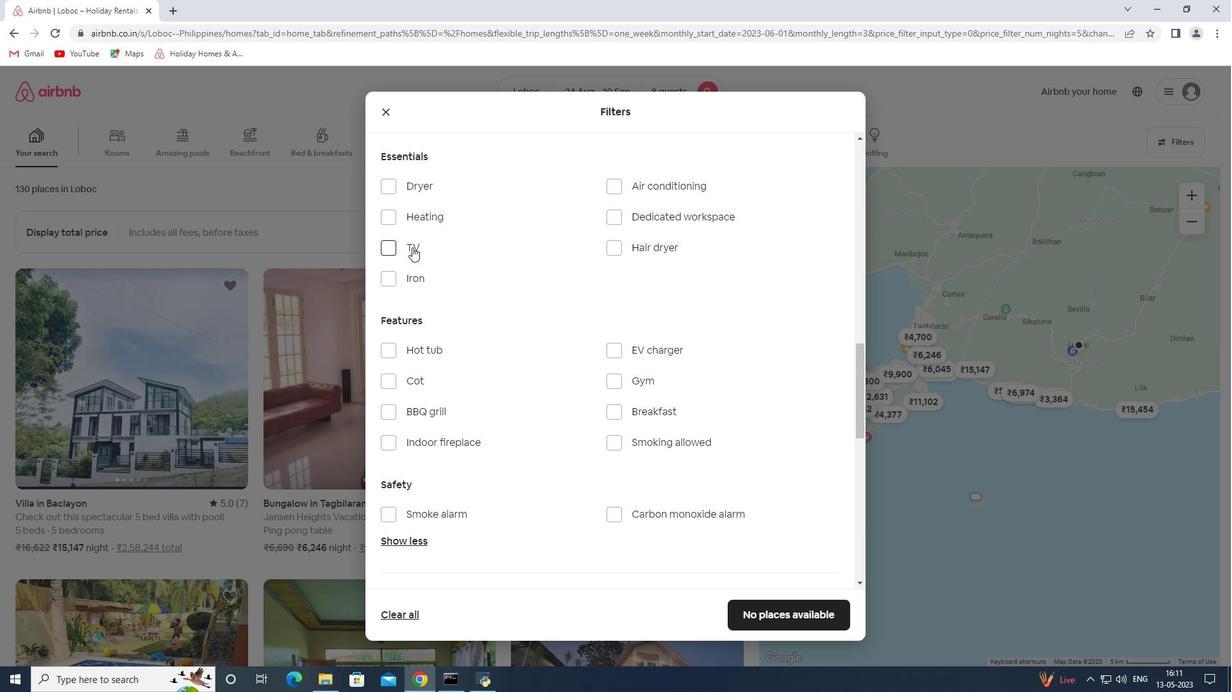 
Action: Mouse moved to (627, 410)
Screenshot: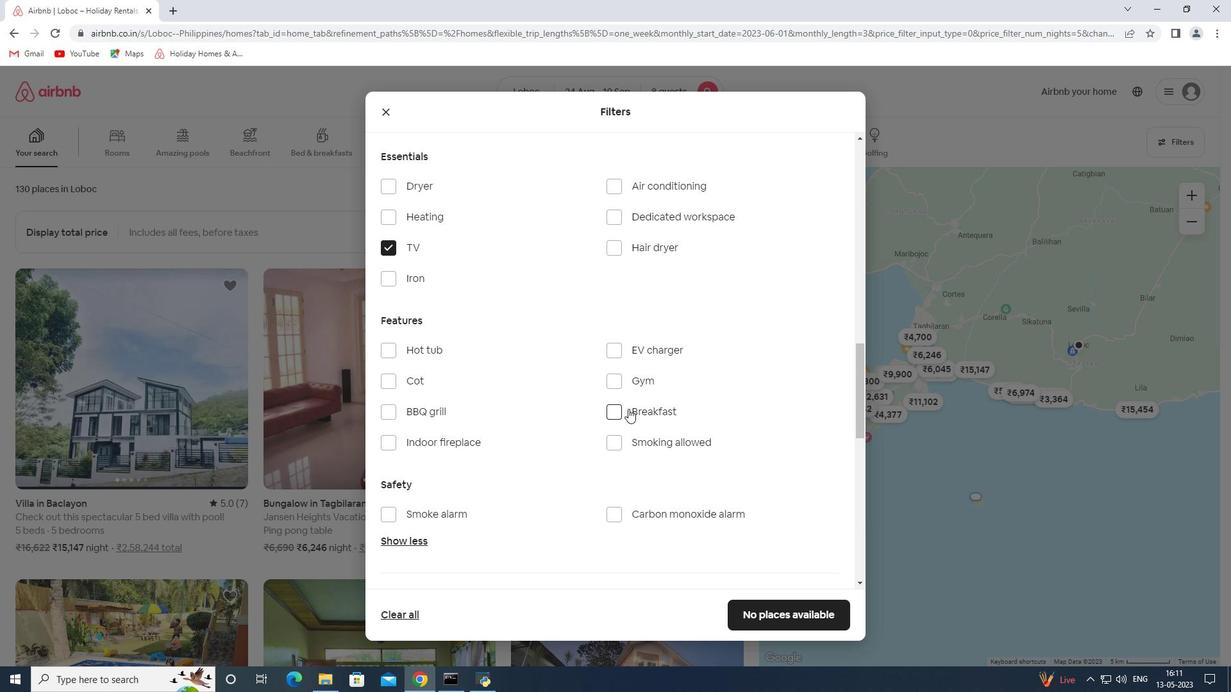 
Action: Mouse pressed left at (627, 410)
Screenshot: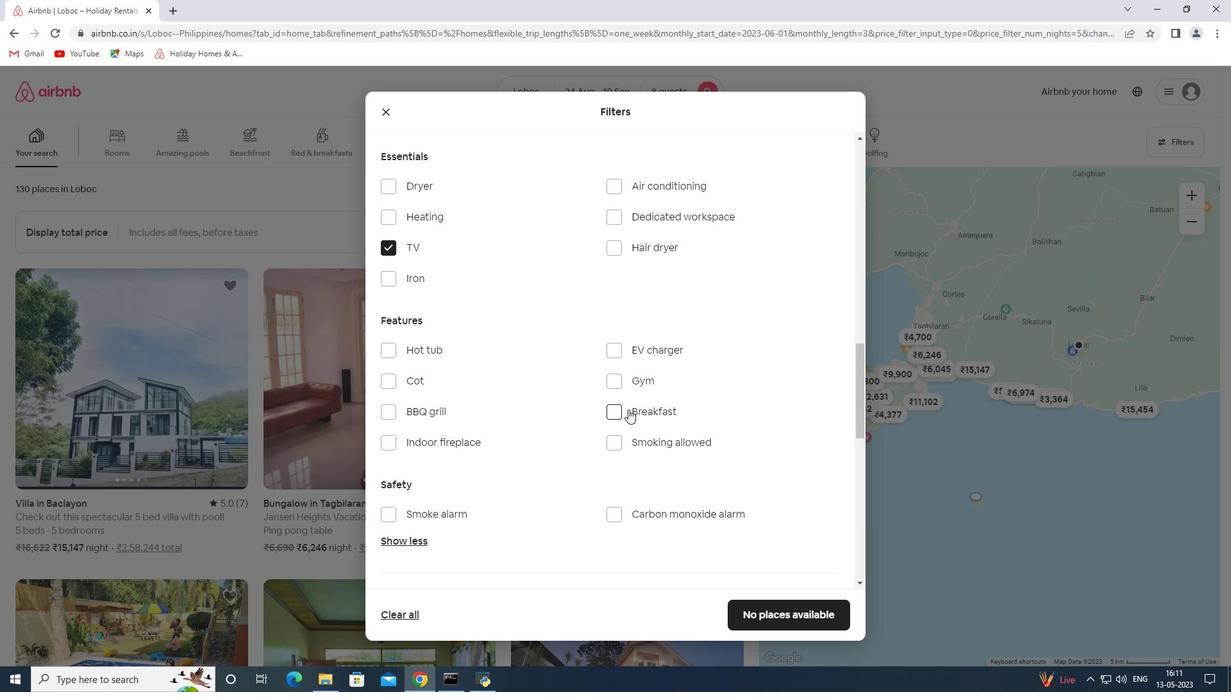 
Action: Mouse moved to (617, 379)
Screenshot: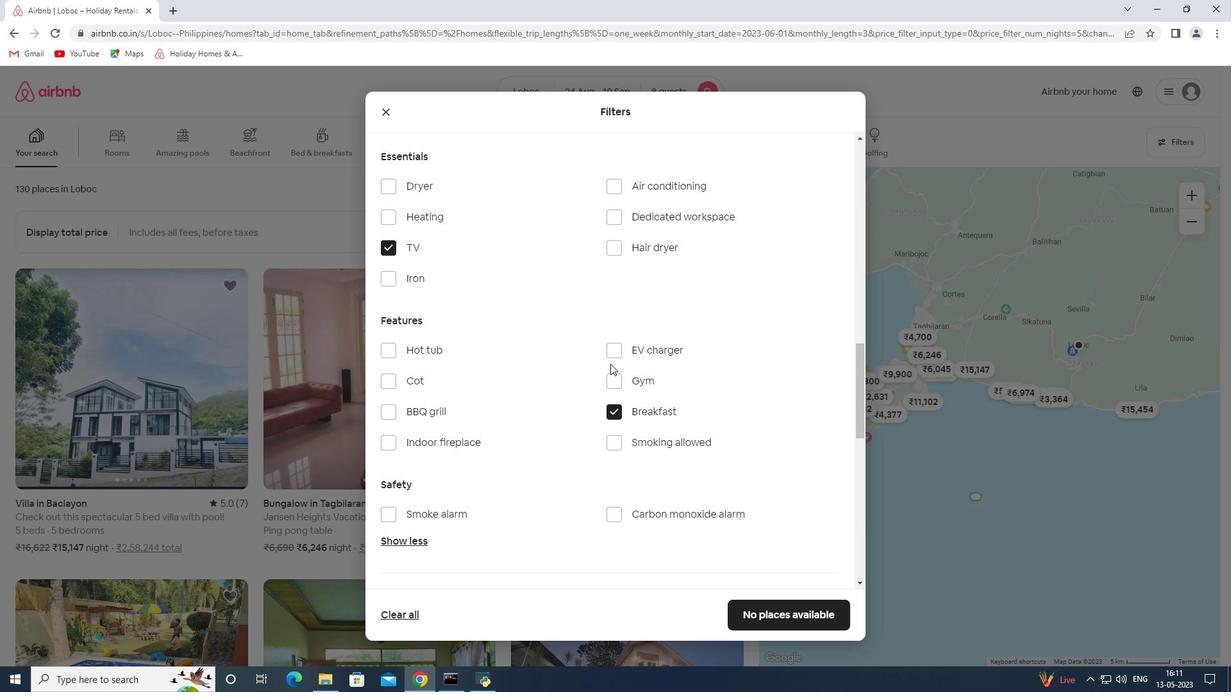 
Action: Mouse pressed left at (617, 379)
Screenshot: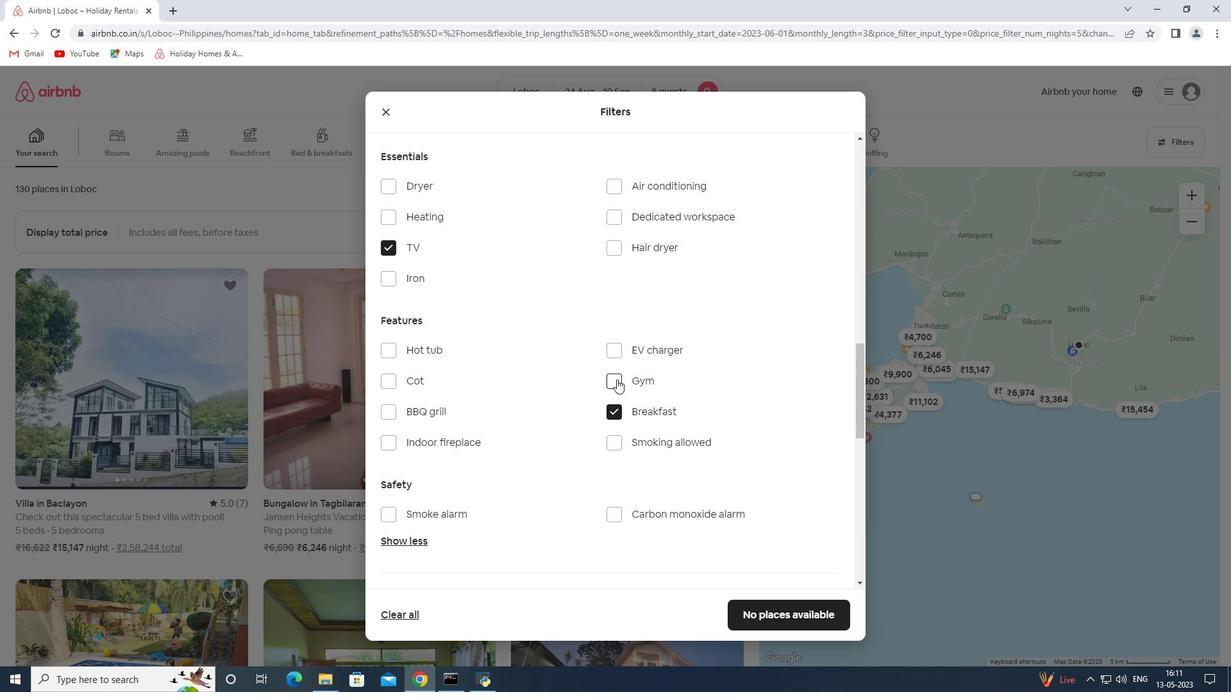 
Action: Mouse moved to (611, 477)
Screenshot: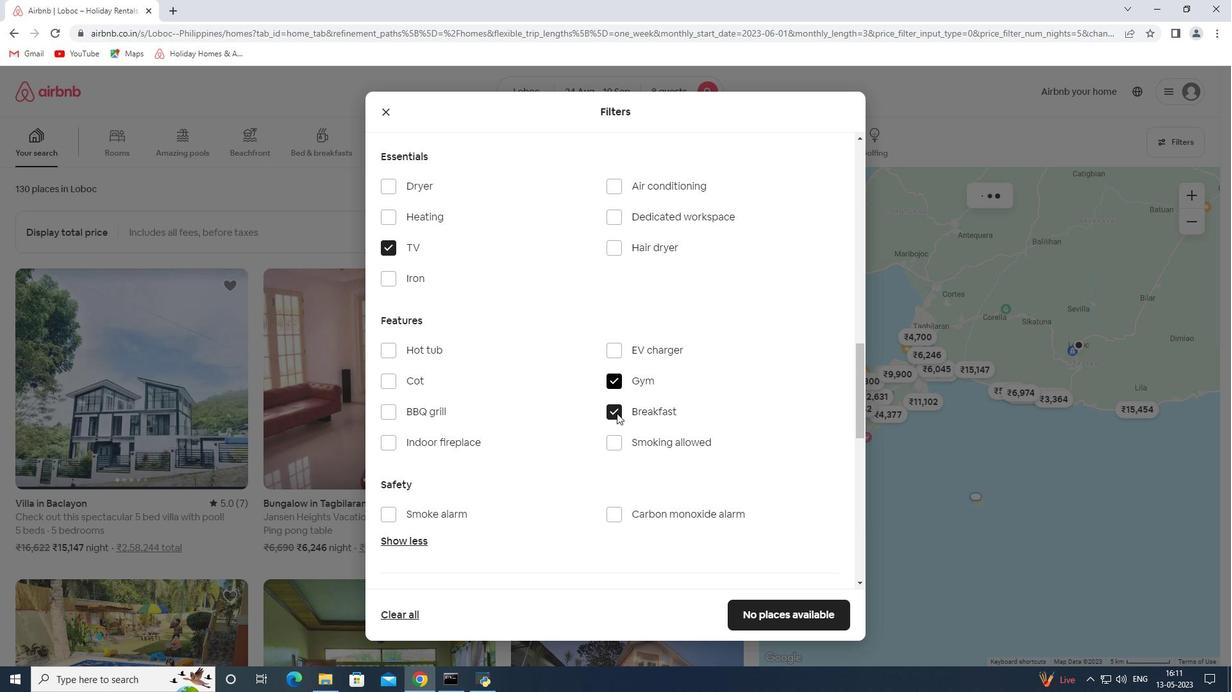 
Action: Mouse scrolled (611, 476) with delta (0, 0)
Screenshot: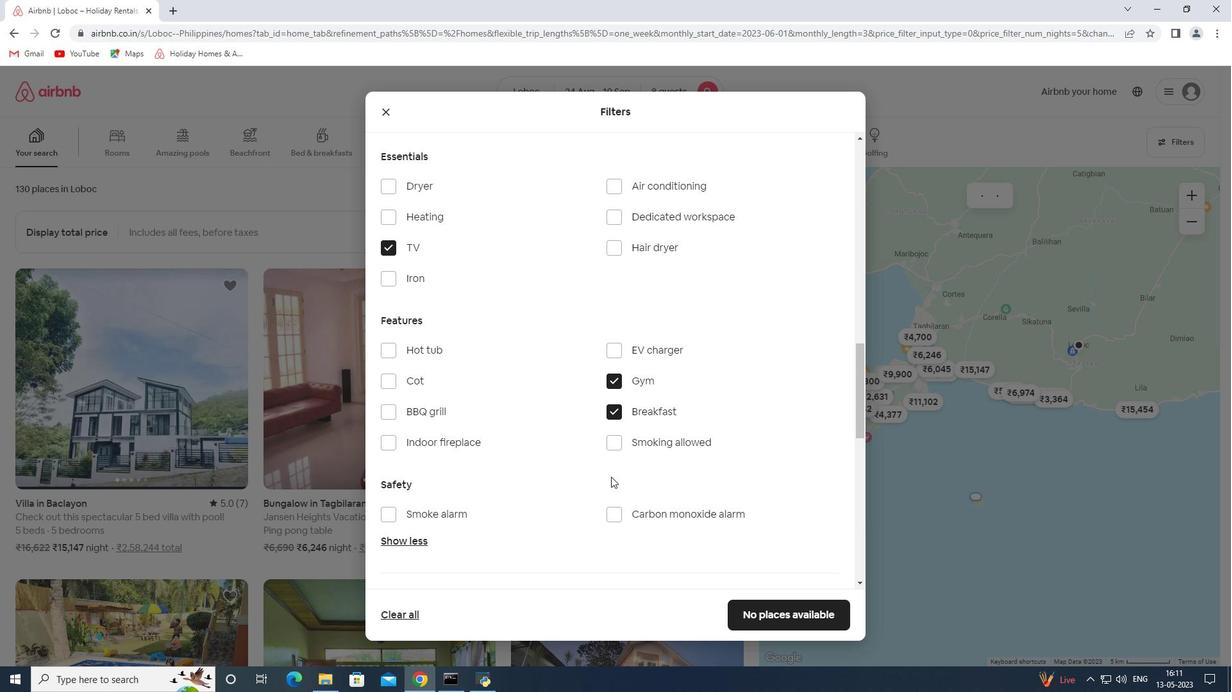 
Action: Mouse scrolled (611, 476) with delta (0, 0)
Screenshot: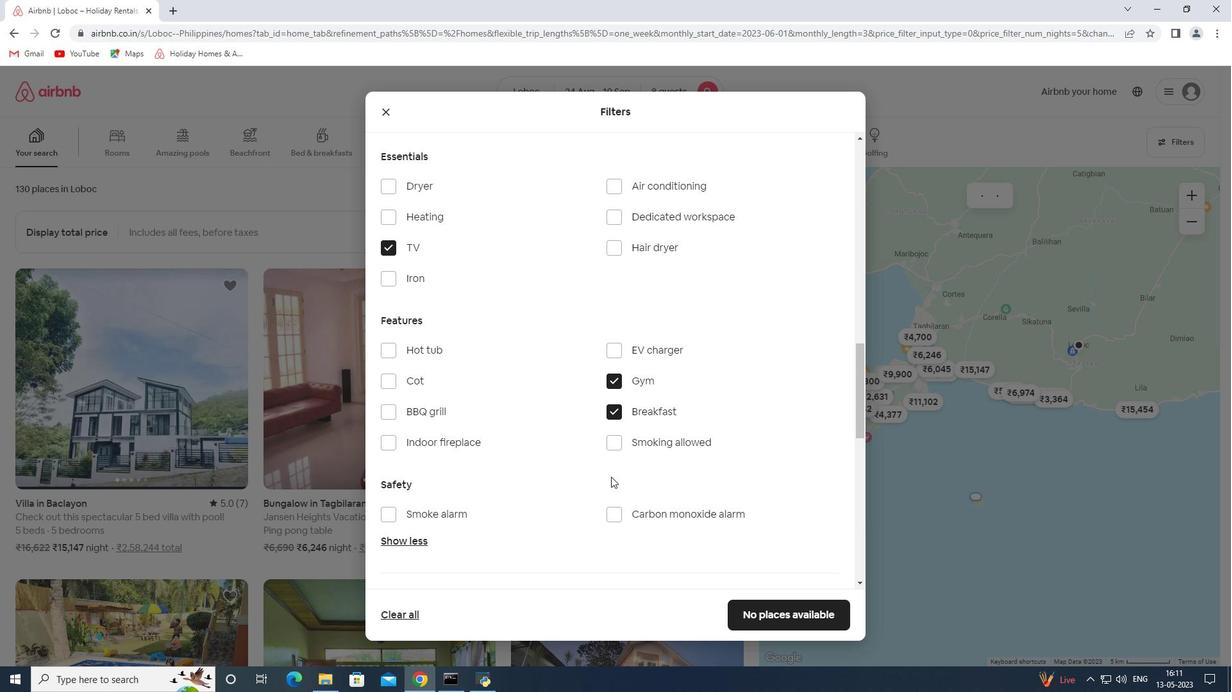 
Action: Mouse scrolled (611, 476) with delta (0, 0)
Screenshot: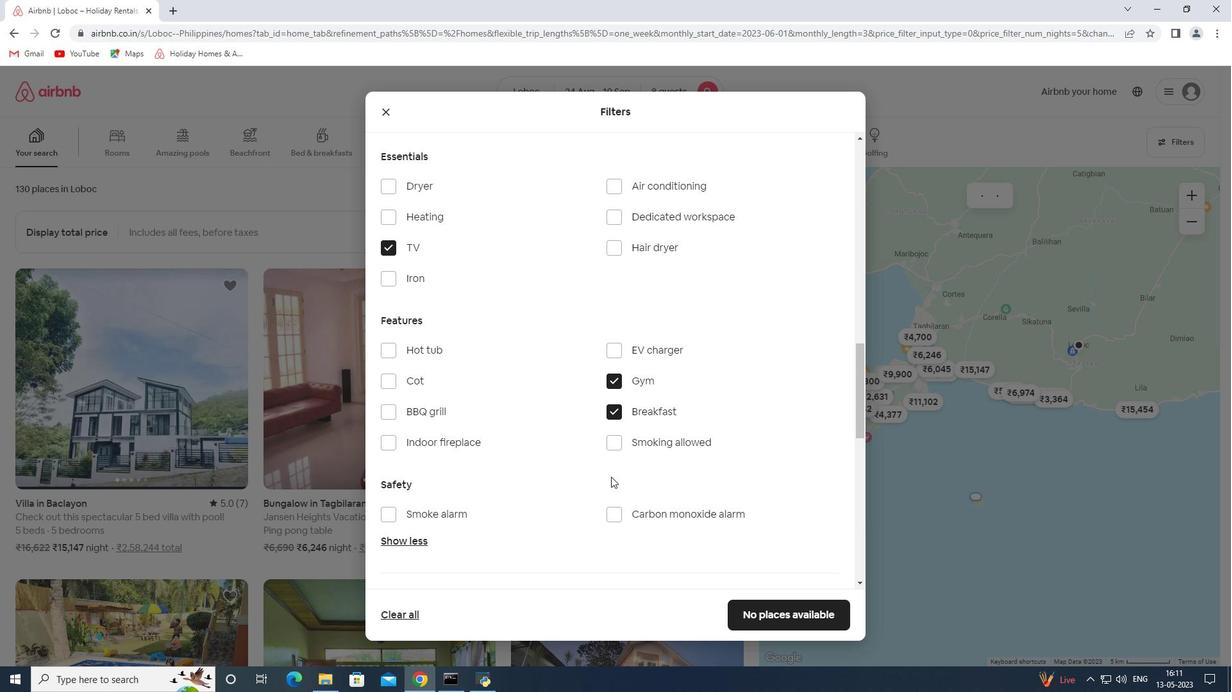 
Action: Mouse scrolled (611, 476) with delta (0, 0)
Screenshot: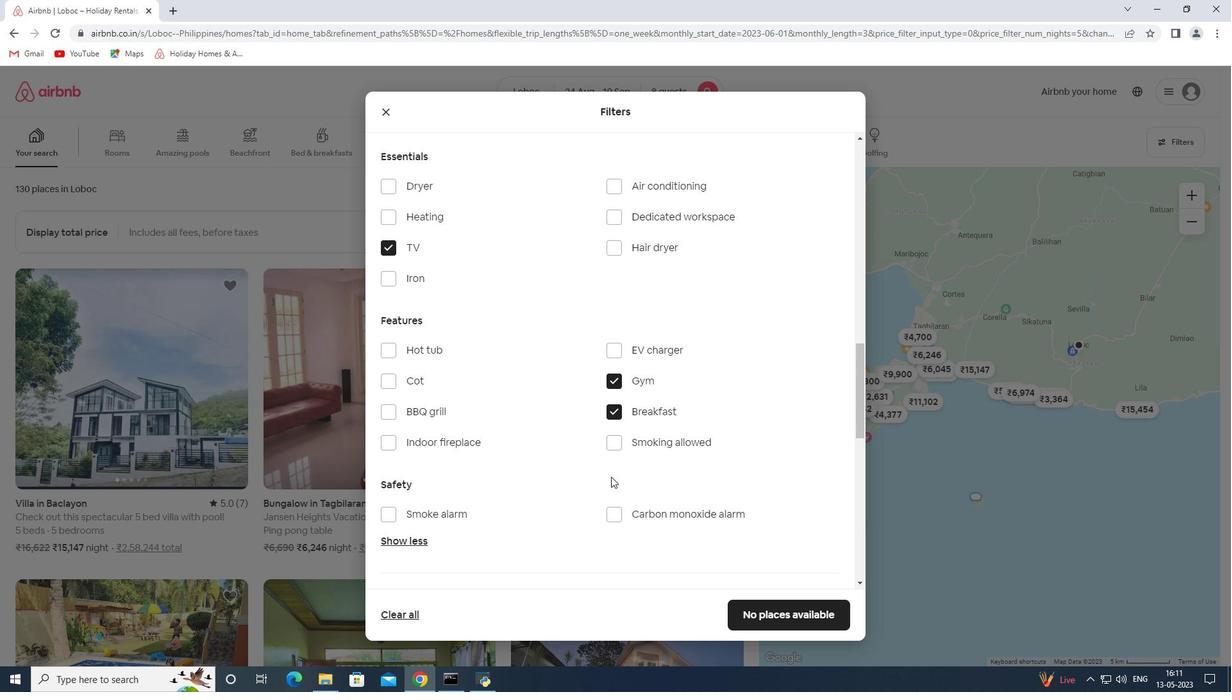 
Action: Mouse moved to (803, 434)
Screenshot: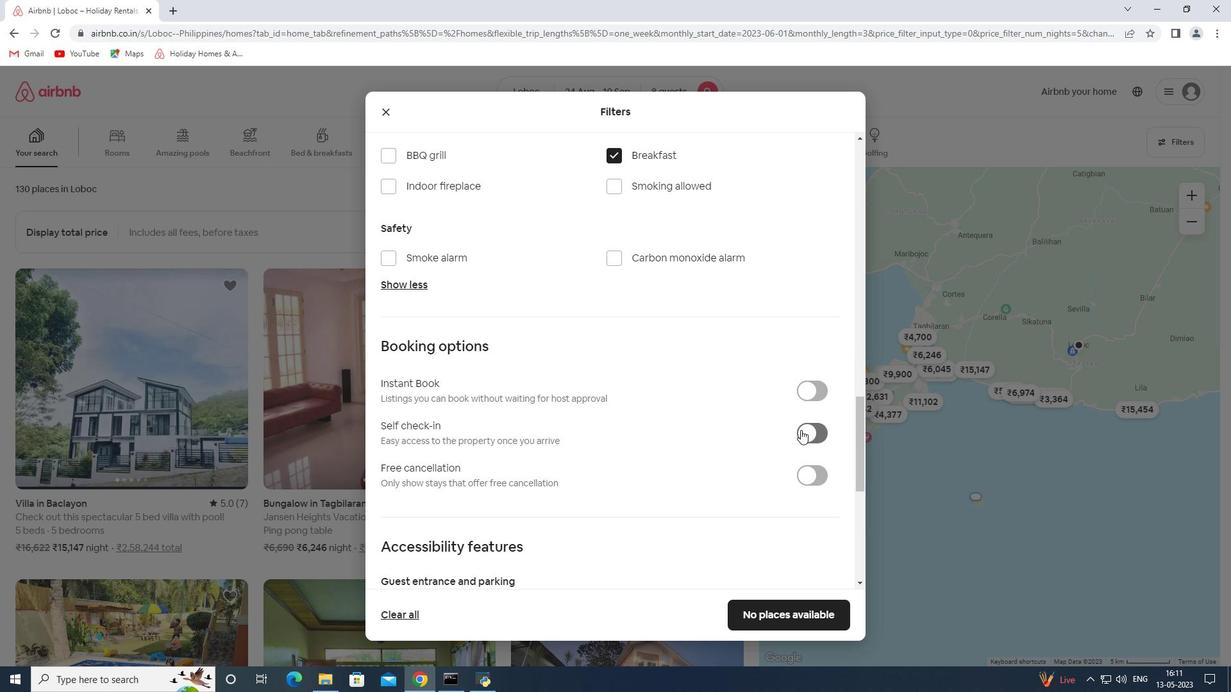 
Action: Mouse pressed left at (803, 434)
Screenshot: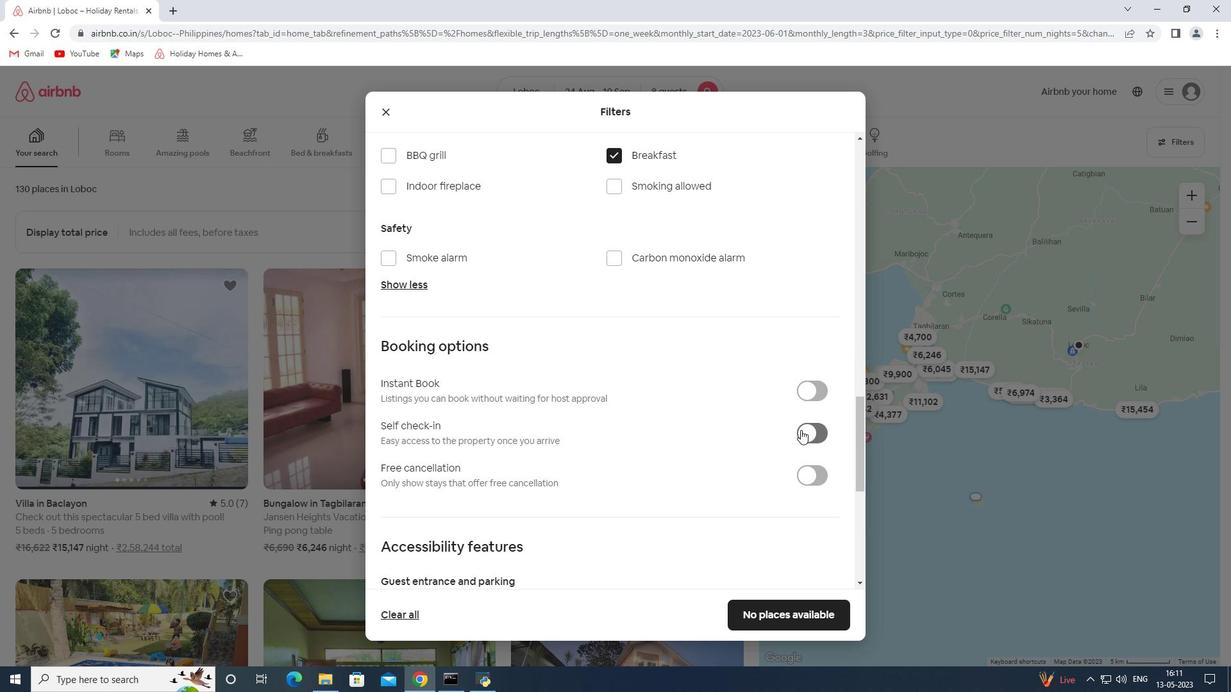 
Action: Mouse scrolled (803, 433) with delta (0, 0)
Screenshot: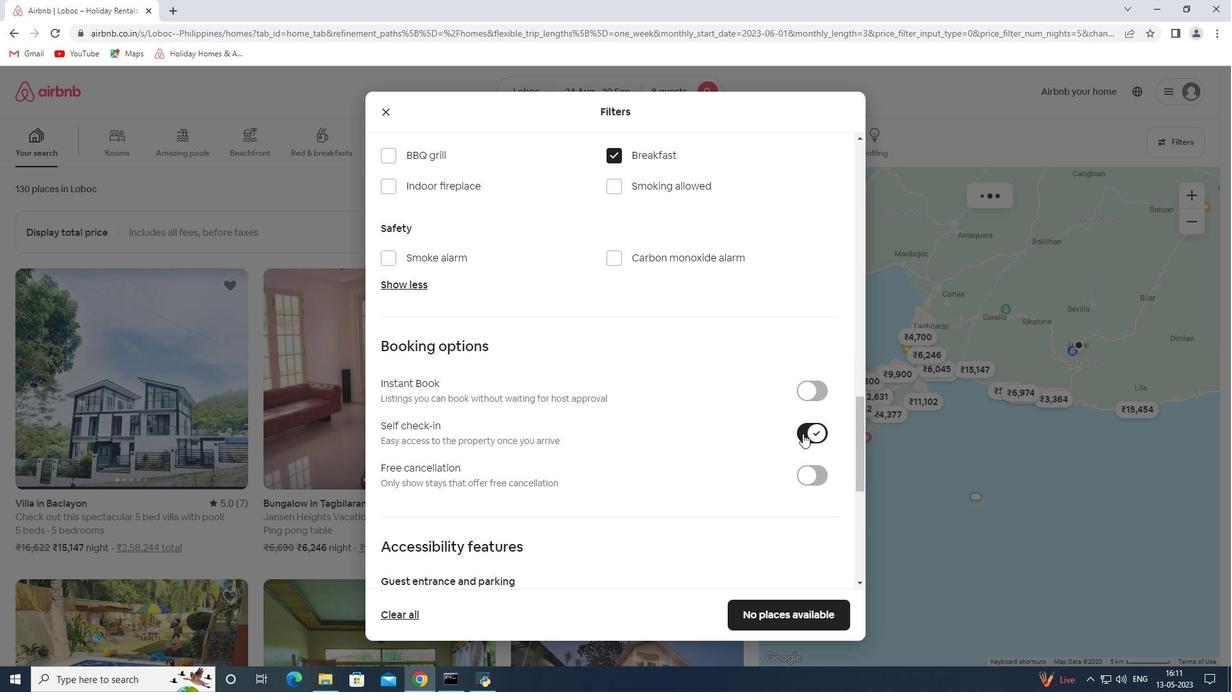 
Action: Mouse scrolled (803, 433) with delta (0, 0)
Screenshot: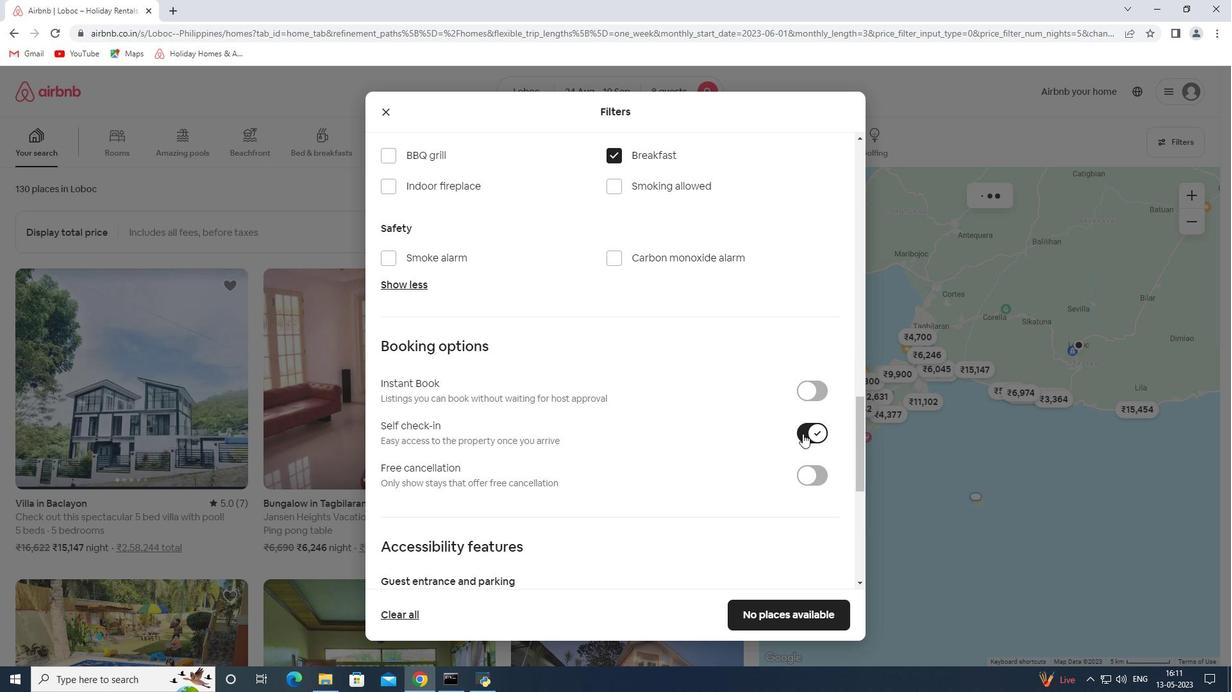 
Action: Mouse scrolled (803, 433) with delta (0, 0)
Screenshot: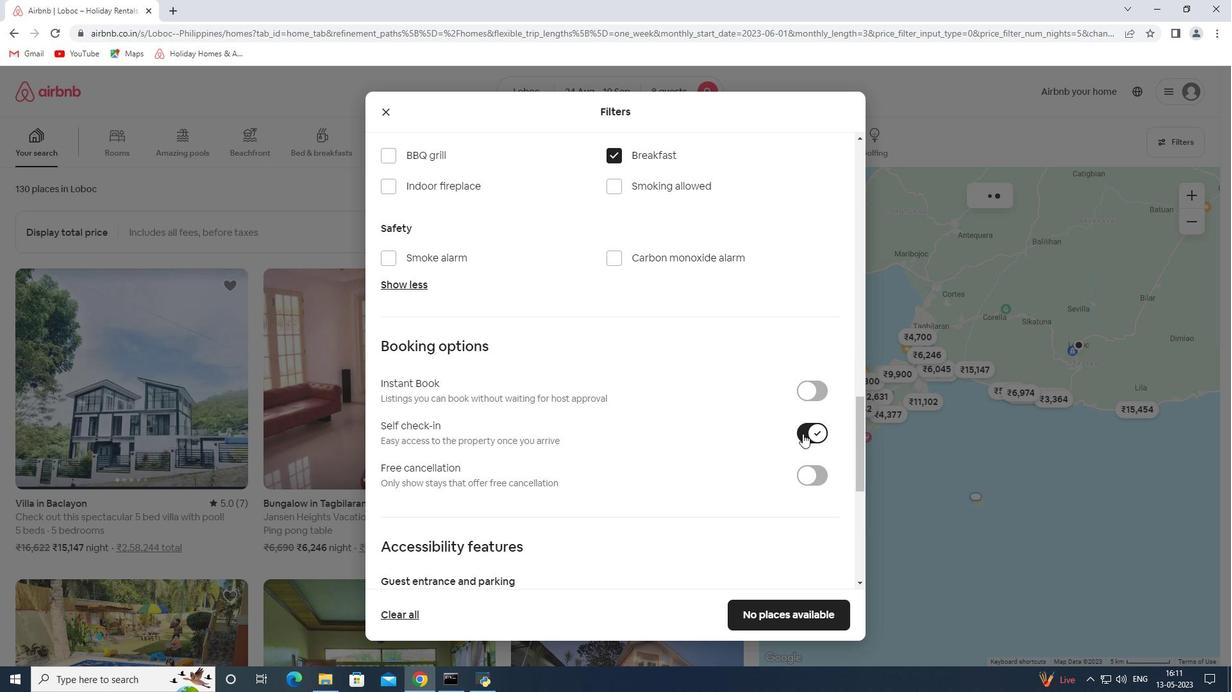 
Action: Mouse moved to (661, 448)
Screenshot: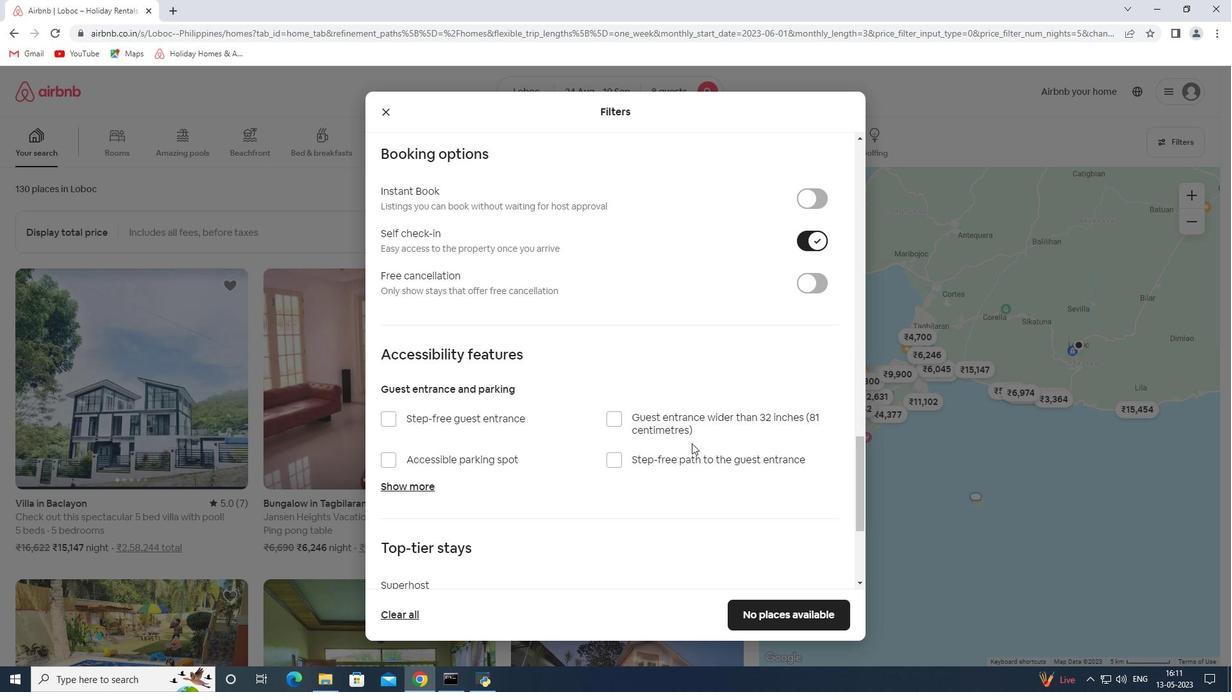 
Action: Mouse scrolled (661, 447) with delta (0, 0)
Screenshot: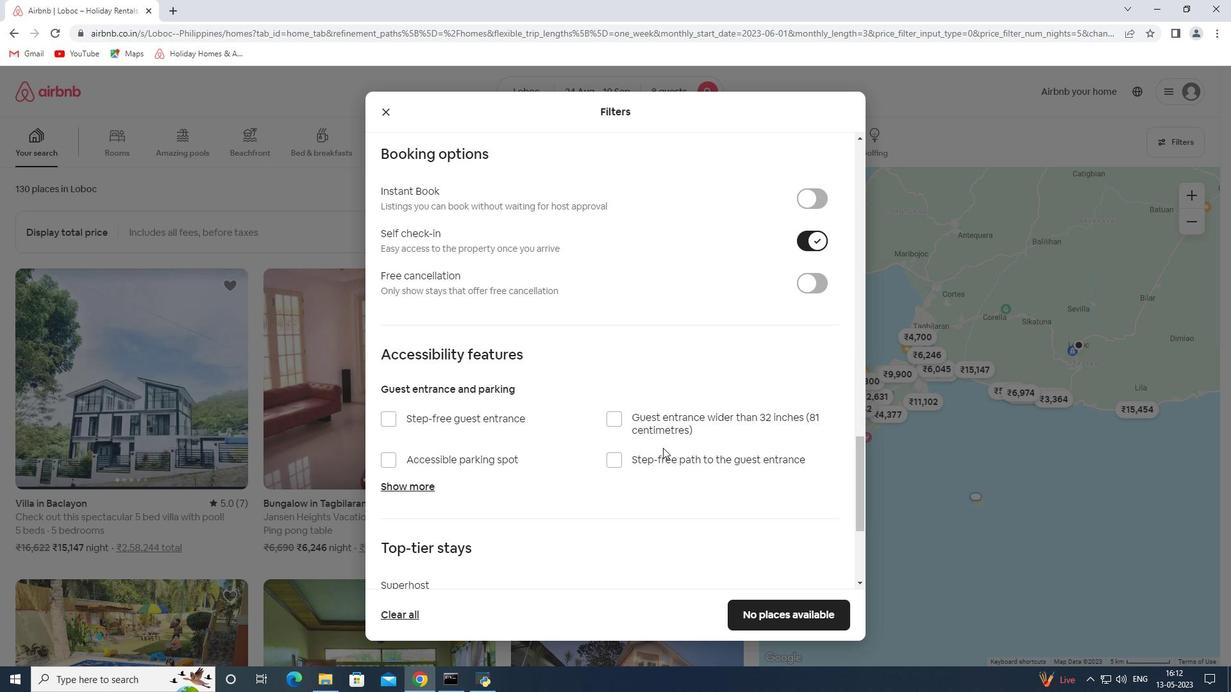 
Action: Mouse scrolled (661, 447) with delta (0, 0)
Screenshot: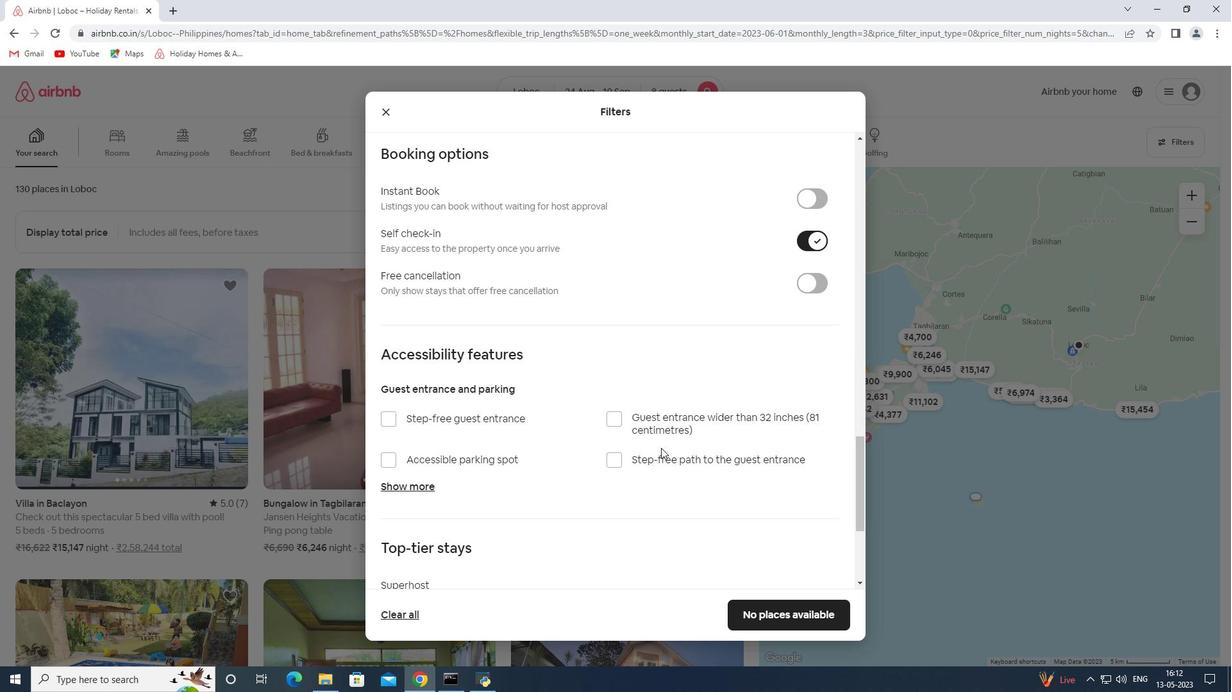 
Action: Mouse scrolled (661, 447) with delta (0, 0)
Screenshot: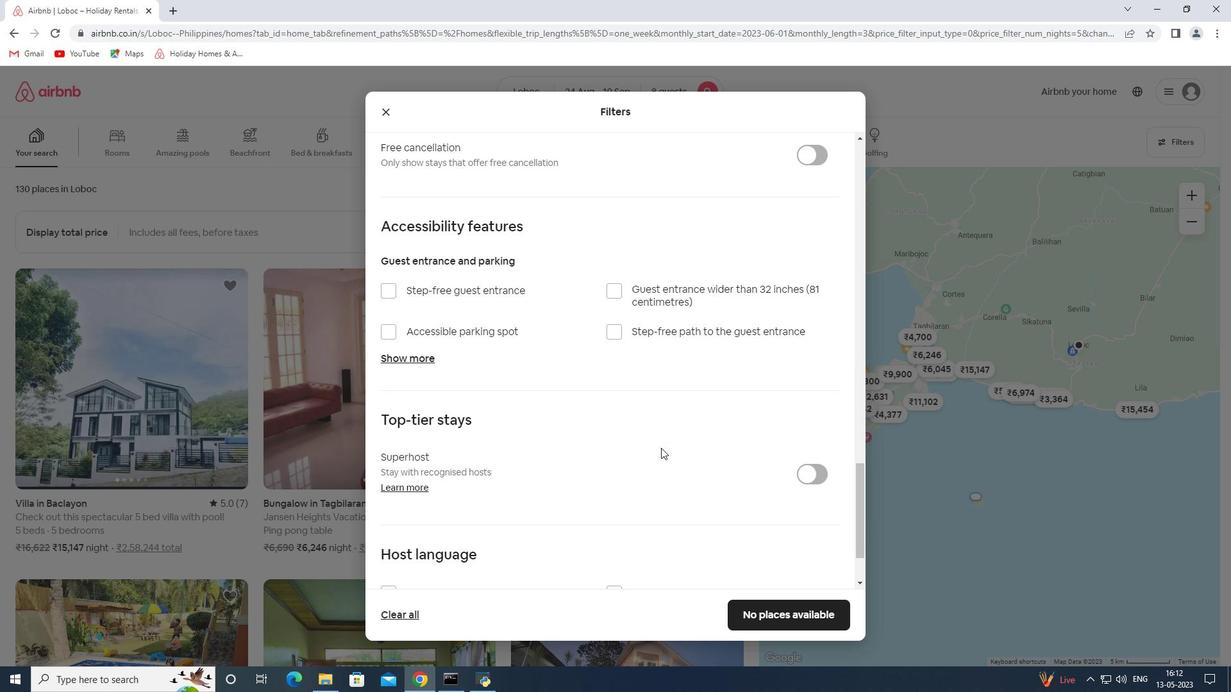 
Action: Mouse scrolled (661, 447) with delta (0, 0)
Screenshot: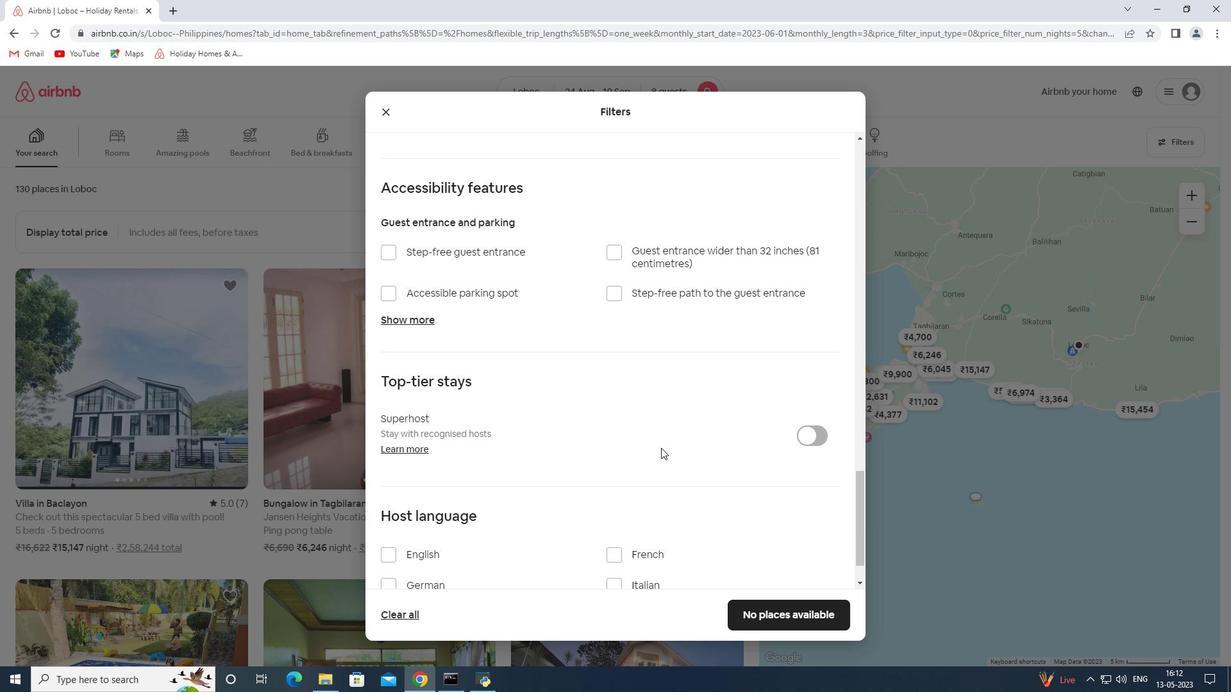 
Action: Mouse moved to (387, 501)
Screenshot: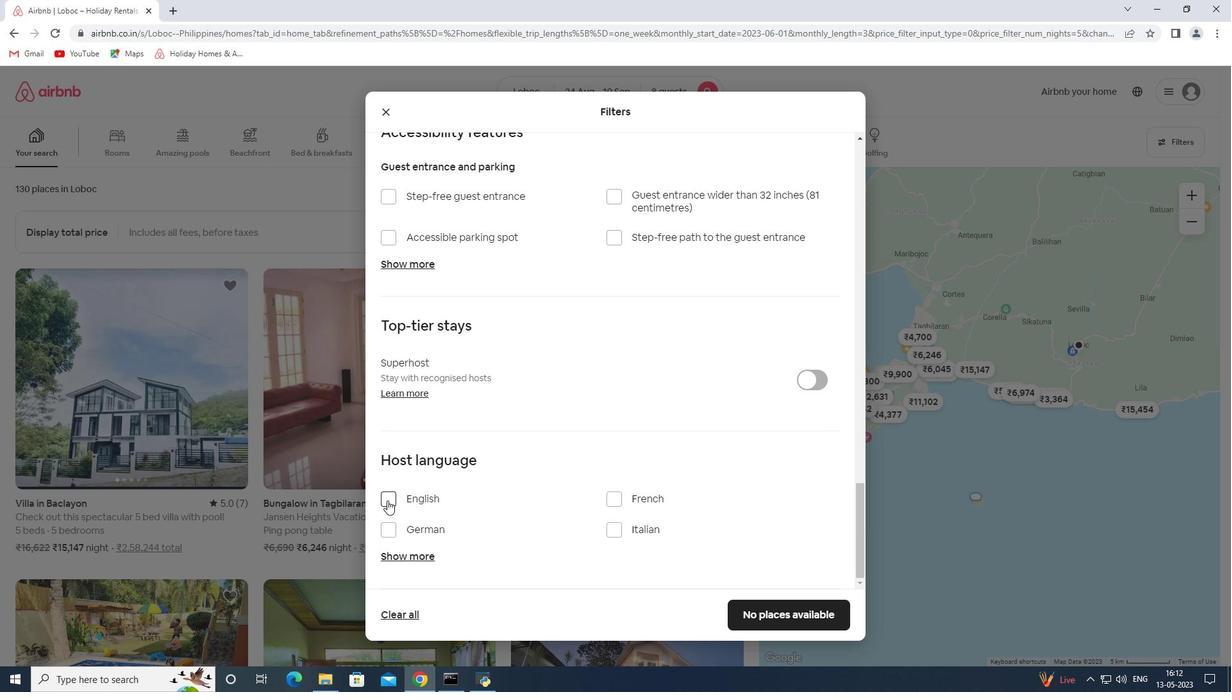 
Action: Mouse pressed left at (387, 501)
Screenshot: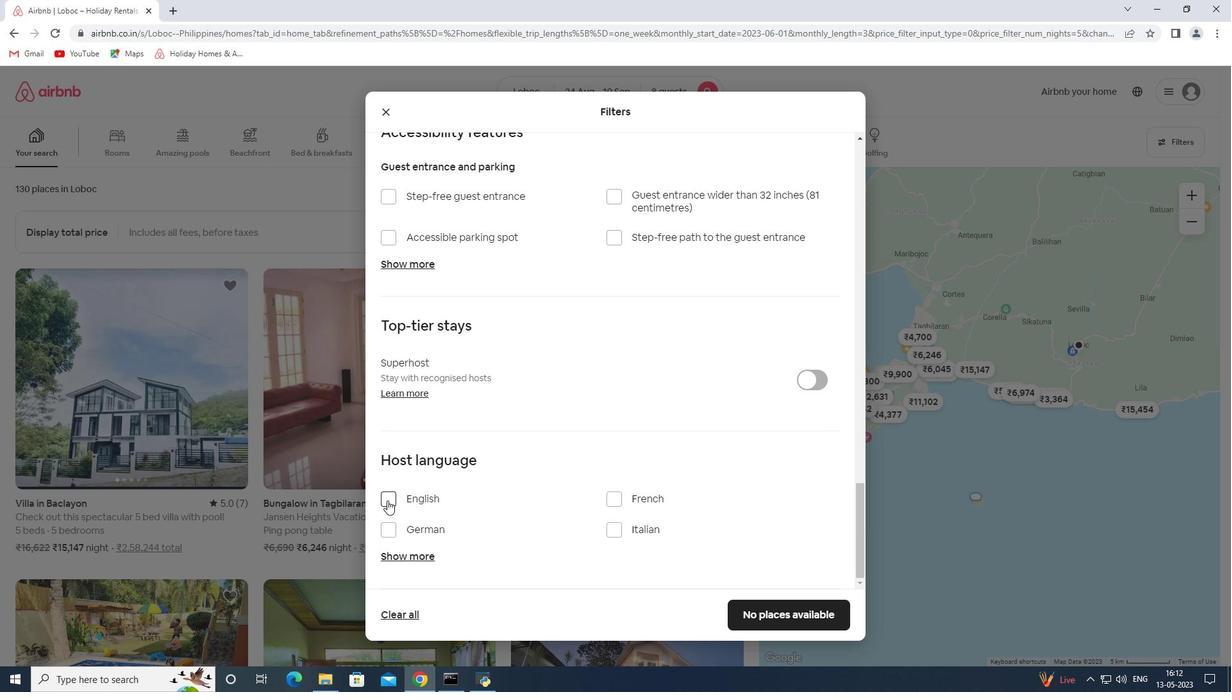 
Action: Mouse moved to (453, 524)
Screenshot: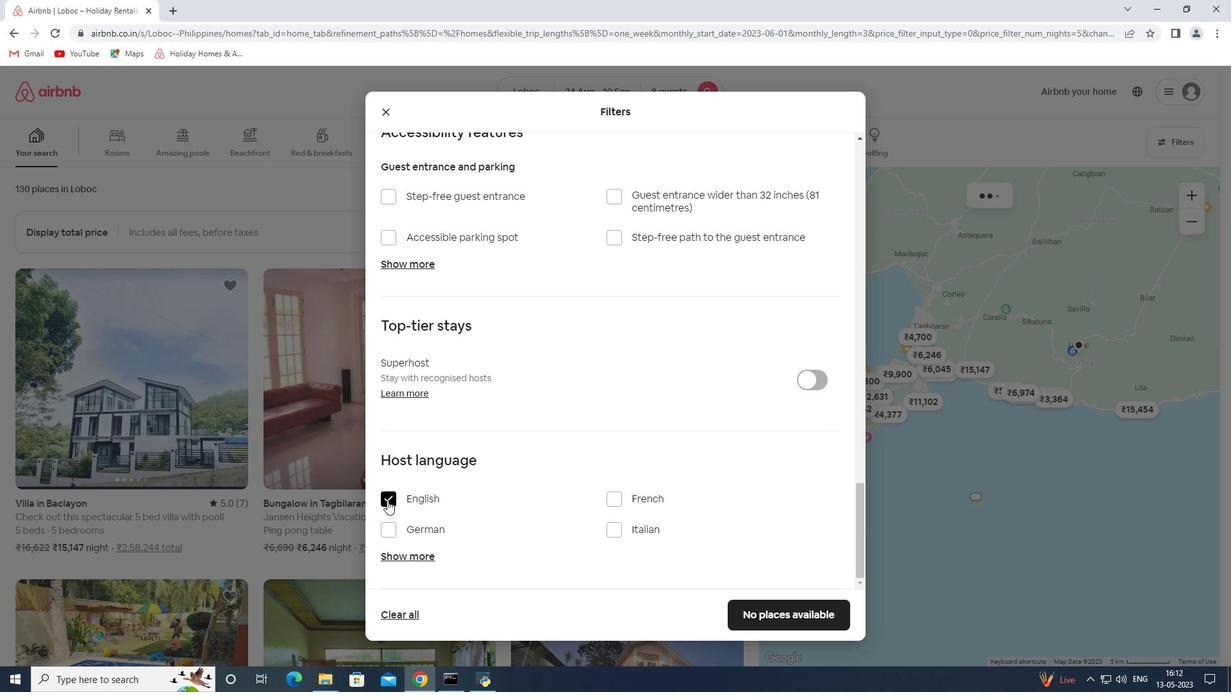 
Action: Mouse scrolled (453, 524) with delta (0, 0)
Screenshot: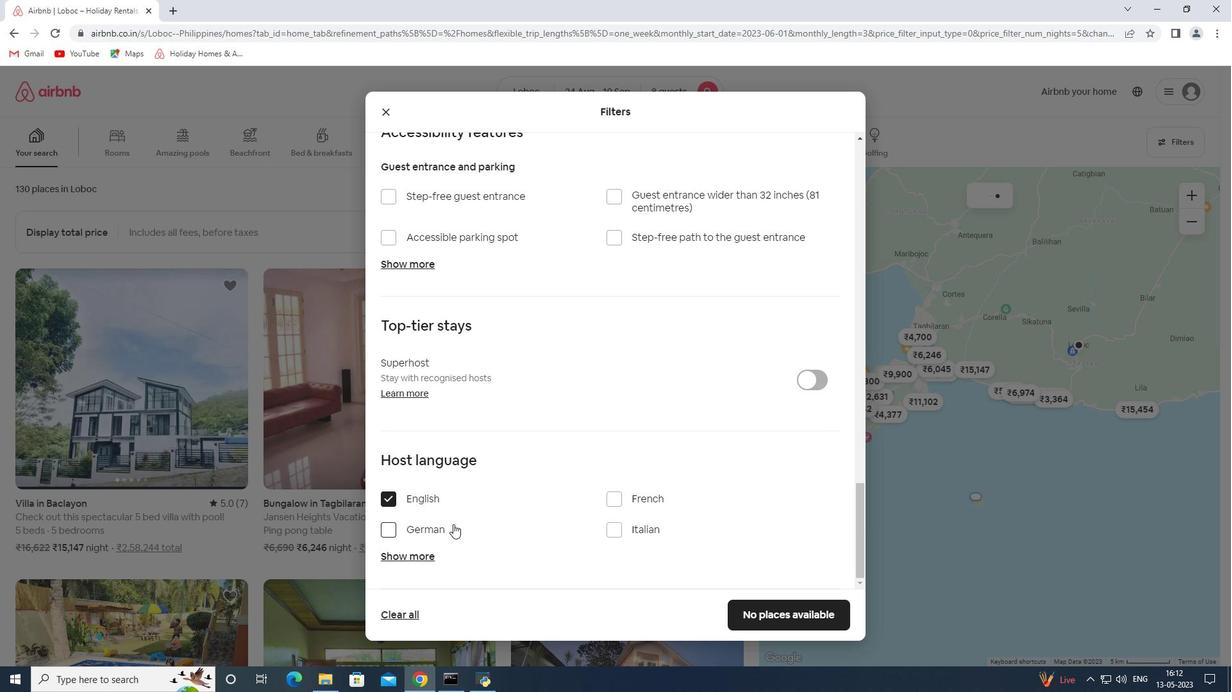 
Action: Mouse scrolled (453, 524) with delta (0, 0)
Screenshot: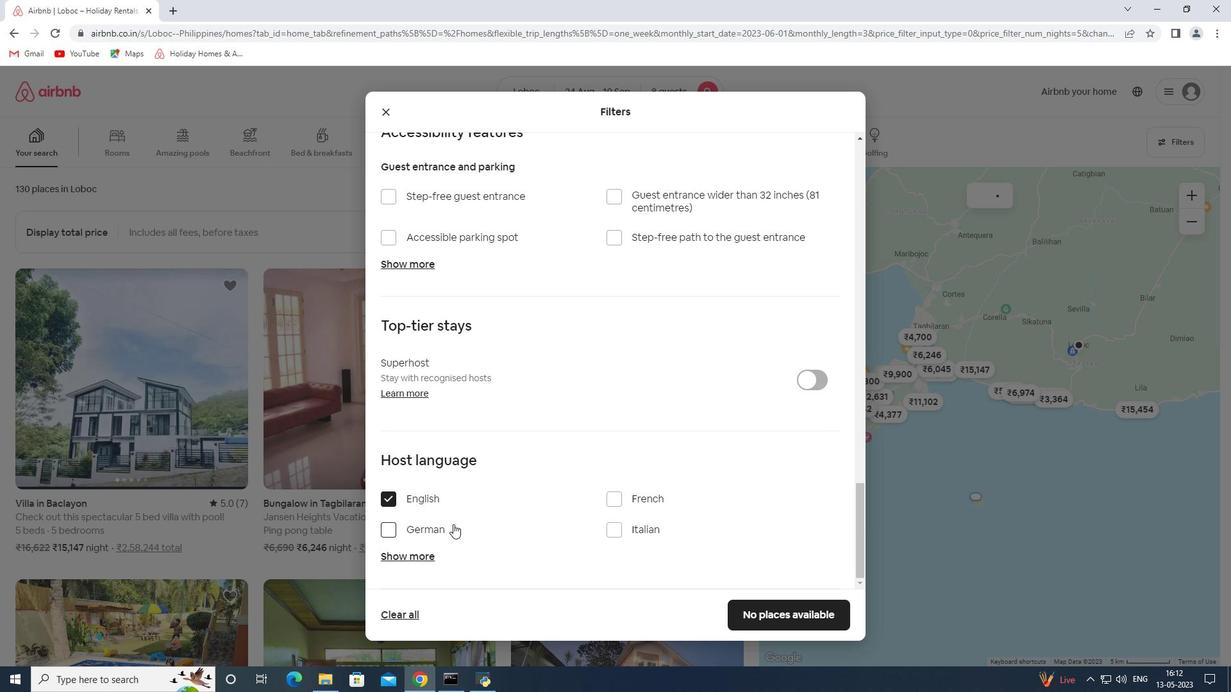 
Action: Mouse scrolled (453, 524) with delta (0, 0)
Screenshot: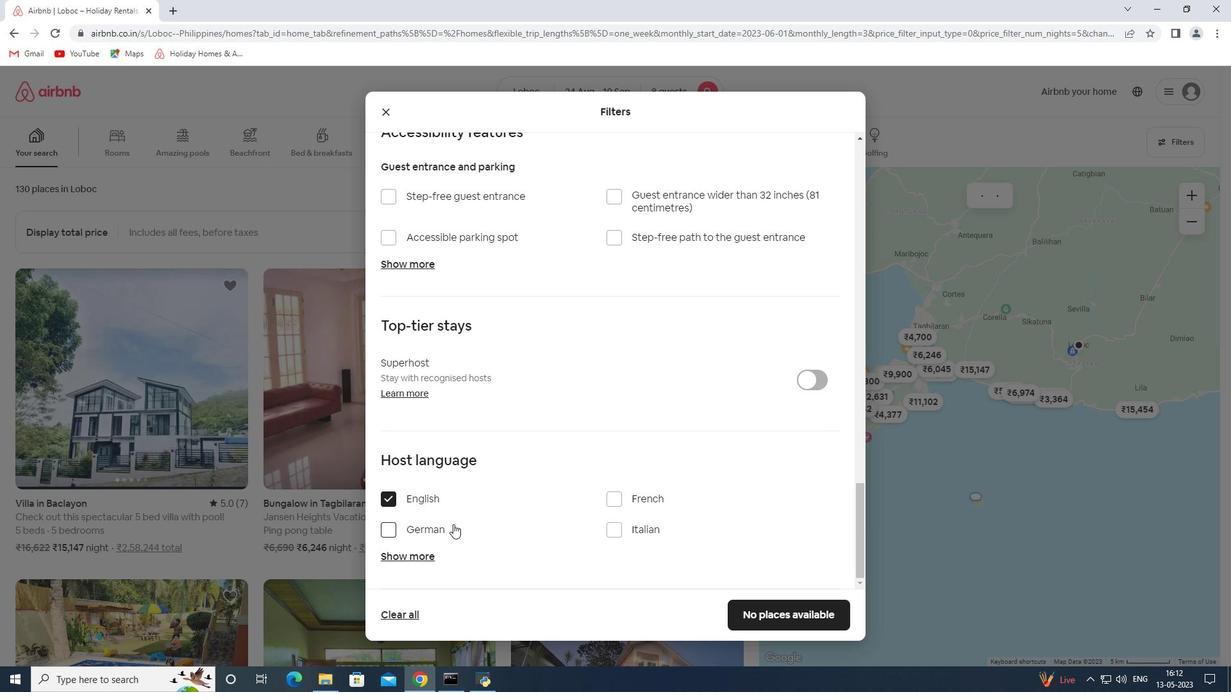 
Action: Mouse moved to (765, 606)
Screenshot: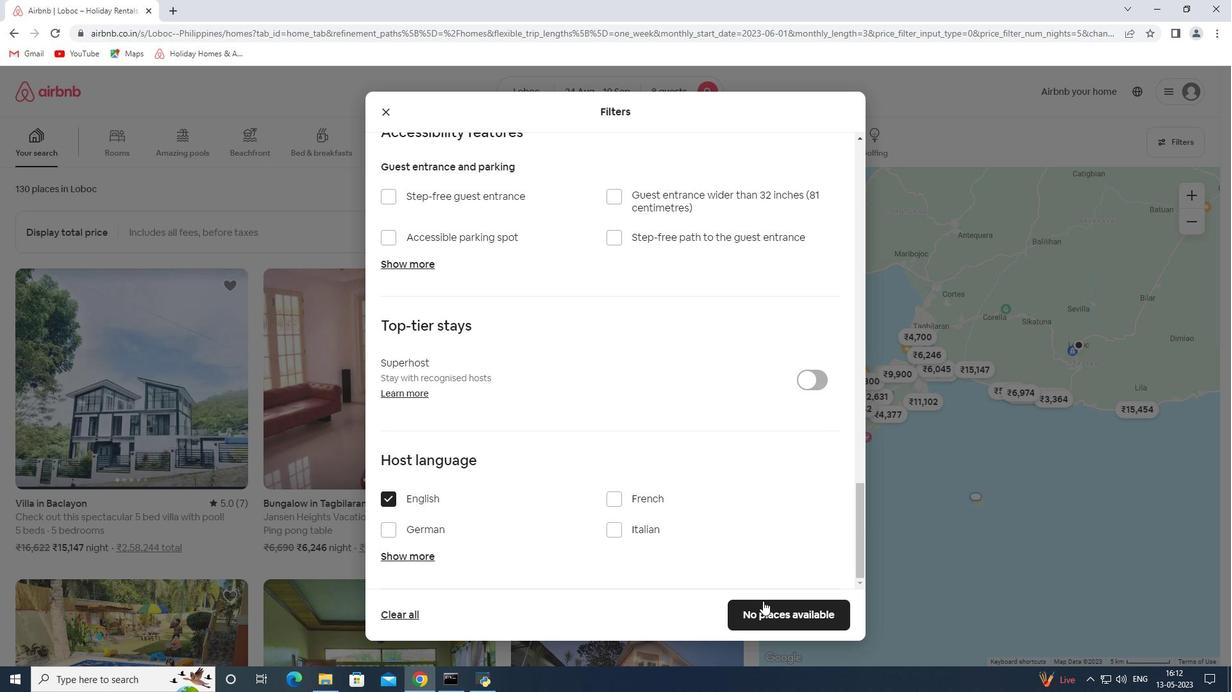 
Action: Mouse pressed left at (765, 606)
Screenshot: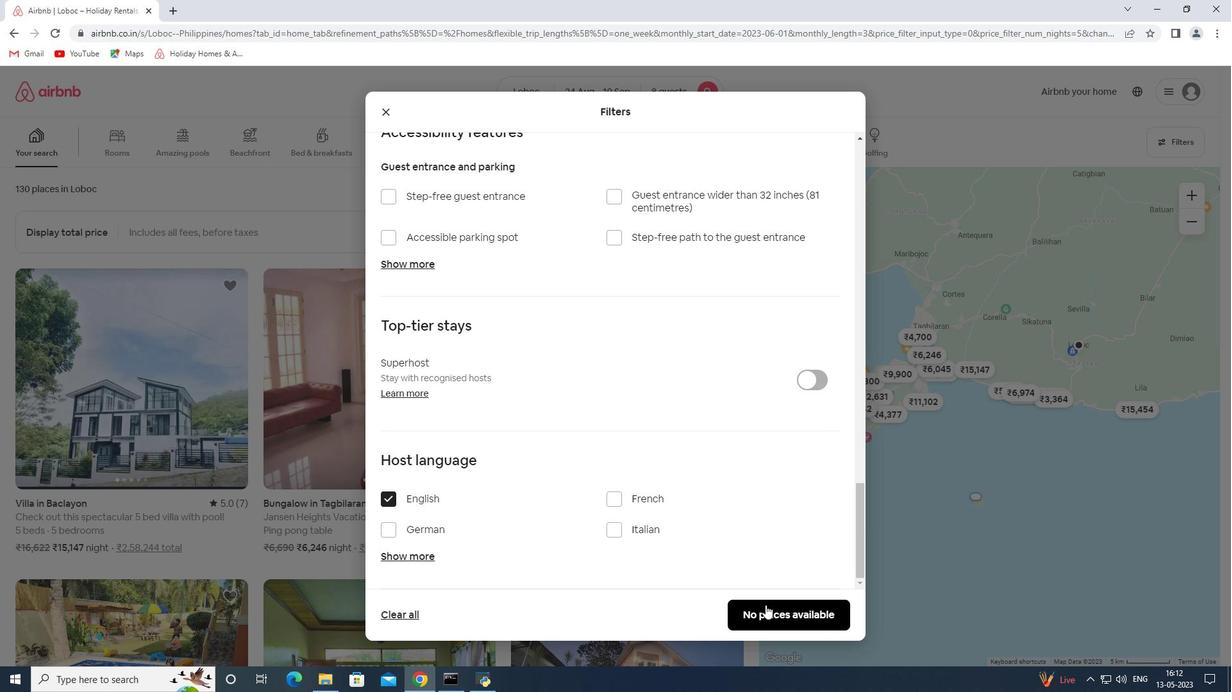 
Action: Mouse moved to (751, 594)
Screenshot: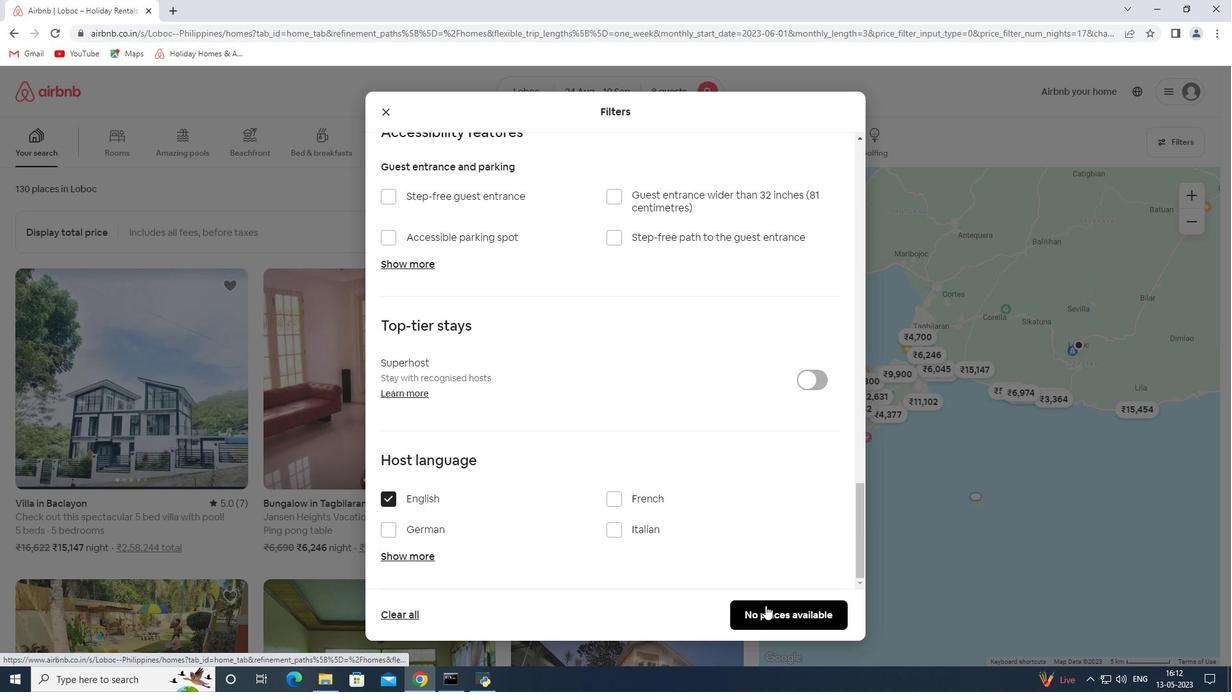 
